 Task: Find connections with filter location Tongchuan with filter topic #Interviewingwith filter profile language French with filter current company Bloomsbury Publishing Plc with filter school Loyola College with filter industry Glass Product Manufacturing with filter service category Family Law with filter keywords title DevOps Engineer
Action: Mouse moved to (153, 215)
Screenshot: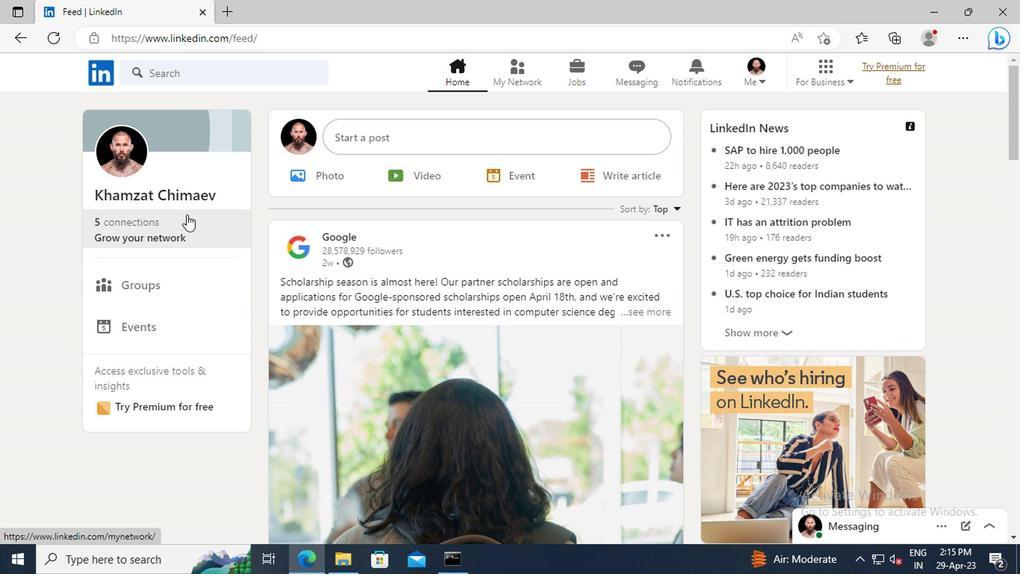 
Action: Mouse pressed left at (153, 215)
Screenshot: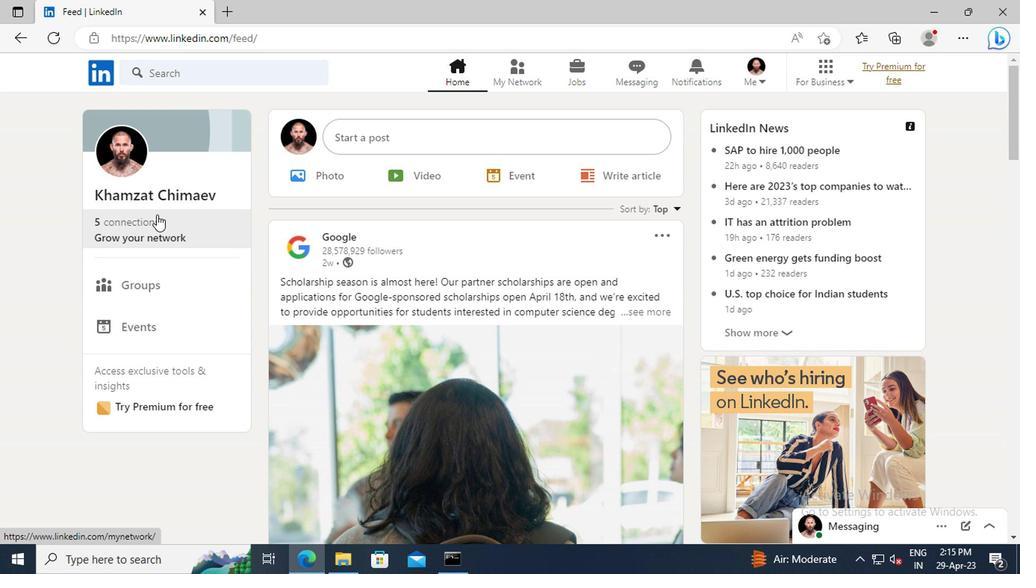 
Action: Mouse moved to (153, 157)
Screenshot: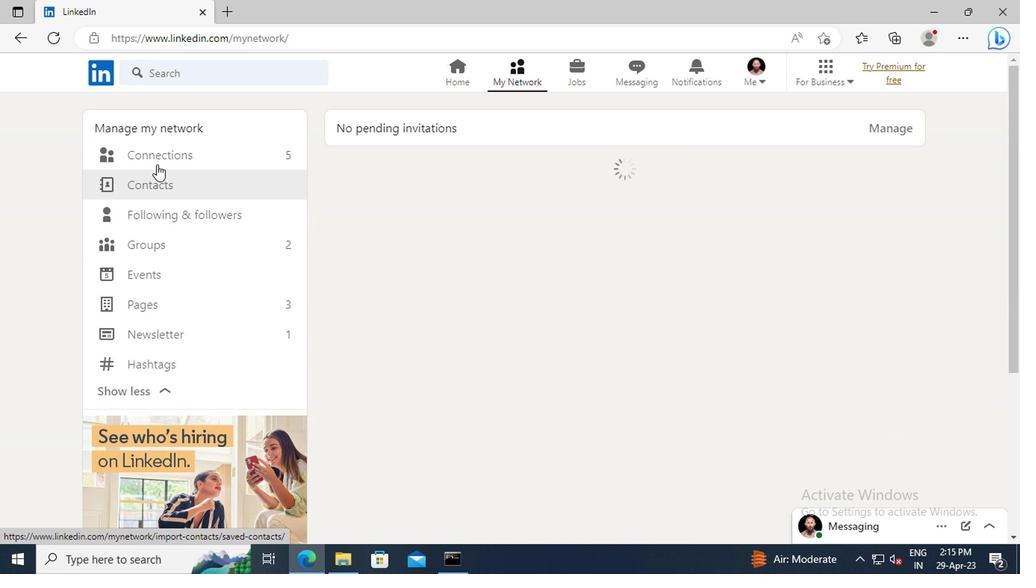 
Action: Mouse pressed left at (153, 157)
Screenshot: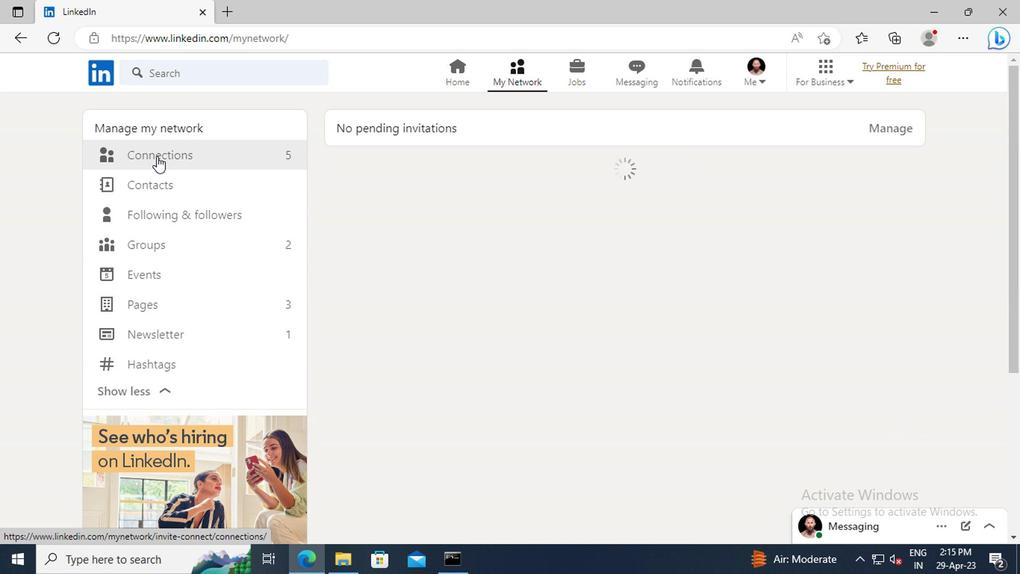 
Action: Mouse moved to (611, 158)
Screenshot: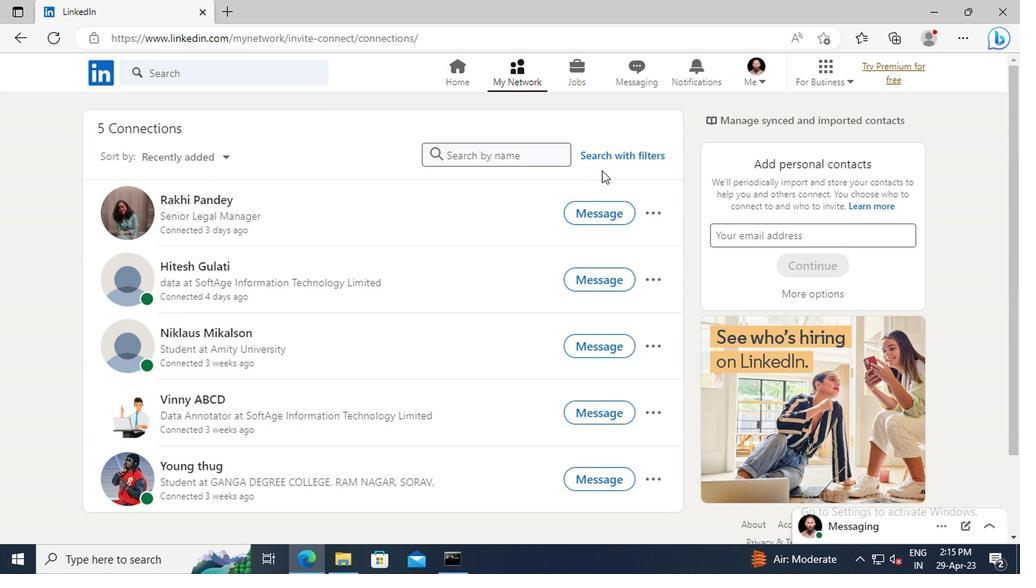 
Action: Mouse pressed left at (611, 158)
Screenshot: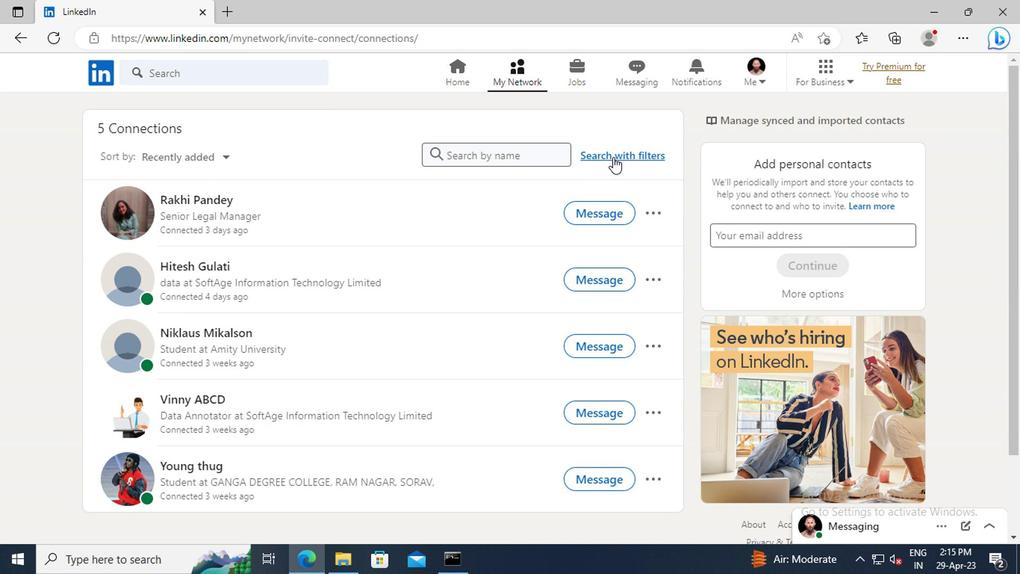 
Action: Mouse moved to (564, 119)
Screenshot: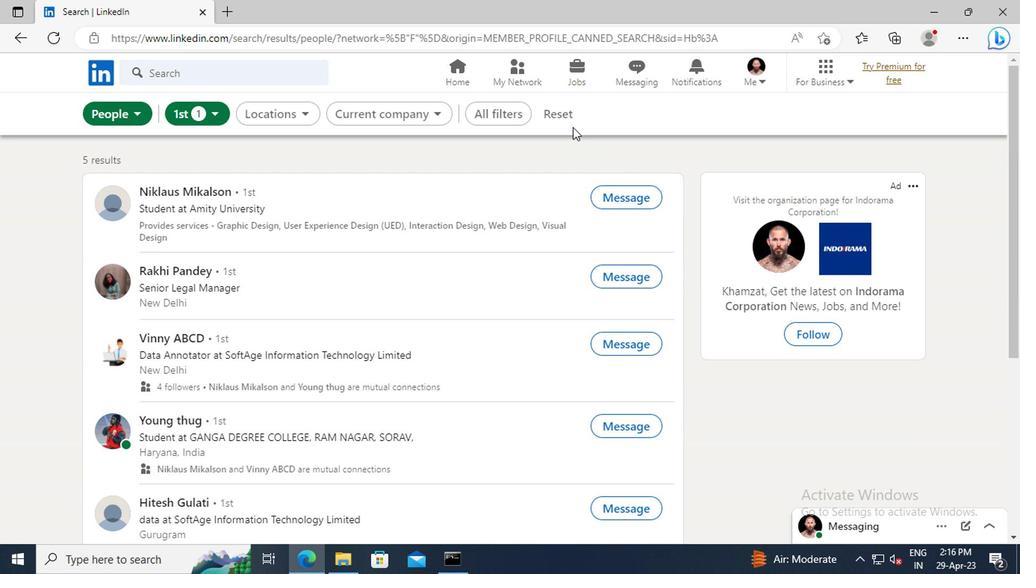 
Action: Mouse pressed left at (564, 119)
Screenshot: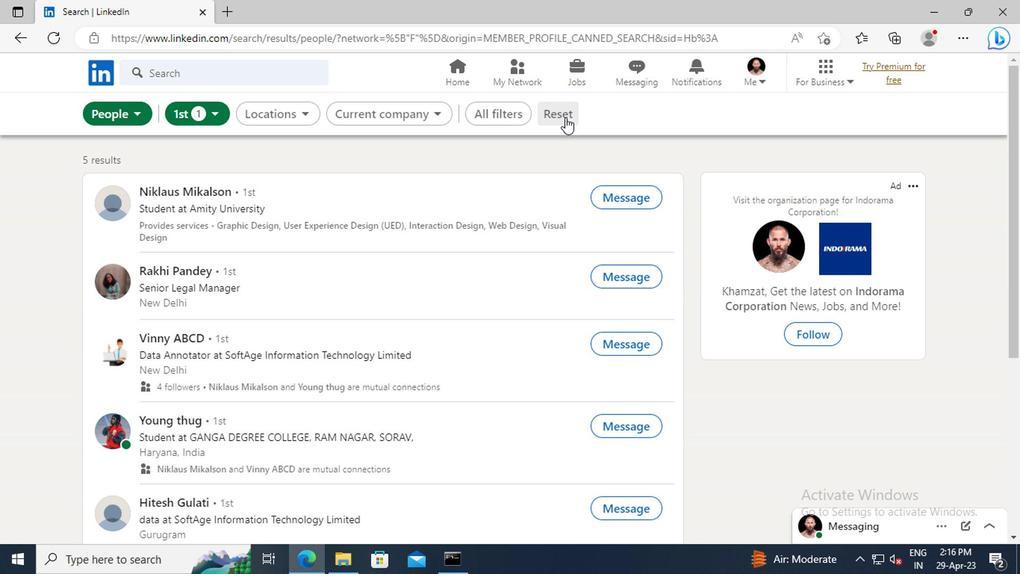 
Action: Mouse moved to (541, 114)
Screenshot: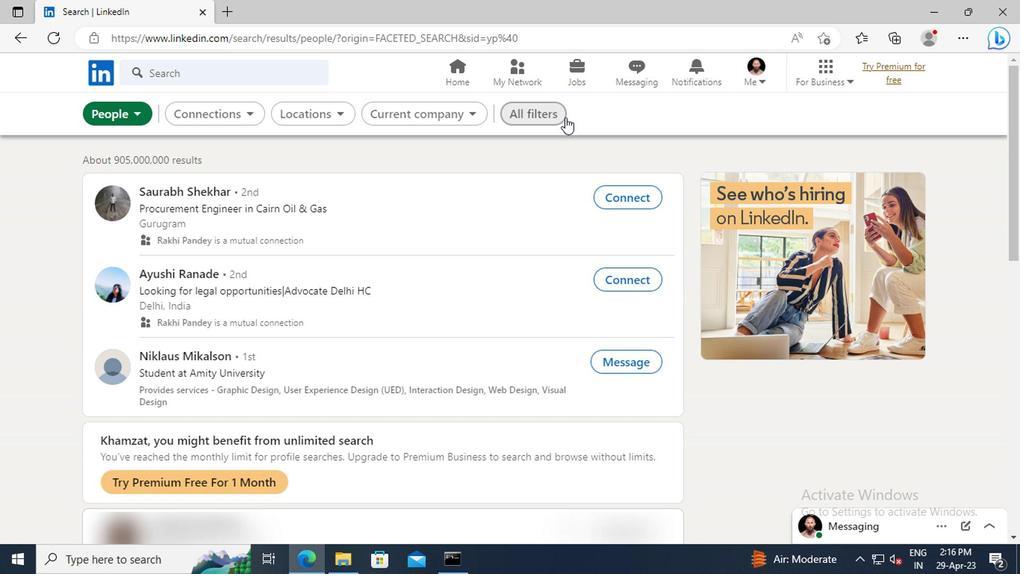 
Action: Mouse pressed left at (541, 114)
Screenshot: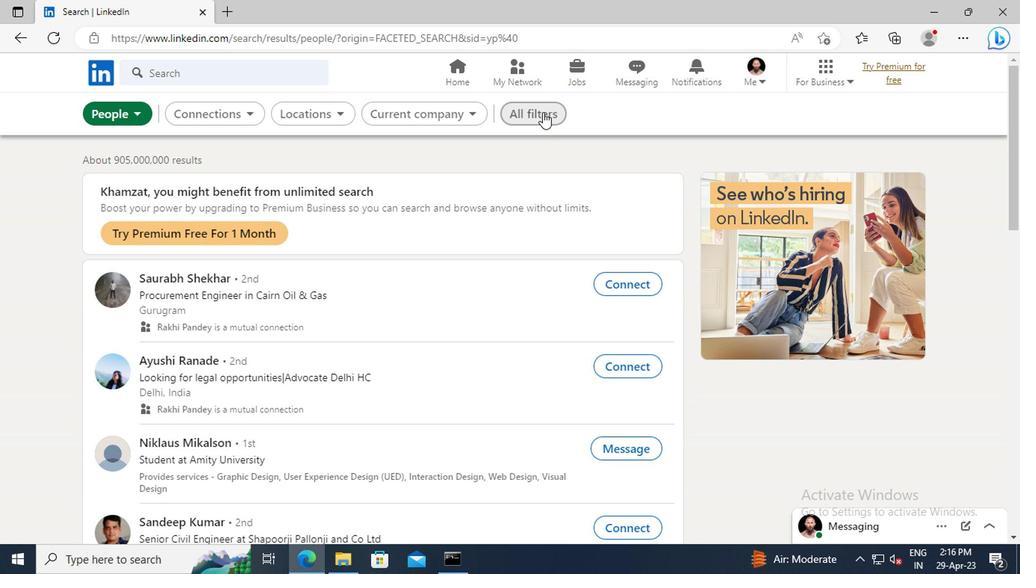 
Action: Mouse moved to (840, 291)
Screenshot: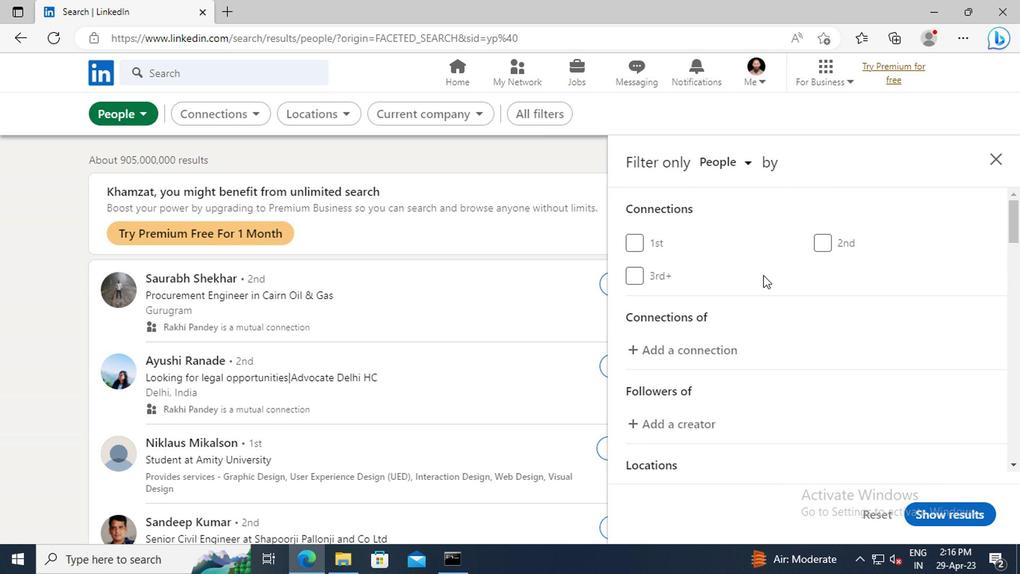 
Action: Mouse scrolled (840, 290) with delta (0, 0)
Screenshot: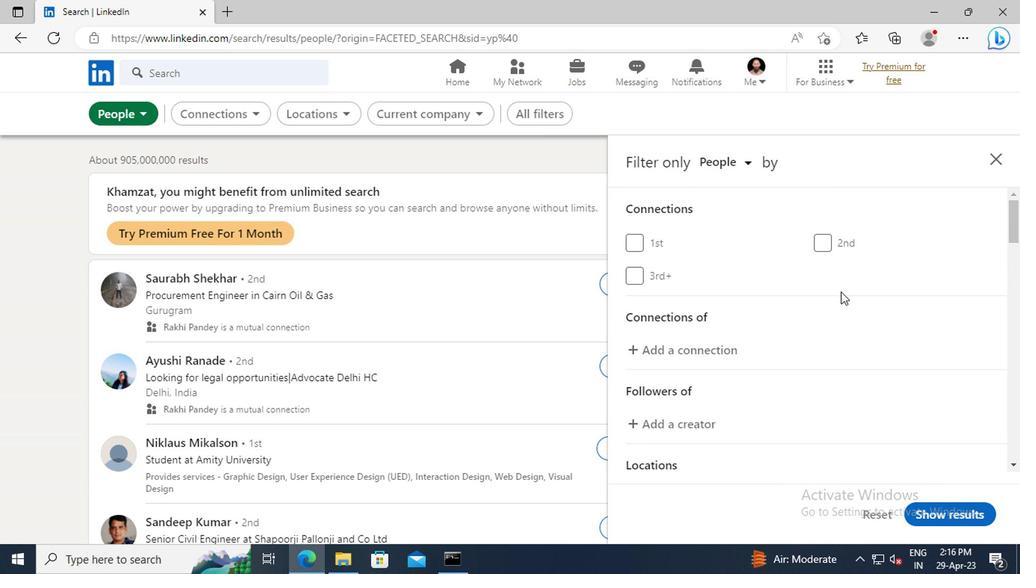 
Action: Mouse scrolled (840, 290) with delta (0, 0)
Screenshot: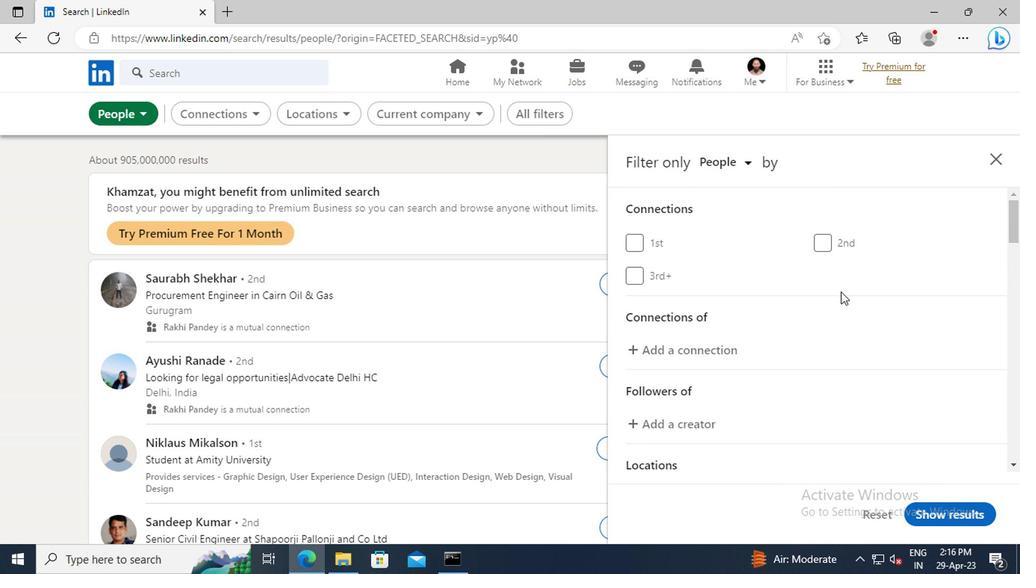 
Action: Mouse scrolled (840, 290) with delta (0, 0)
Screenshot: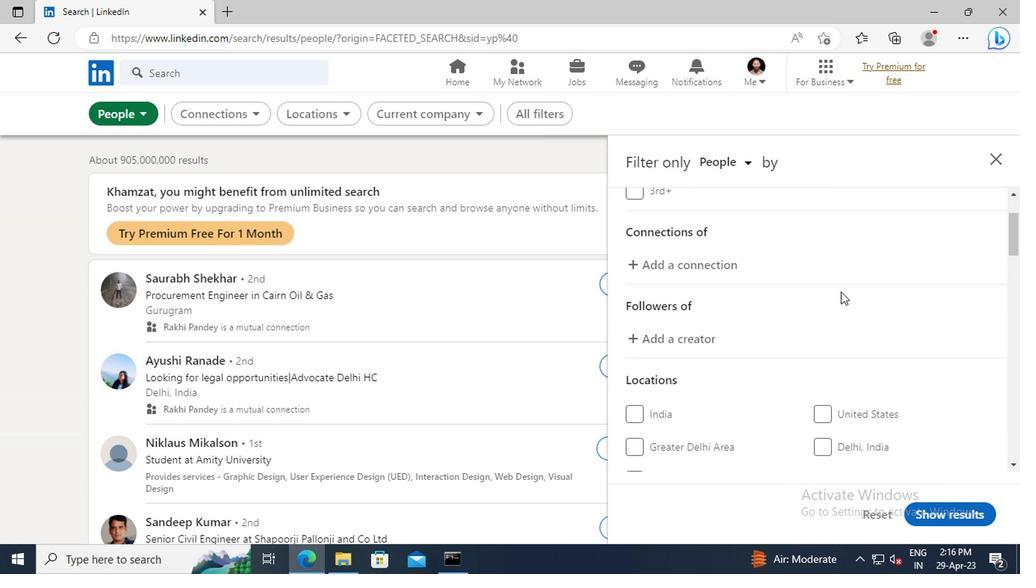 
Action: Mouse scrolled (840, 290) with delta (0, 0)
Screenshot: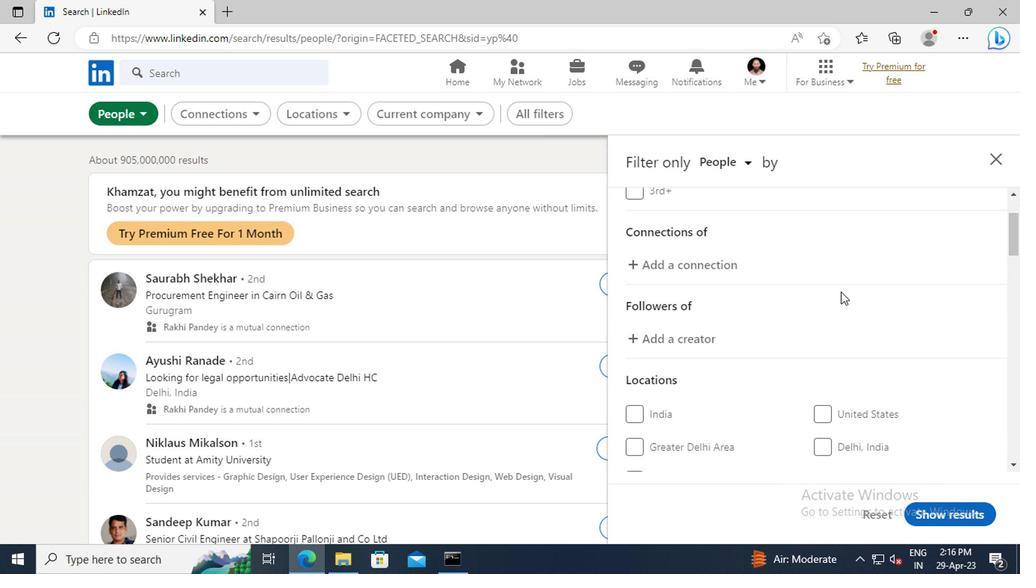 
Action: Mouse scrolled (840, 290) with delta (0, 0)
Screenshot: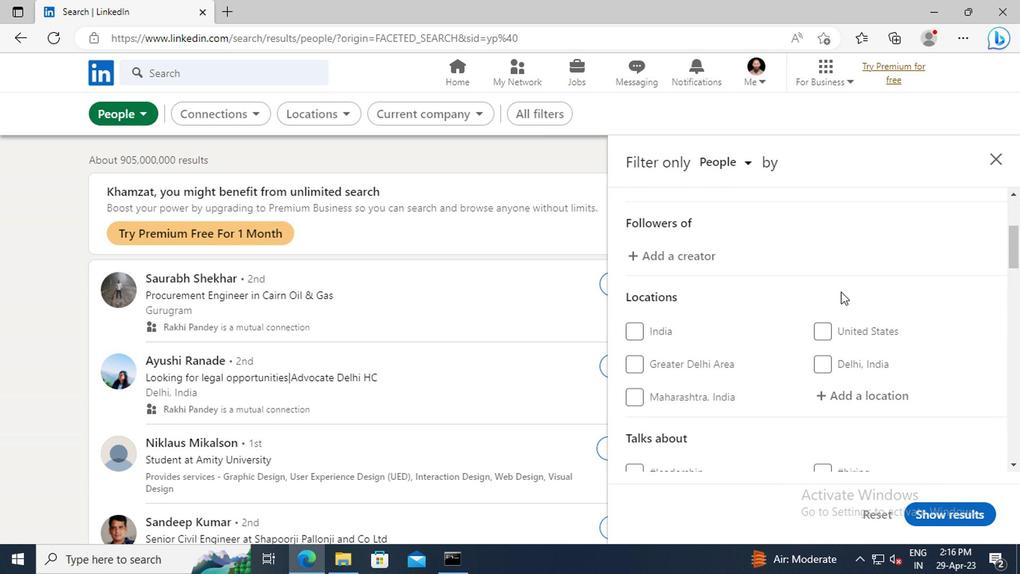
Action: Mouse moved to (842, 348)
Screenshot: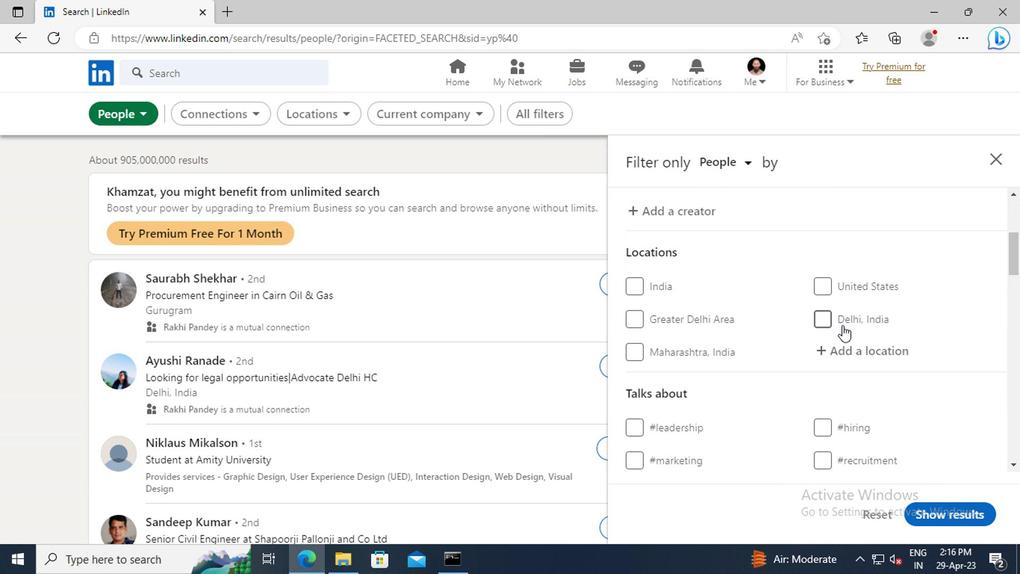 
Action: Mouse pressed left at (842, 348)
Screenshot: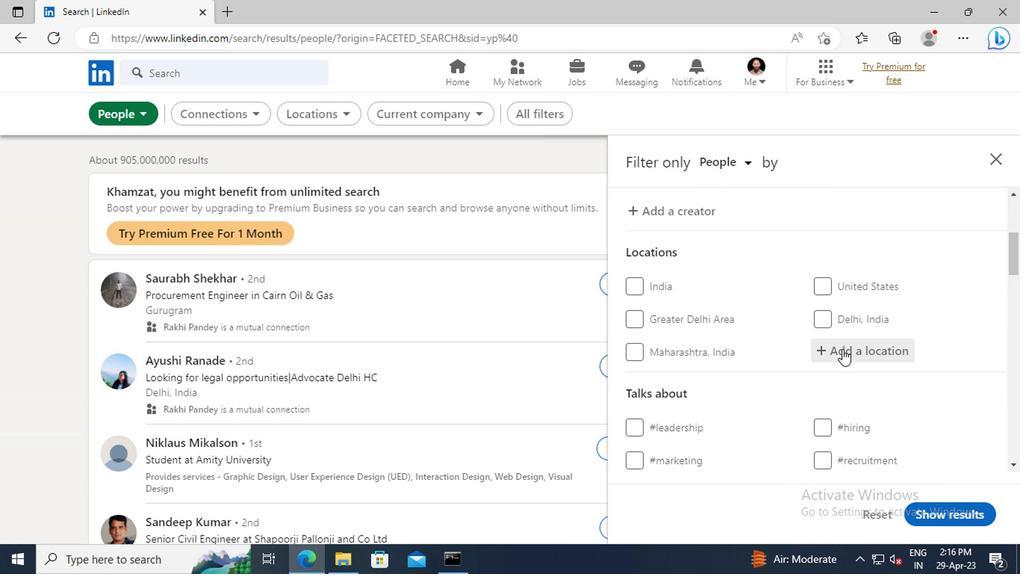 
Action: Key pressed <Key.shift>TONGCHUAN
Screenshot: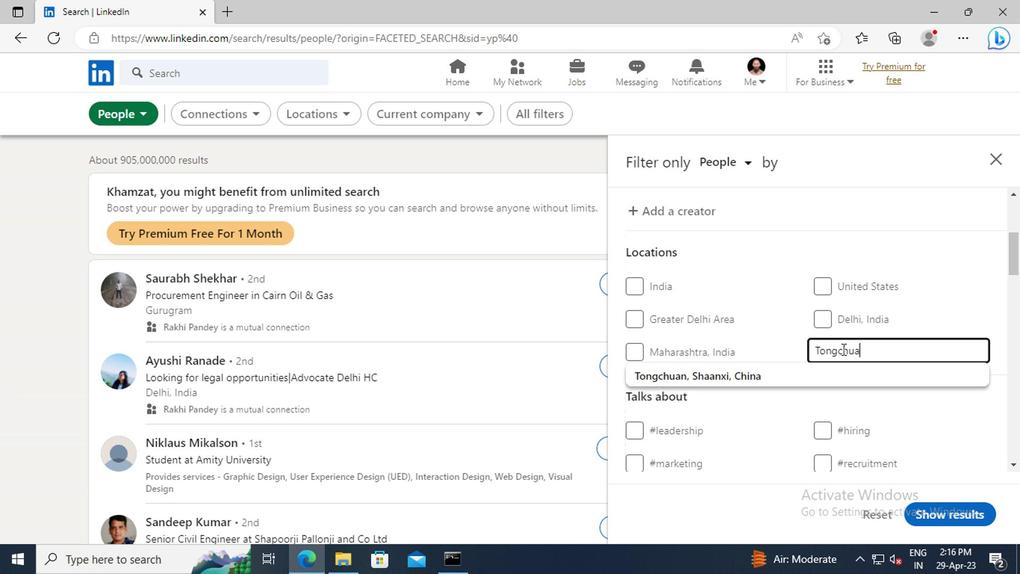 
Action: Mouse moved to (845, 368)
Screenshot: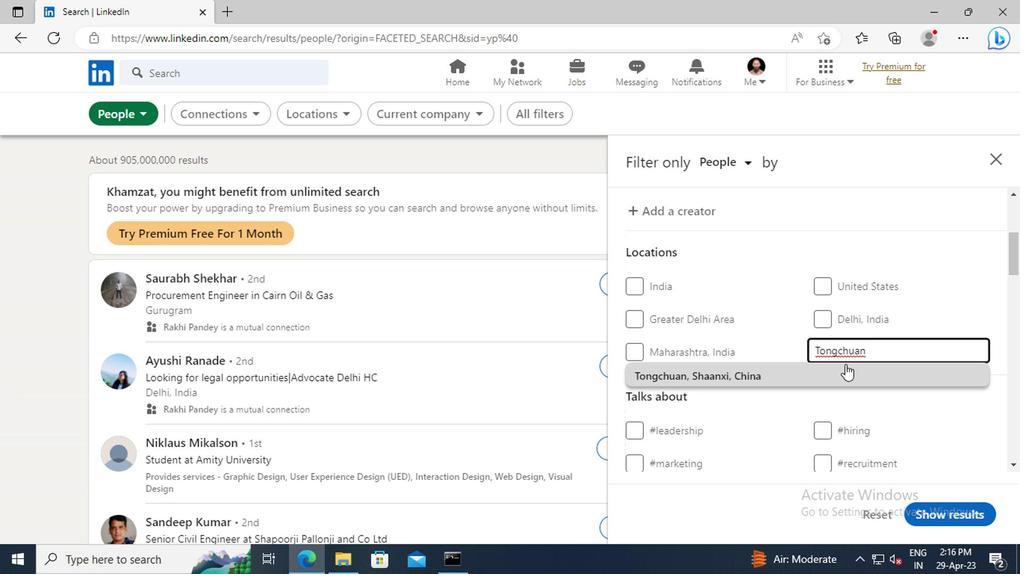 
Action: Mouse pressed left at (845, 368)
Screenshot: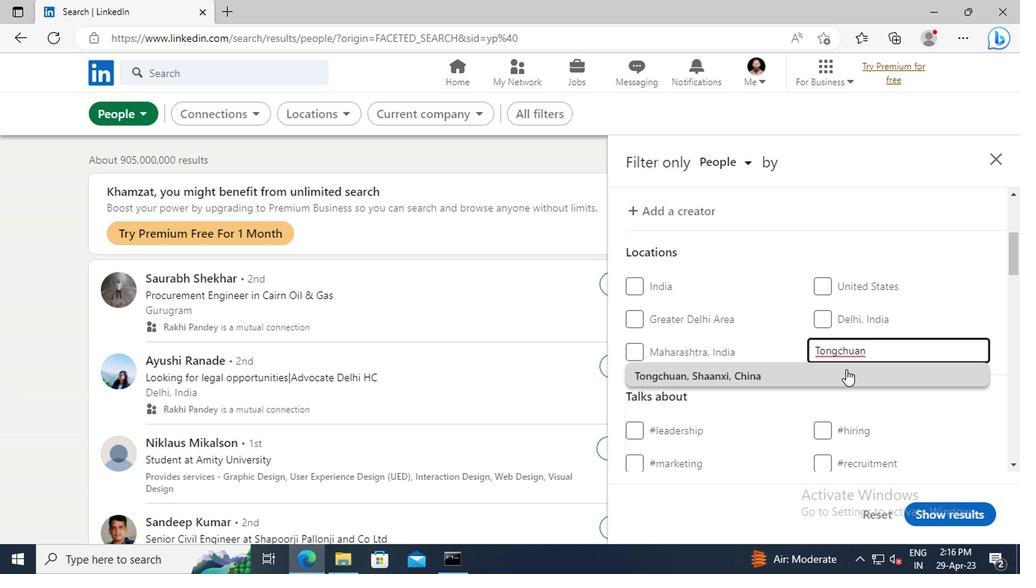 
Action: Mouse scrolled (845, 367) with delta (0, 0)
Screenshot: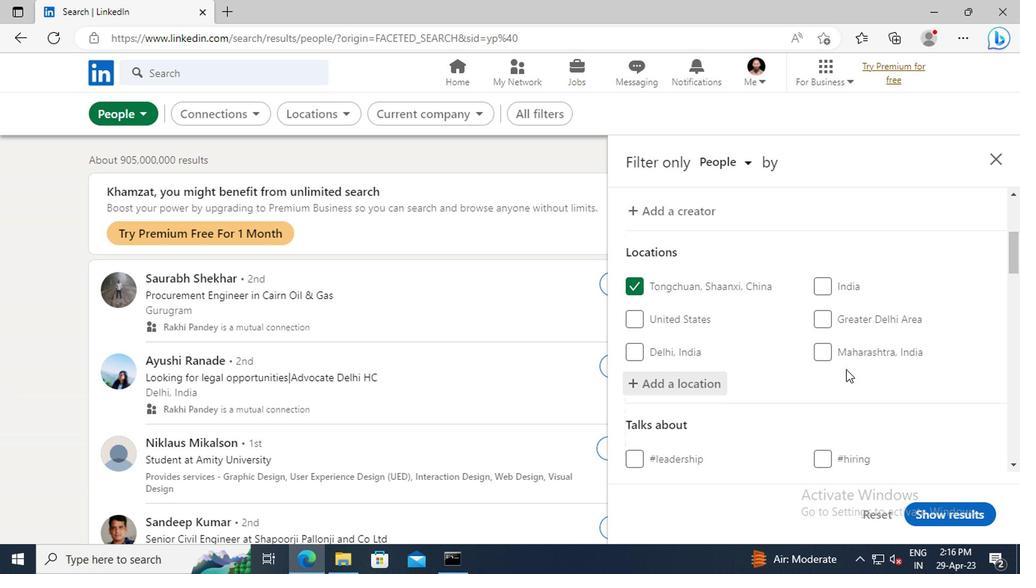 
Action: Mouse scrolled (845, 367) with delta (0, 0)
Screenshot: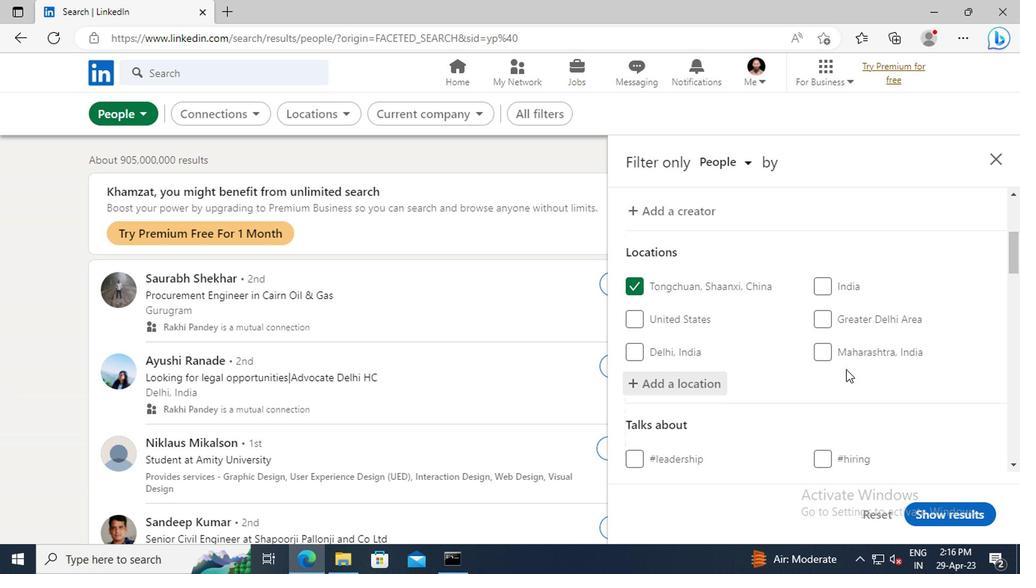 
Action: Mouse scrolled (845, 367) with delta (0, 0)
Screenshot: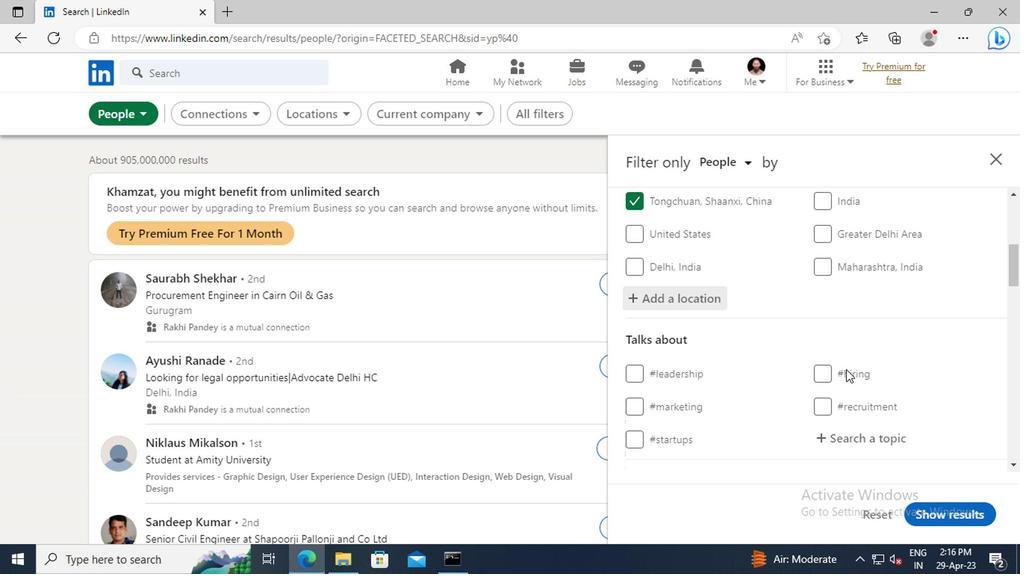 
Action: Mouse scrolled (845, 367) with delta (0, 0)
Screenshot: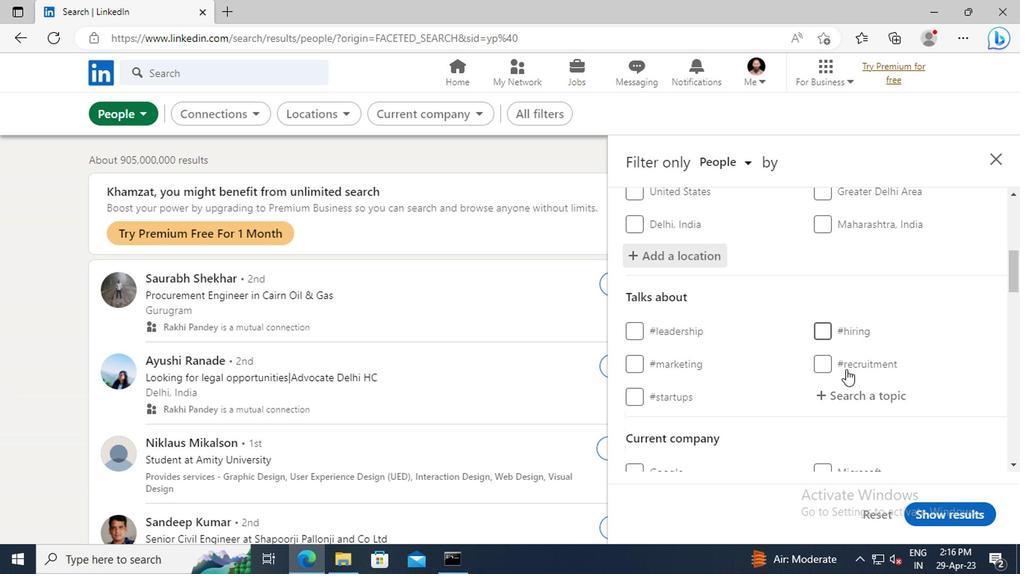 
Action: Mouse moved to (845, 356)
Screenshot: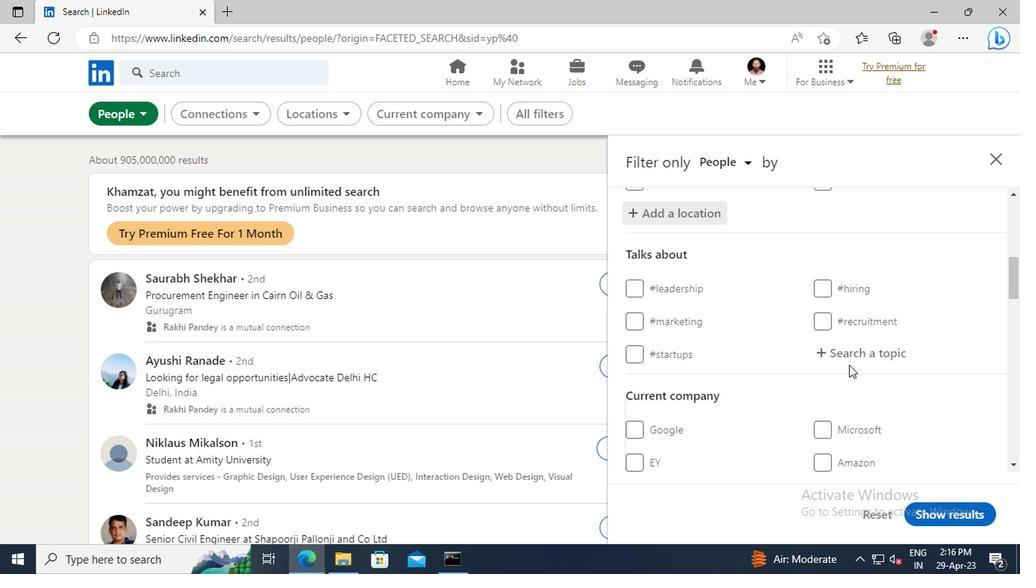 
Action: Mouse pressed left at (845, 356)
Screenshot: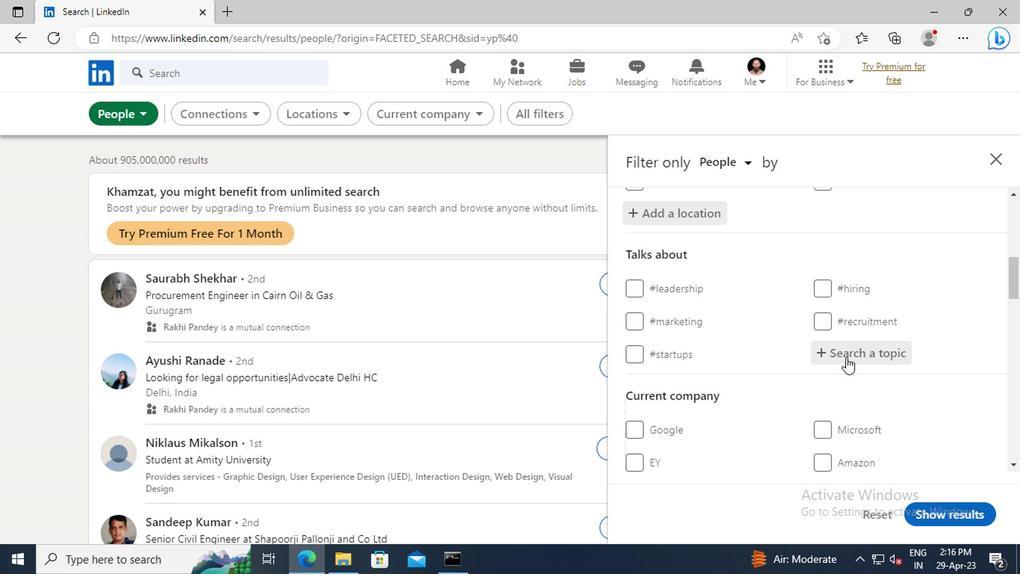 
Action: Key pressed <Key.shift>INTERVIEW
Screenshot: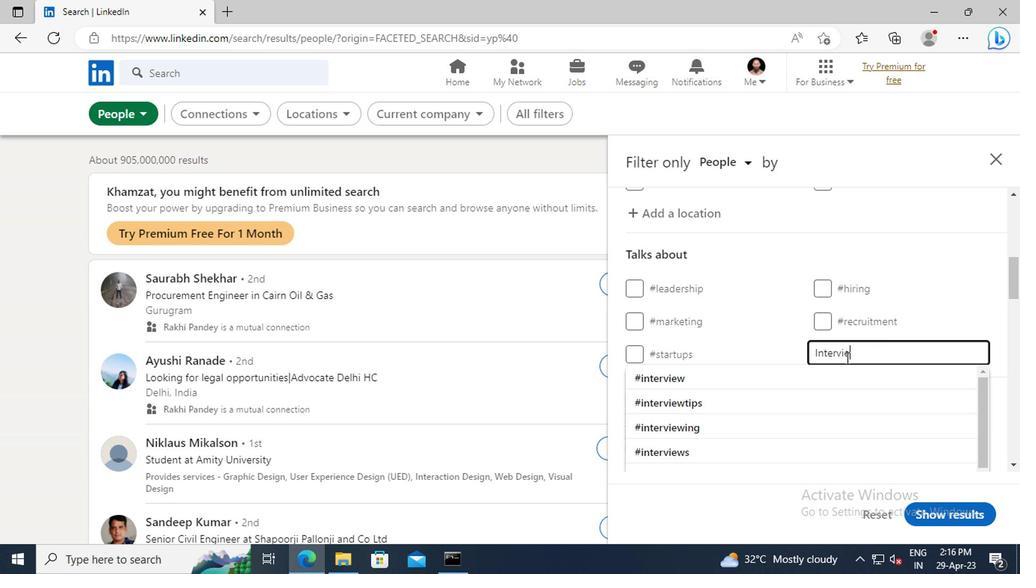 
Action: Mouse moved to (845, 370)
Screenshot: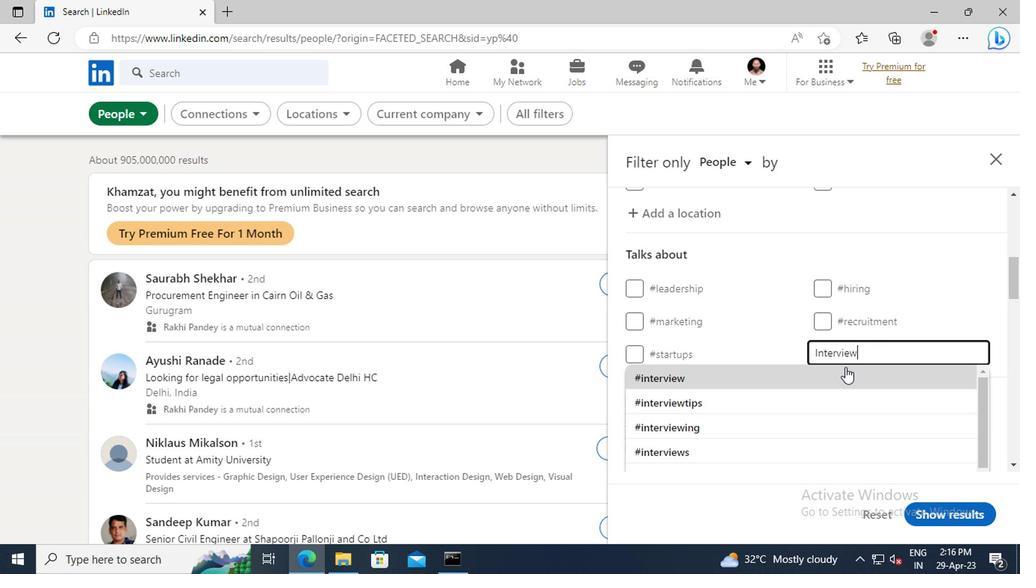 
Action: Mouse pressed left at (845, 370)
Screenshot: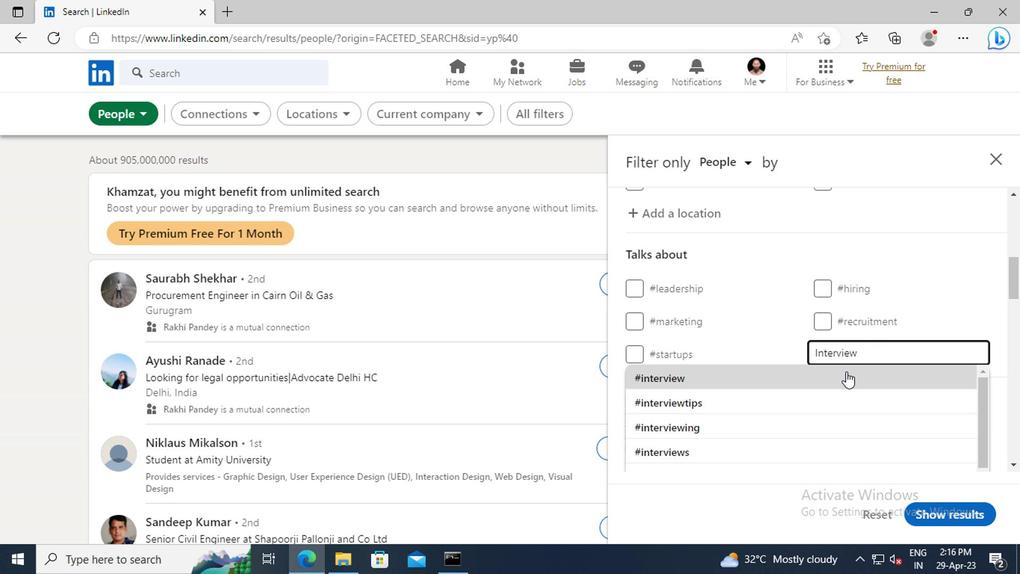 
Action: Mouse scrolled (845, 370) with delta (0, 0)
Screenshot: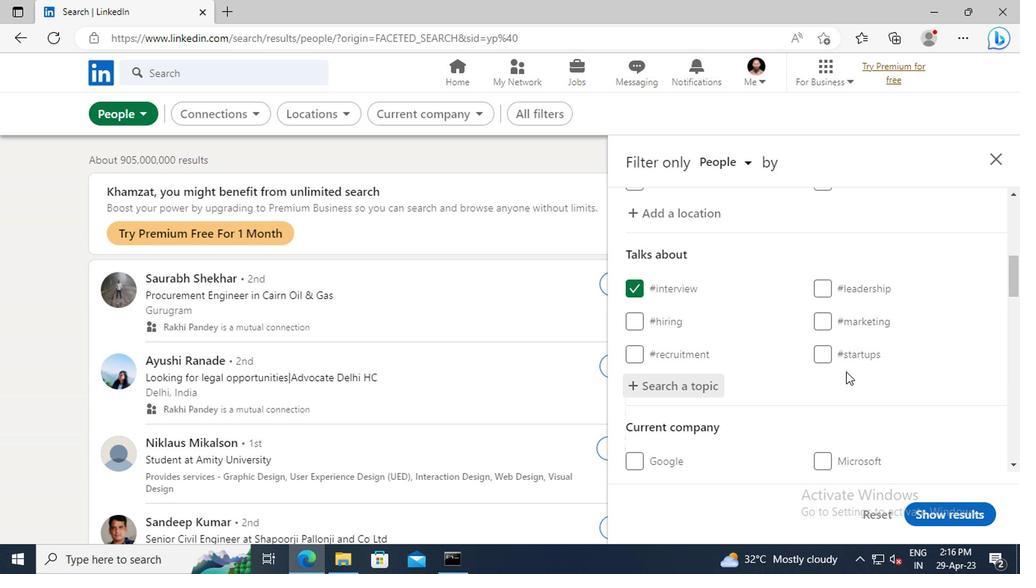 
Action: Mouse moved to (841, 357)
Screenshot: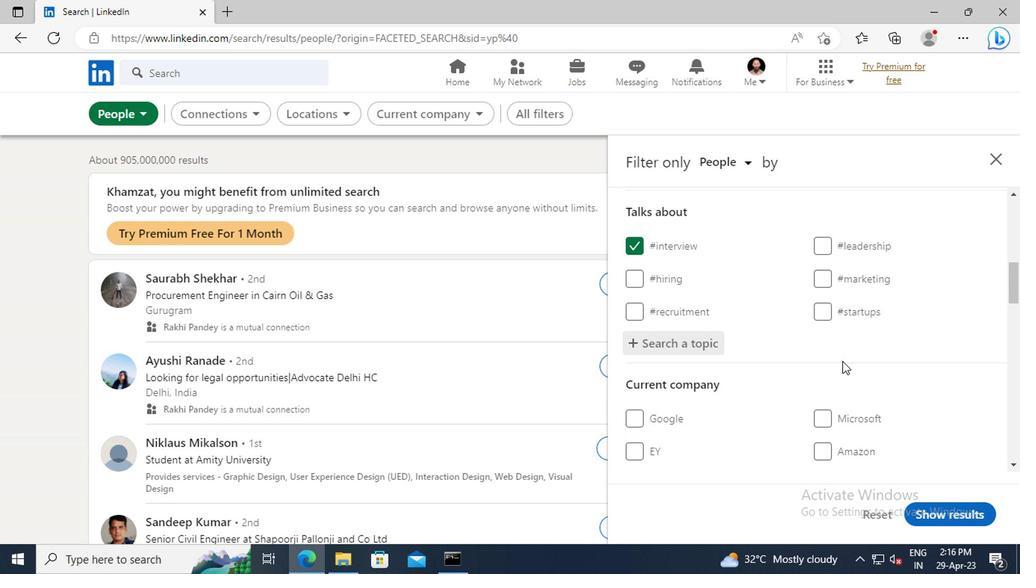 
Action: Mouse scrolled (841, 356) with delta (0, 0)
Screenshot: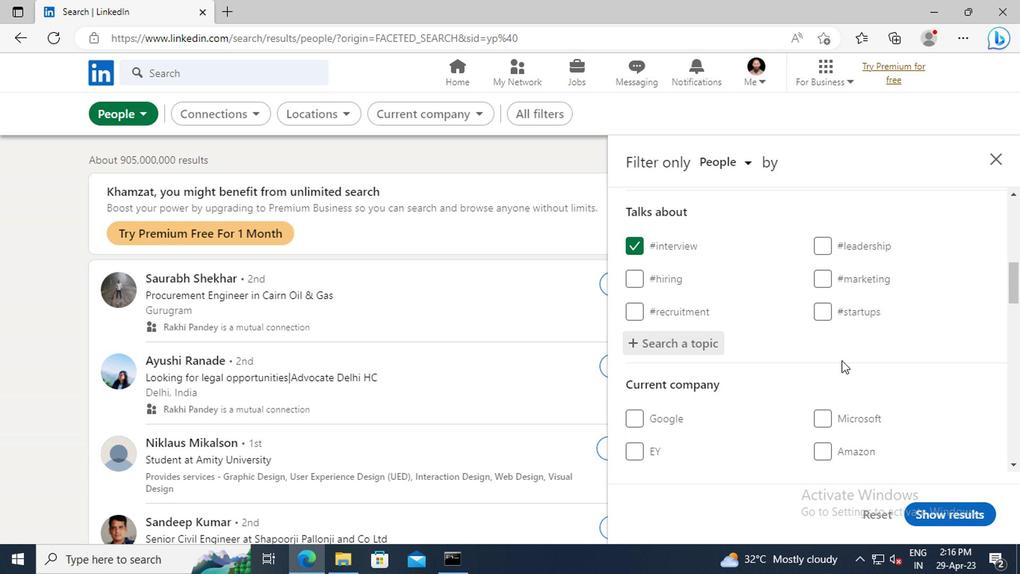 
Action: Mouse scrolled (841, 356) with delta (0, 0)
Screenshot: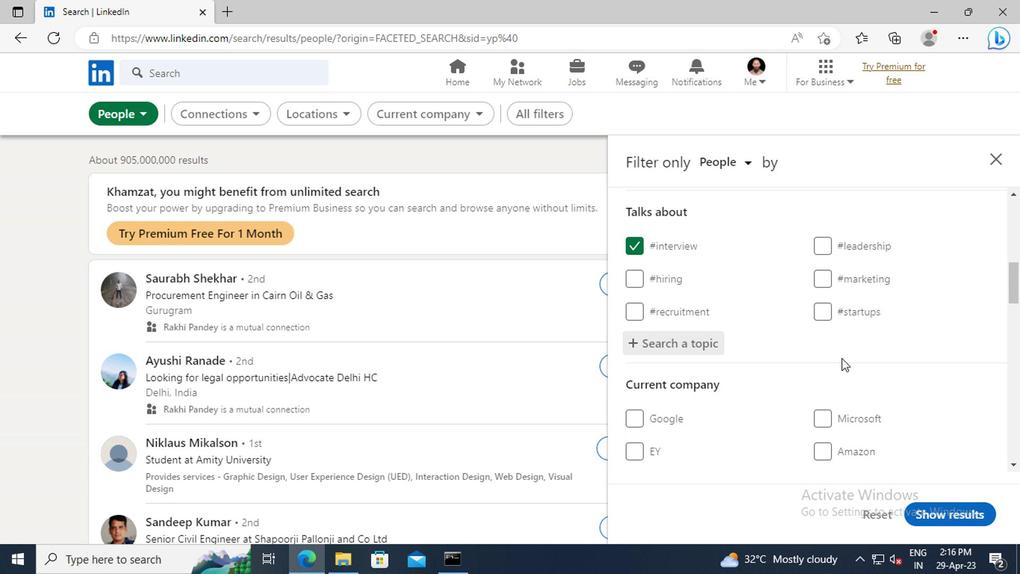 
Action: Mouse moved to (840, 345)
Screenshot: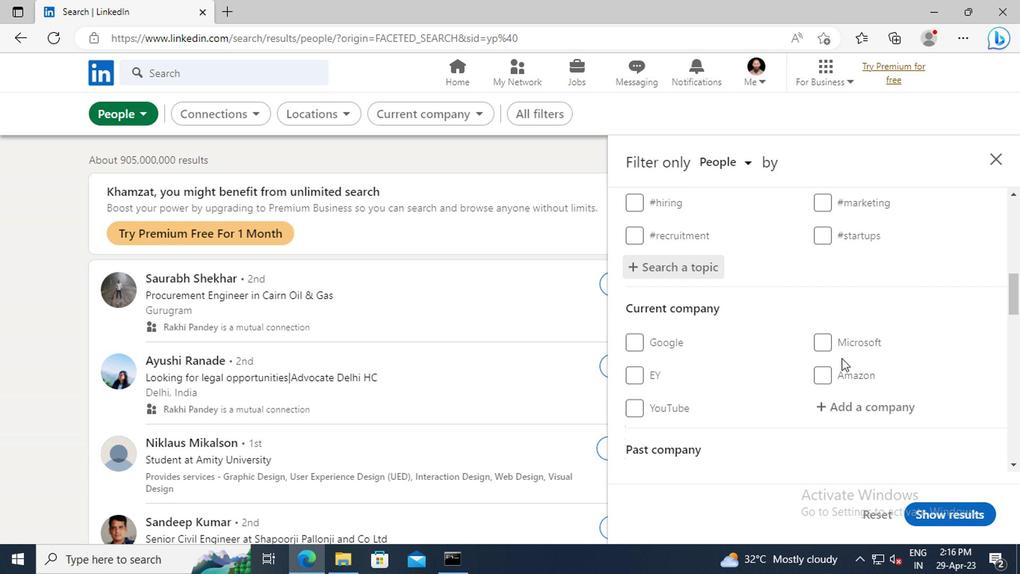 
Action: Mouse scrolled (840, 344) with delta (0, -1)
Screenshot: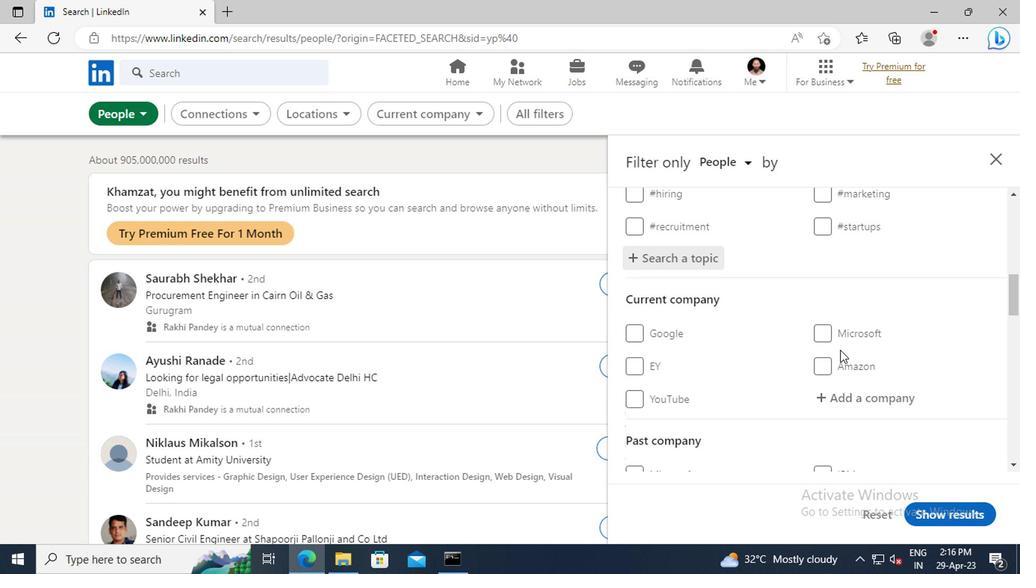 
Action: Mouse scrolled (840, 344) with delta (0, -1)
Screenshot: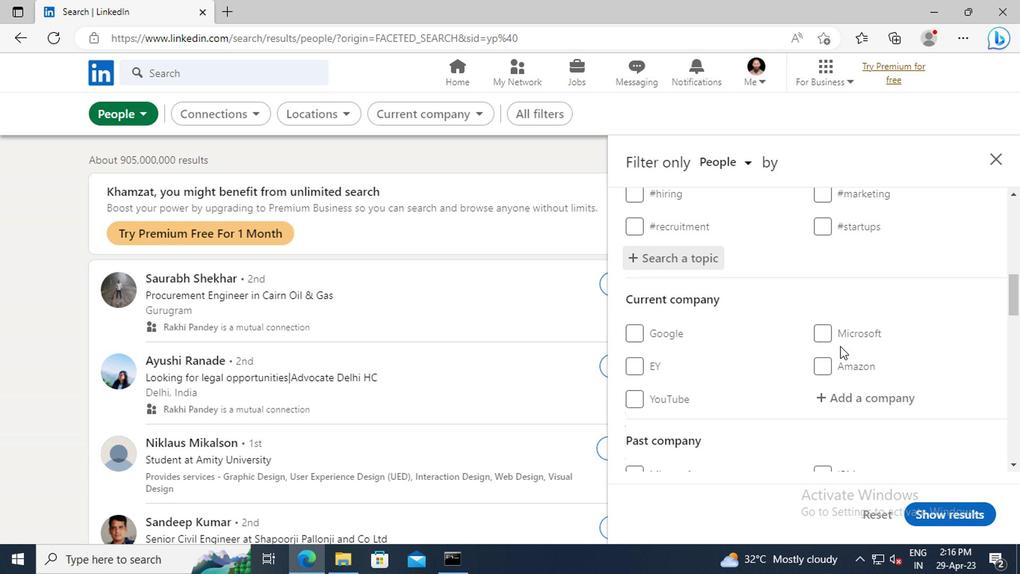 
Action: Mouse scrolled (840, 344) with delta (0, -1)
Screenshot: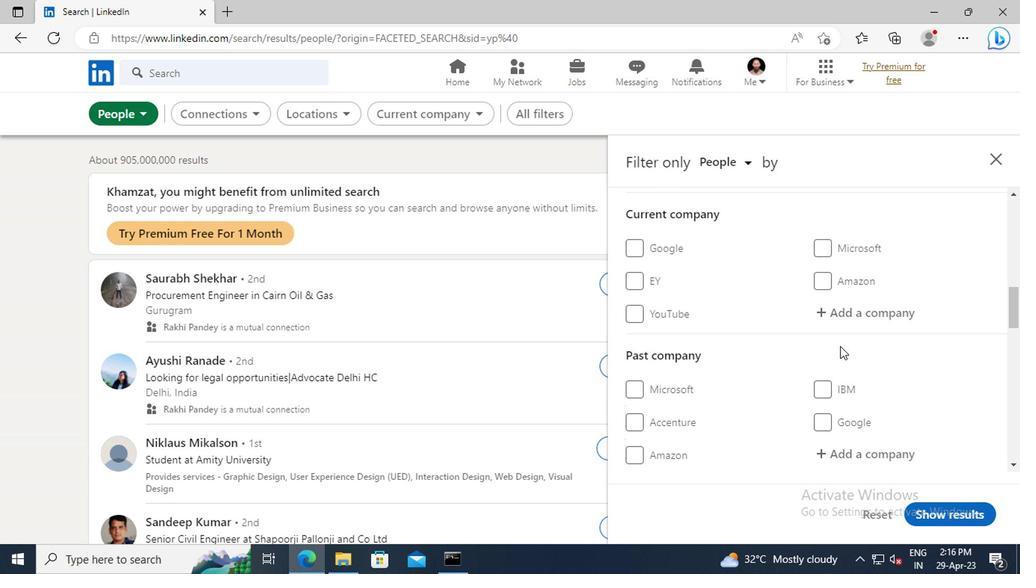
Action: Mouse scrolled (840, 344) with delta (0, -1)
Screenshot: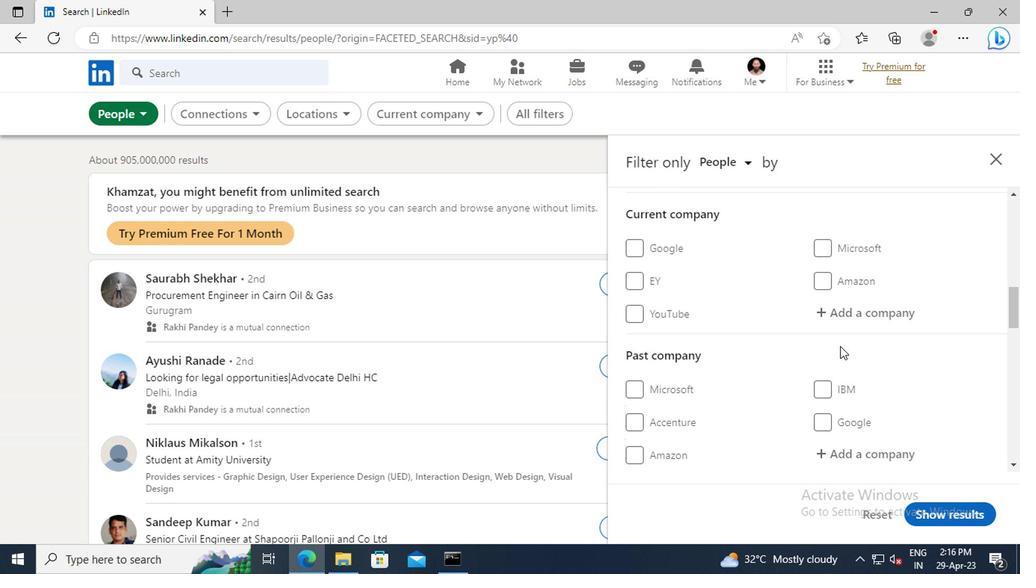 
Action: Mouse scrolled (840, 344) with delta (0, -1)
Screenshot: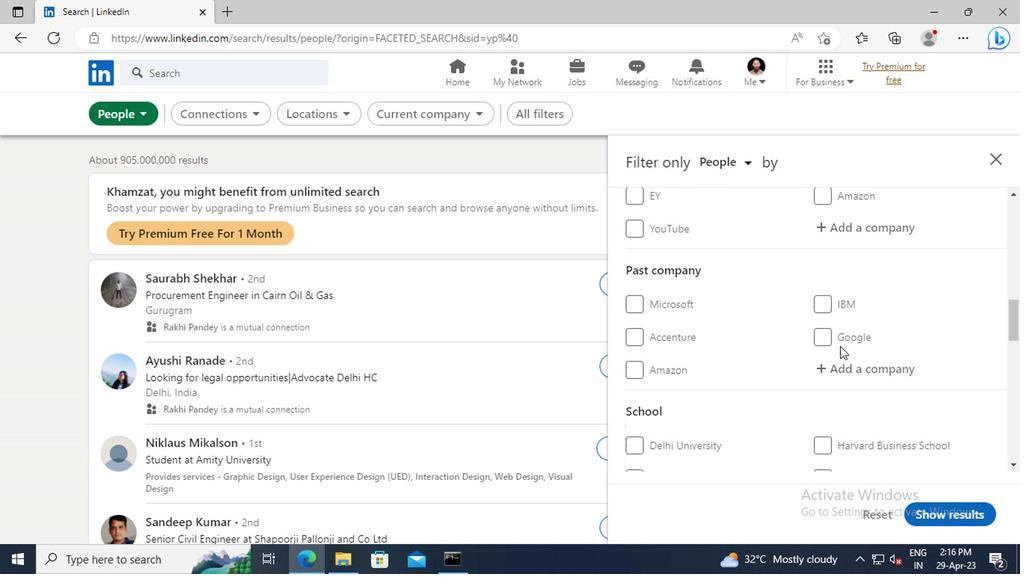 
Action: Mouse scrolled (840, 344) with delta (0, -1)
Screenshot: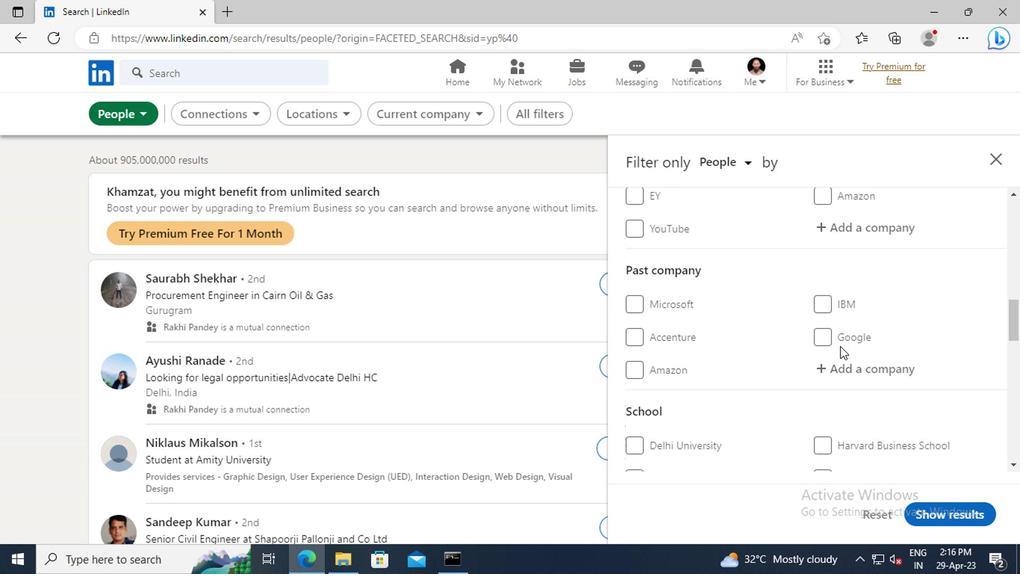 
Action: Mouse scrolled (840, 344) with delta (0, -1)
Screenshot: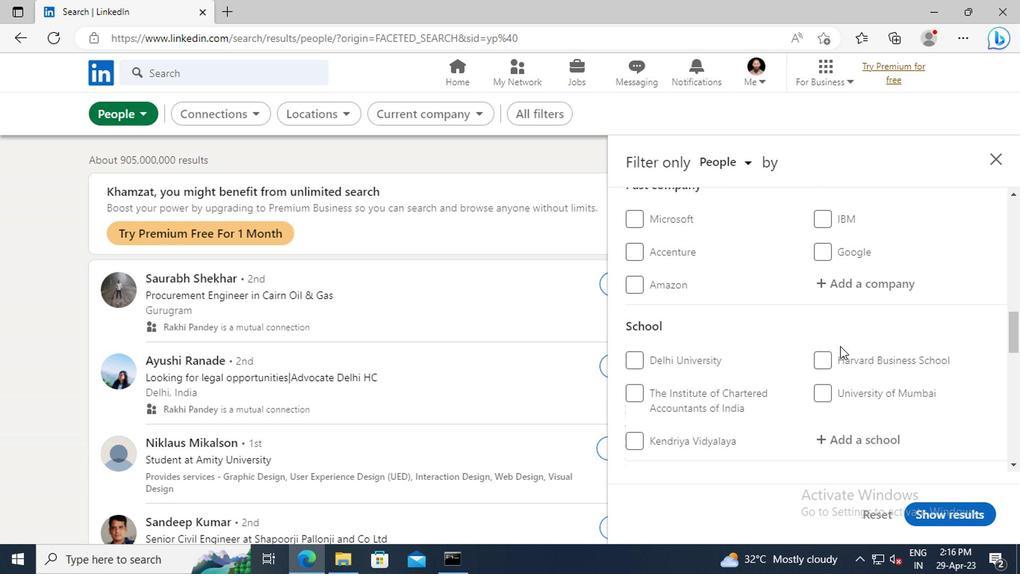 
Action: Mouse scrolled (840, 344) with delta (0, -1)
Screenshot: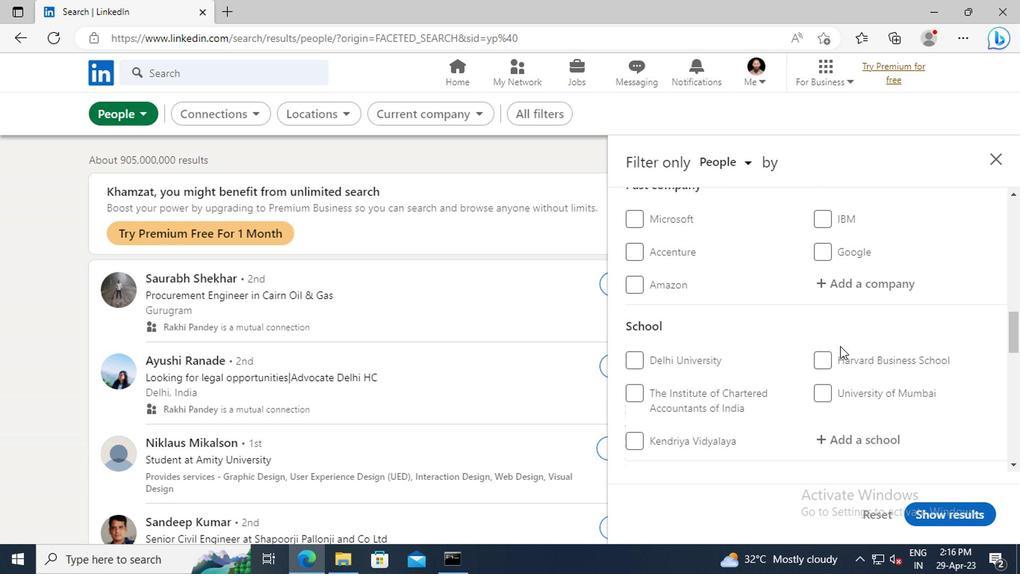
Action: Mouse scrolled (840, 344) with delta (0, -1)
Screenshot: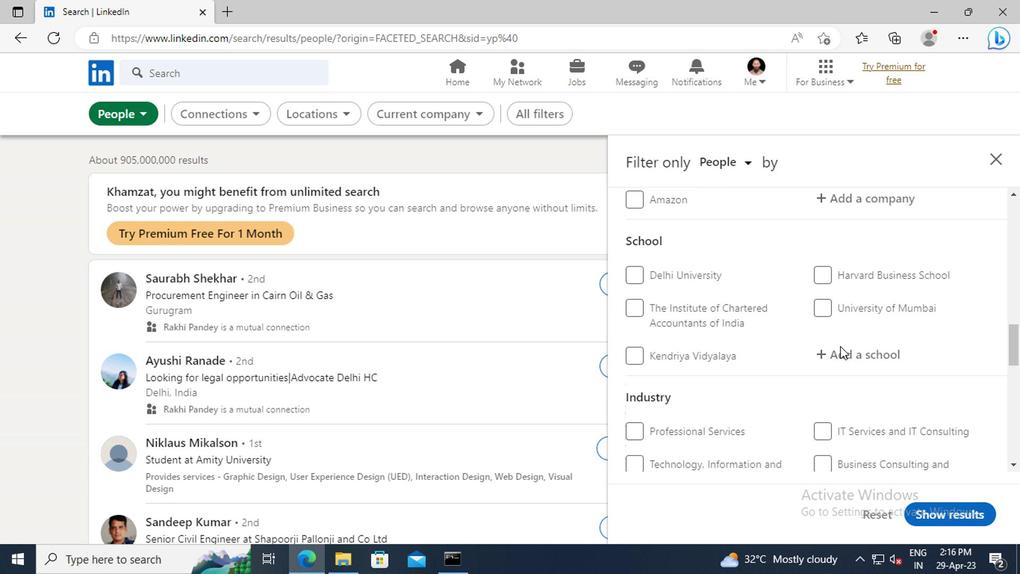 
Action: Mouse scrolled (840, 344) with delta (0, -1)
Screenshot: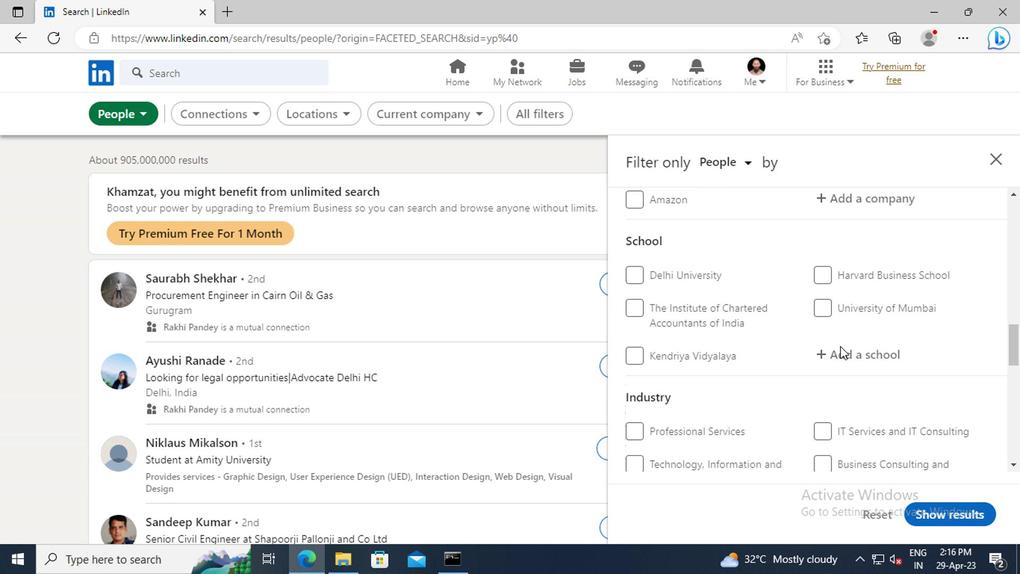 
Action: Mouse scrolled (840, 344) with delta (0, -1)
Screenshot: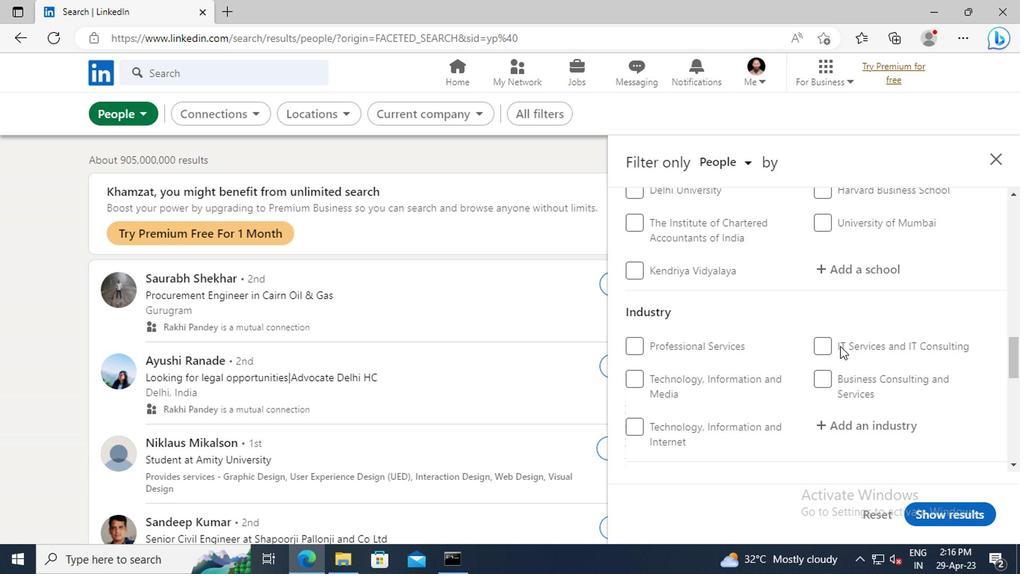 
Action: Mouse scrolled (840, 344) with delta (0, -1)
Screenshot: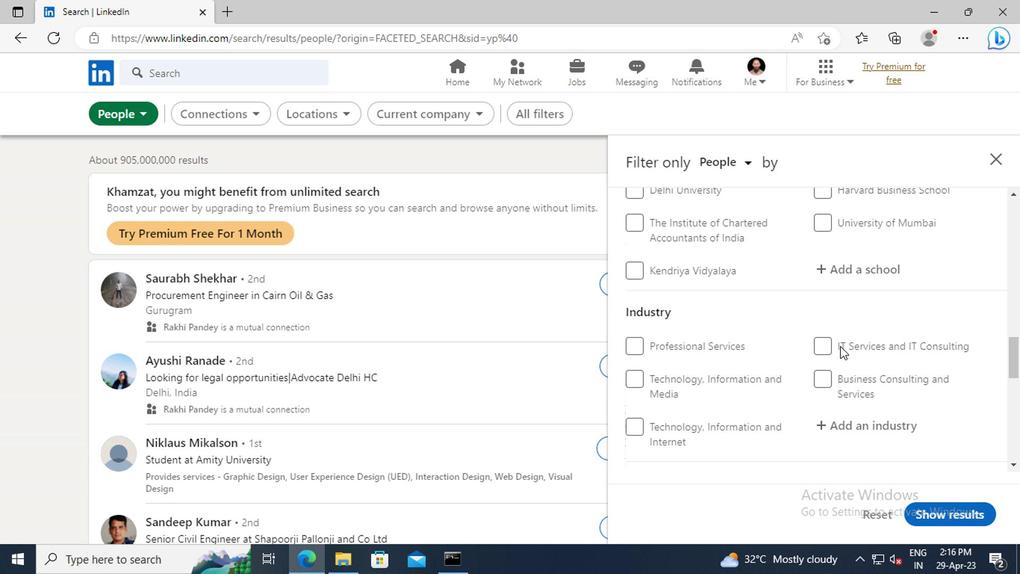 
Action: Mouse scrolled (840, 344) with delta (0, -1)
Screenshot: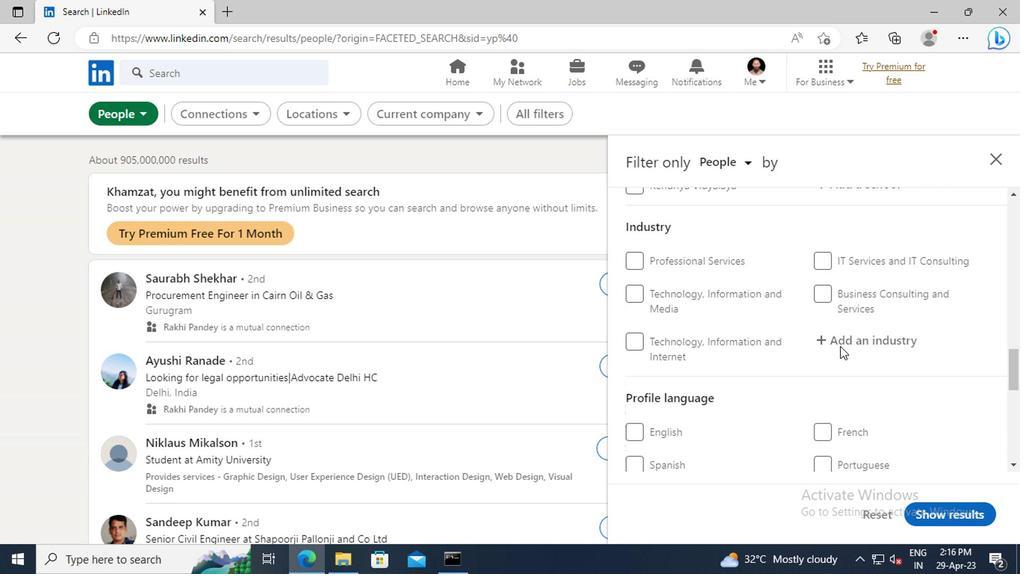 
Action: Mouse moved to (826, 387)
Screenshot: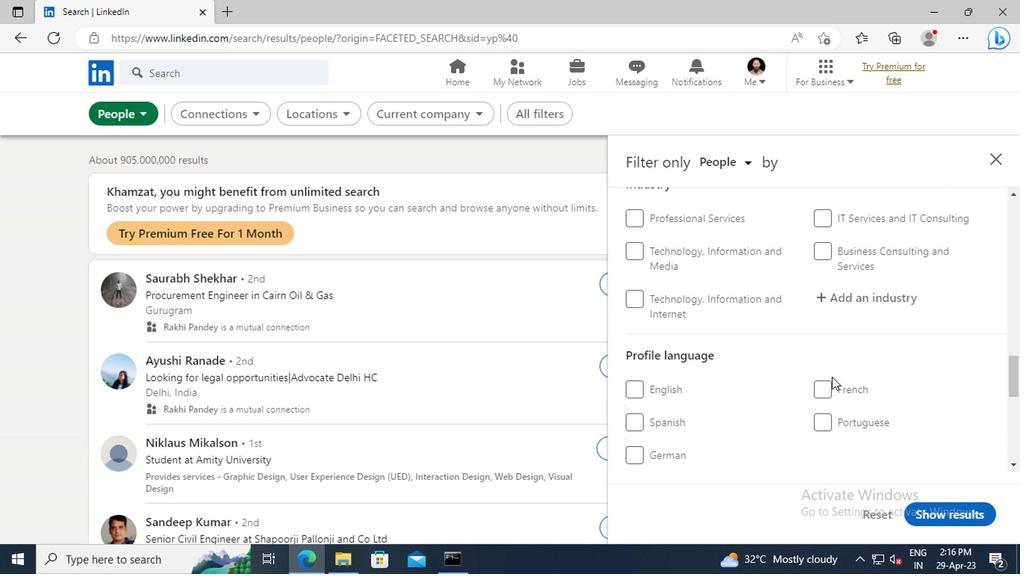 
Action: Mouse pressed left at (826, 387)
Screenshot: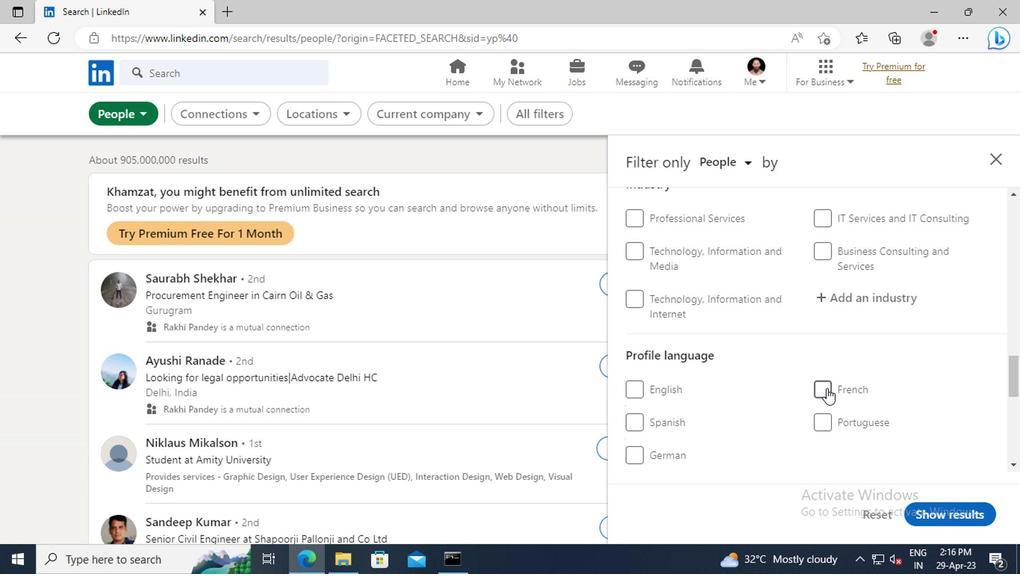 
Action: Mouse moved to (849, 353)
Screenshot: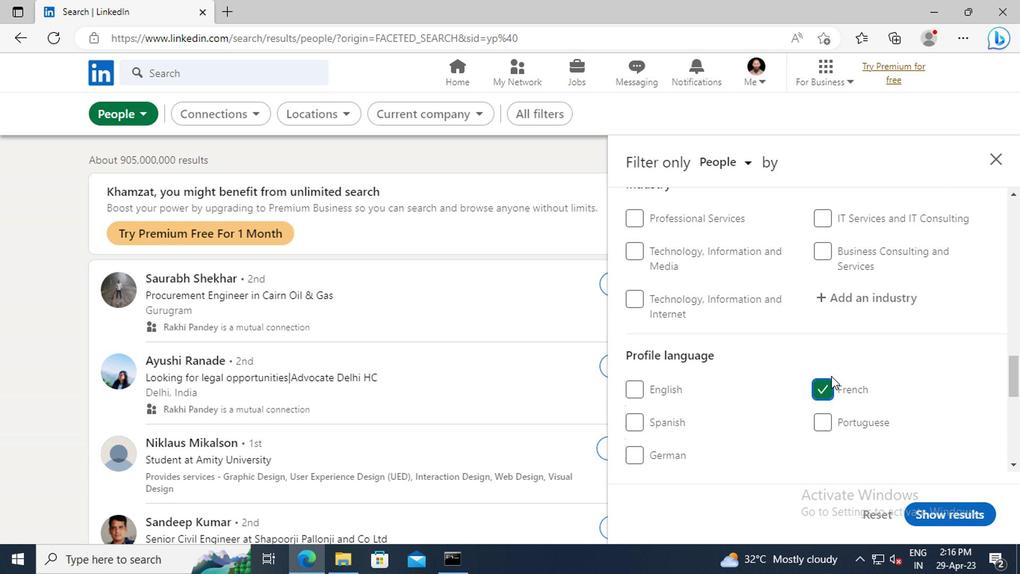 
Action: Mouse scrolled (849, 353) with delta (0, 0)
Screenshot: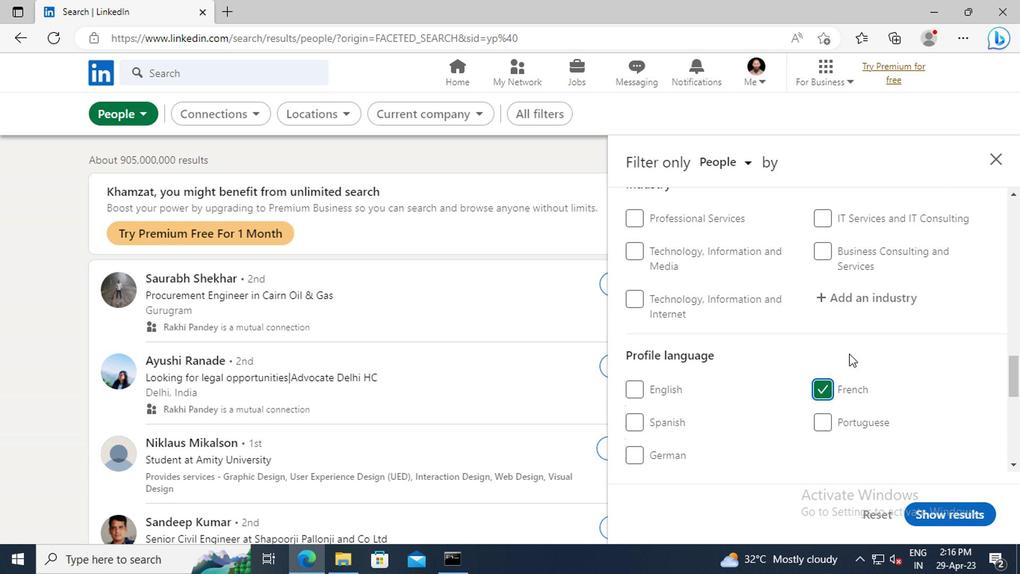 
Action: Mouse scrolled (849, 353) with delta (0, 0)
Screenshot: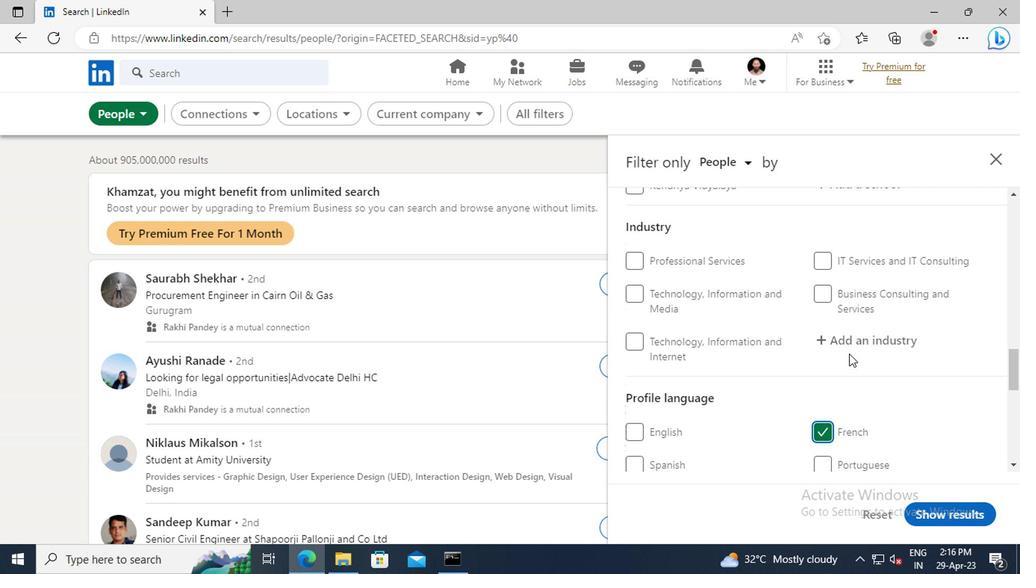 
Action: Mouse scrolled (849, 353) with delta (0, 0)
Screenshot: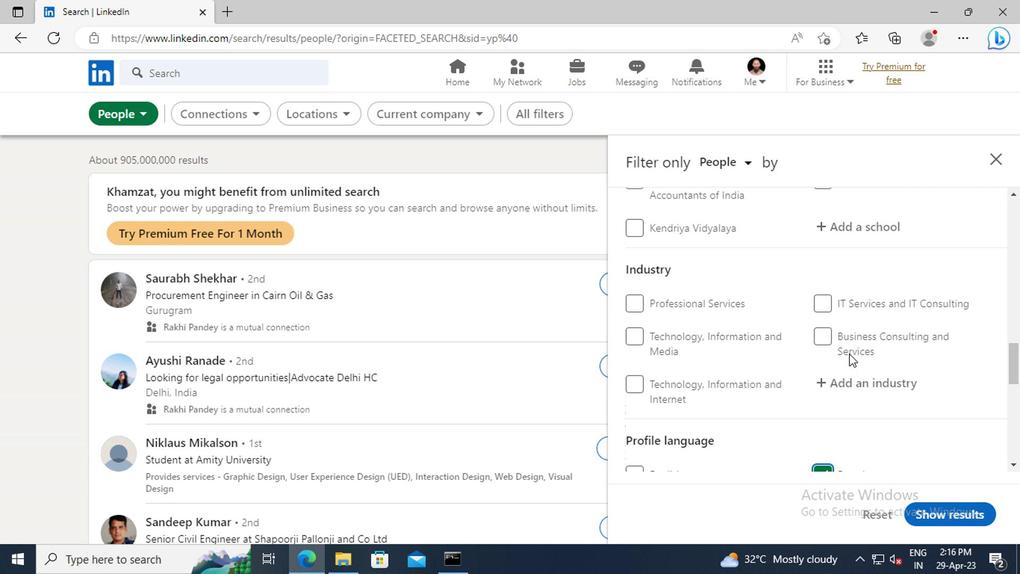 
Action: Mouse scrolled (849, 353) with delta (0, 0)
Screenshot: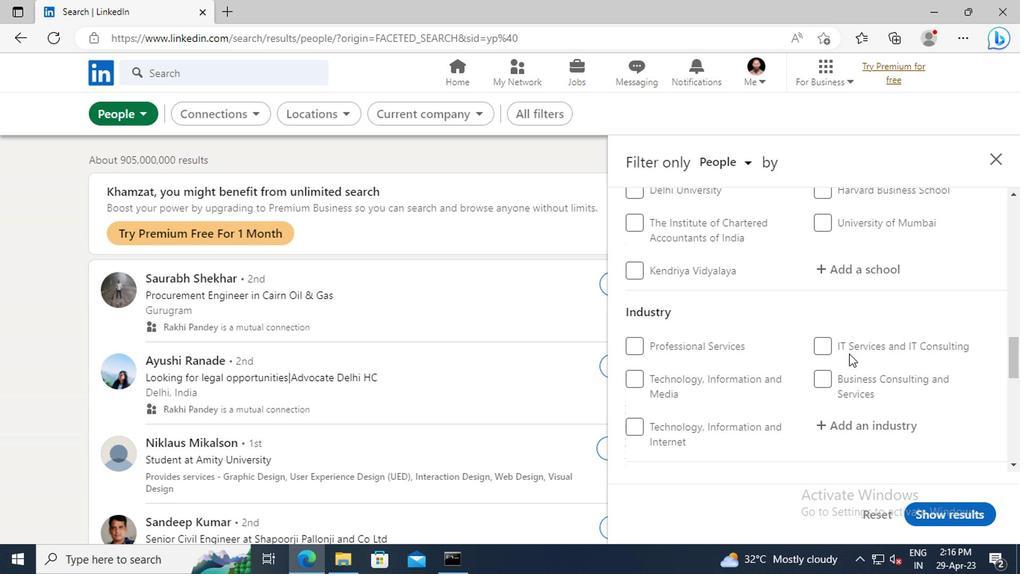 
Action: Mouse scrolled (849, 353) with delta (0, 0)
Screenshot: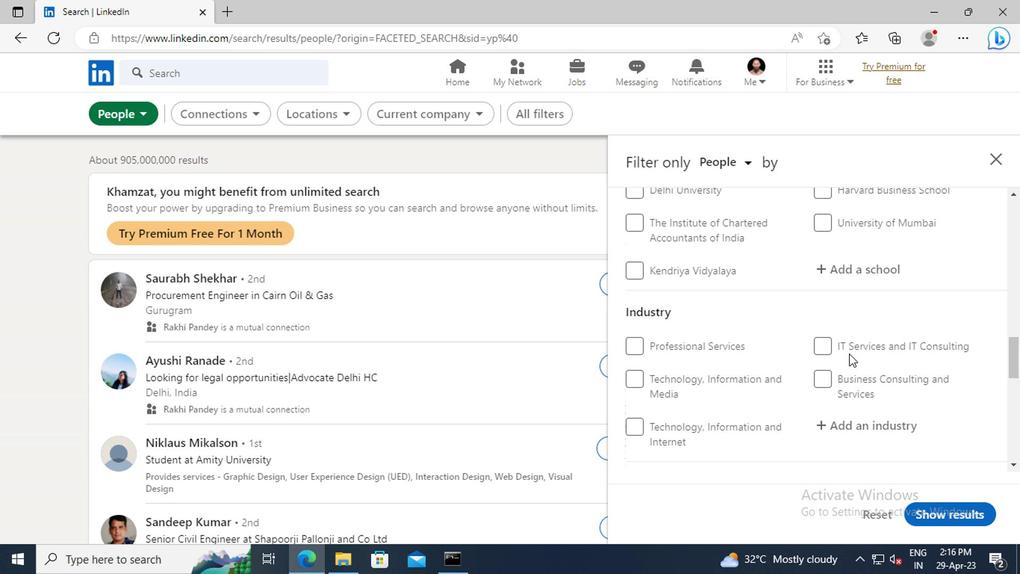 
Action: Mouse scrolled (849, 353) with delta (0, 0)
Screenshot: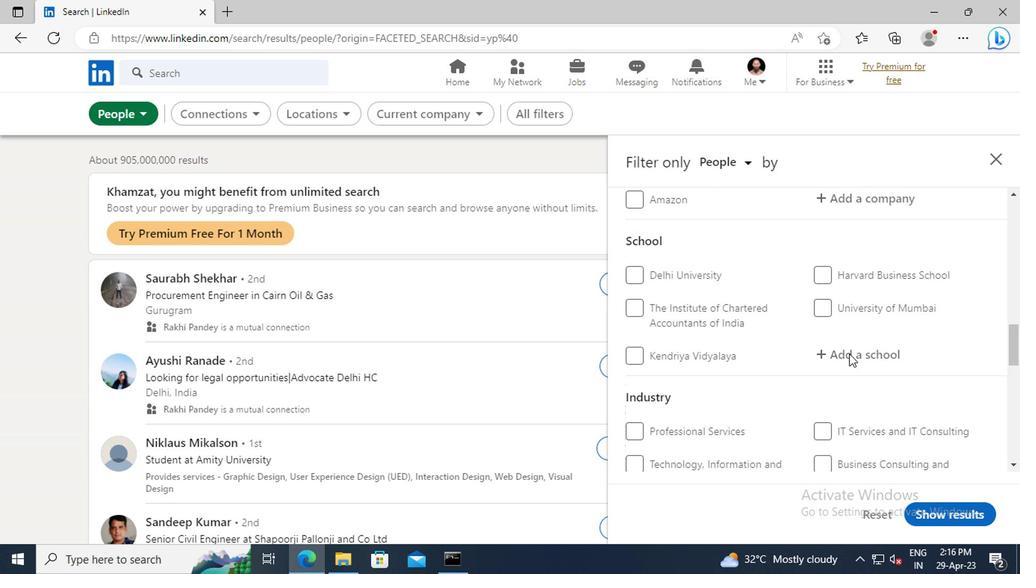 
Action: Mouse scrolled (849, 353) with delta (0, 0)
Screenshot: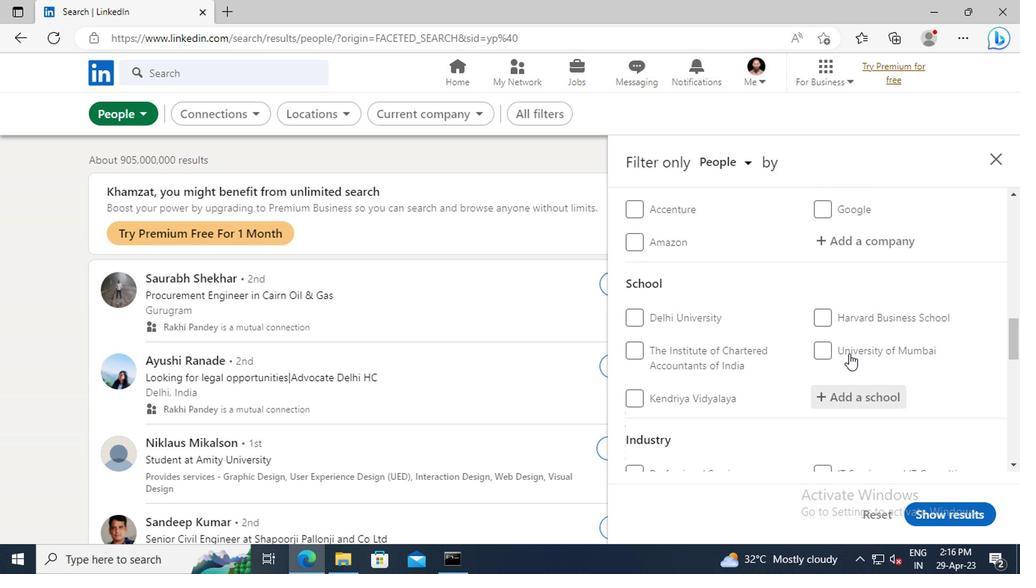 
Action: Mouse scrolled (849, 353) with delta (0, 0)
Screenshot: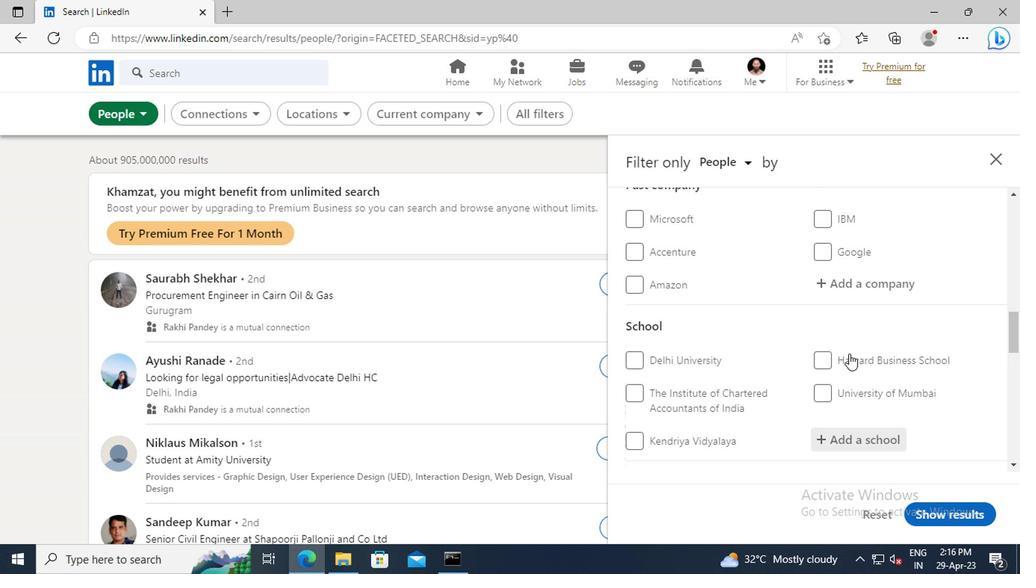 
Action: Mouse scrolled (849, 353) with delta (0, 0)
Screenshot: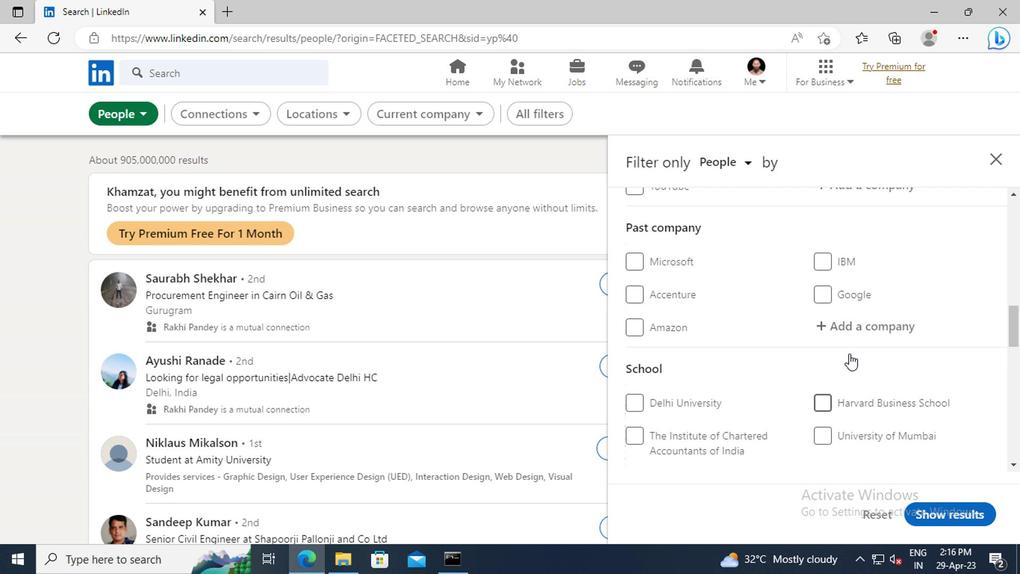 
Action: Mouse scrolled (849, 353) with delta (0, 0)
Screenshot: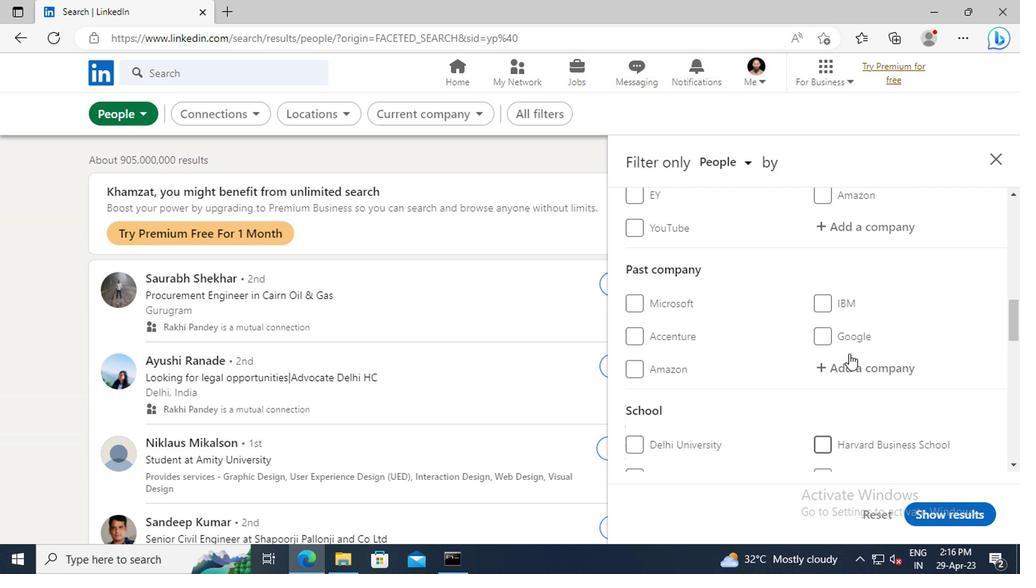 
Action: Mouse scrolled (849, 353) with delta (0, 0)
Screenshot: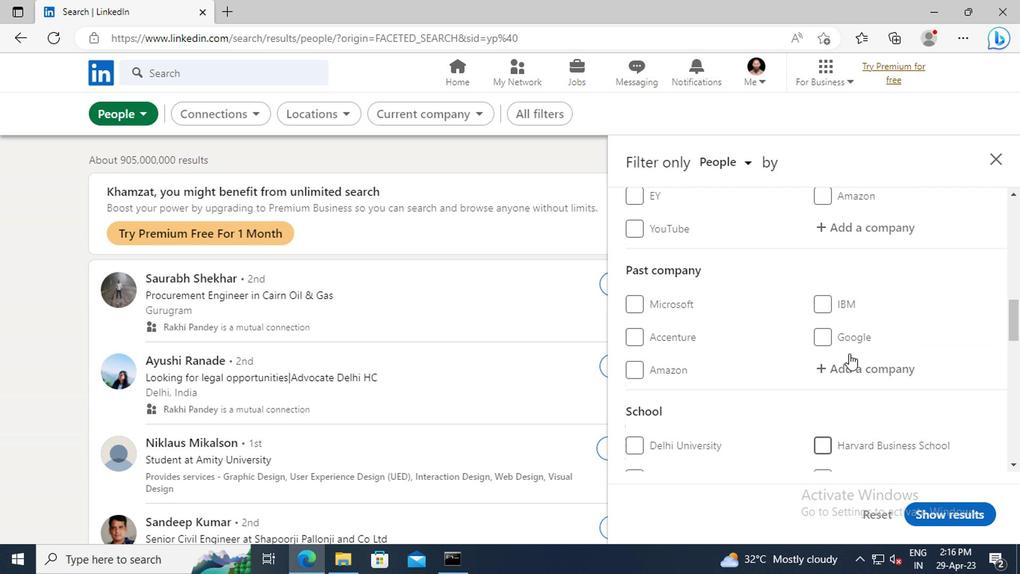
Action: Mouse moved to (845, 315)
Screenshot: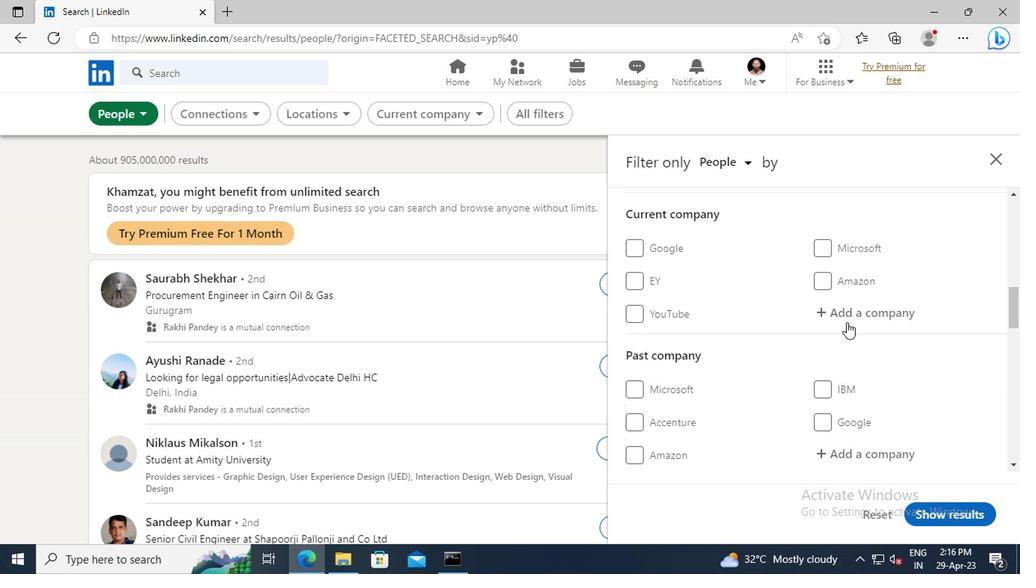 
Action: Mouse pressed left at (845, 315)
Screenshot: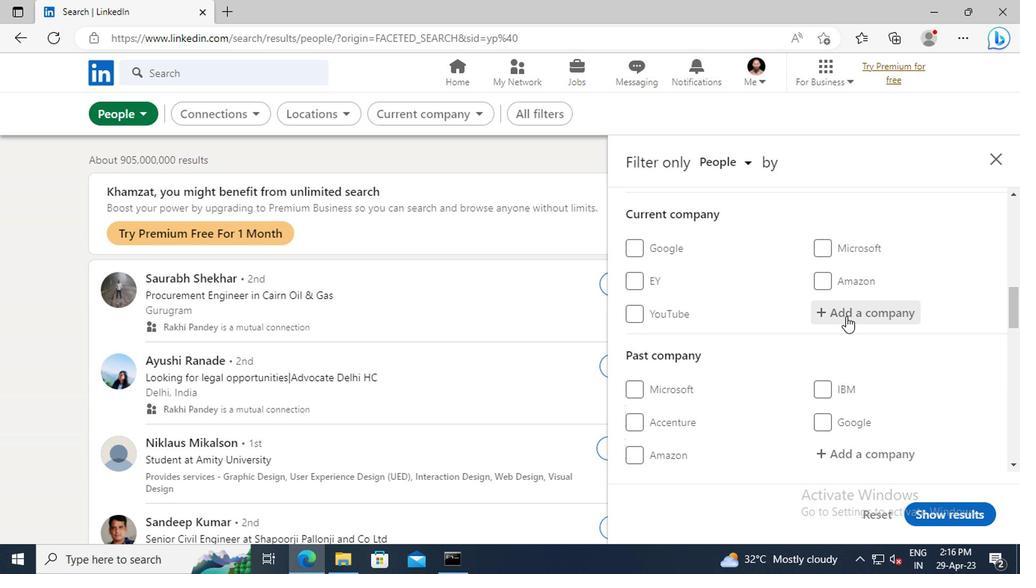 
Action: Key pressed <Key.shift>BLOOMSBURY<Key.space>
Screenshot: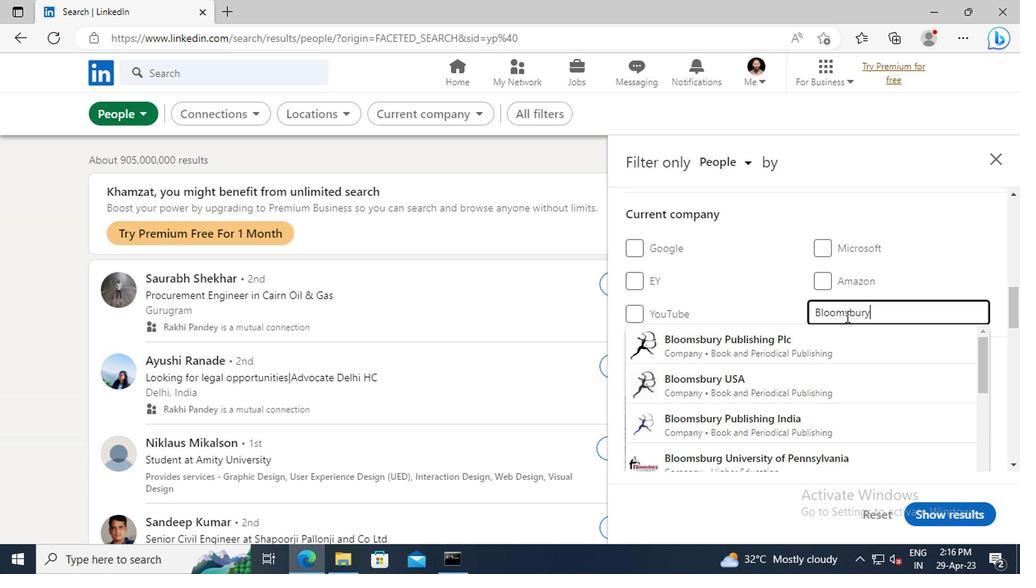 
Action: Mouse moved to (831, 334)
Screenshot: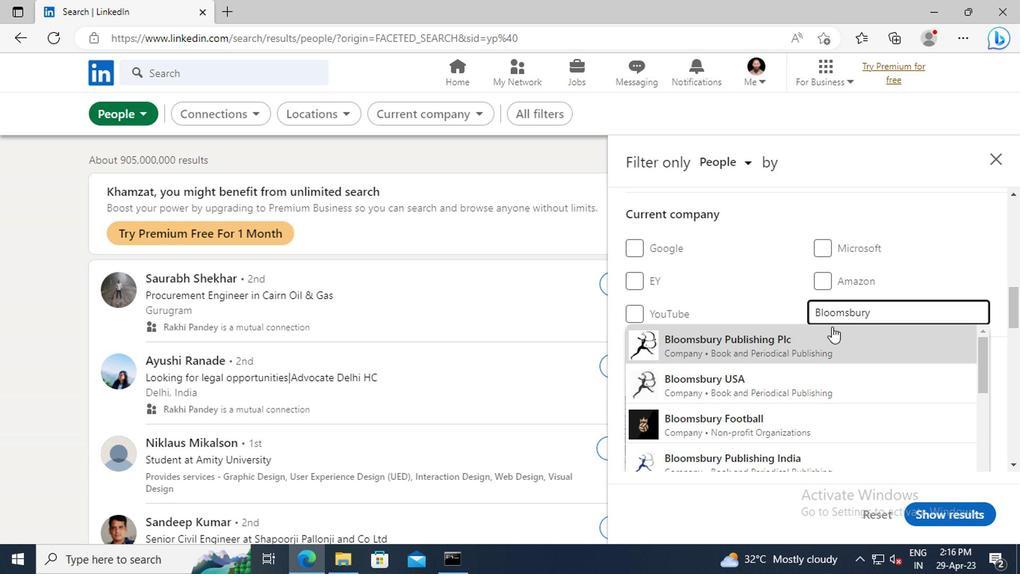
Action: Mouse pressed left at (831, 334)
Screenshot: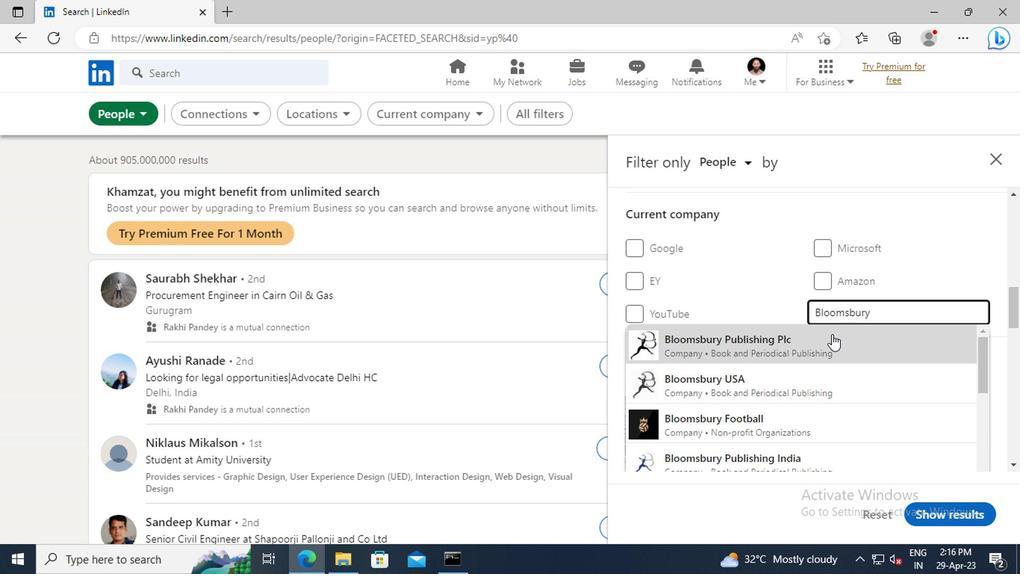 
Action: Mouse scrolled (831, 334) with delta (0, 0)
Screenshot: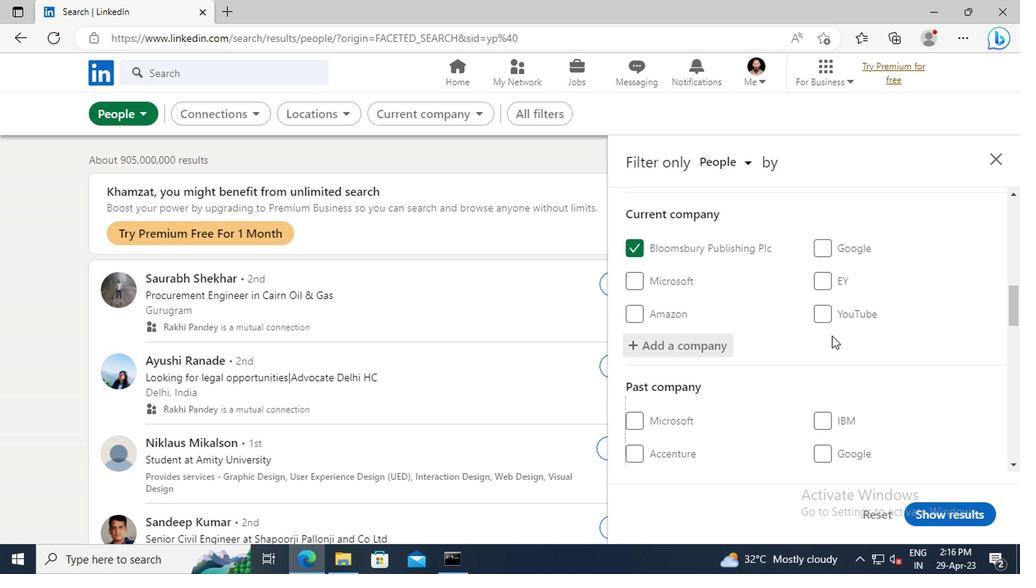 
Action: Mouse moved to (834, 323)
Screenshot: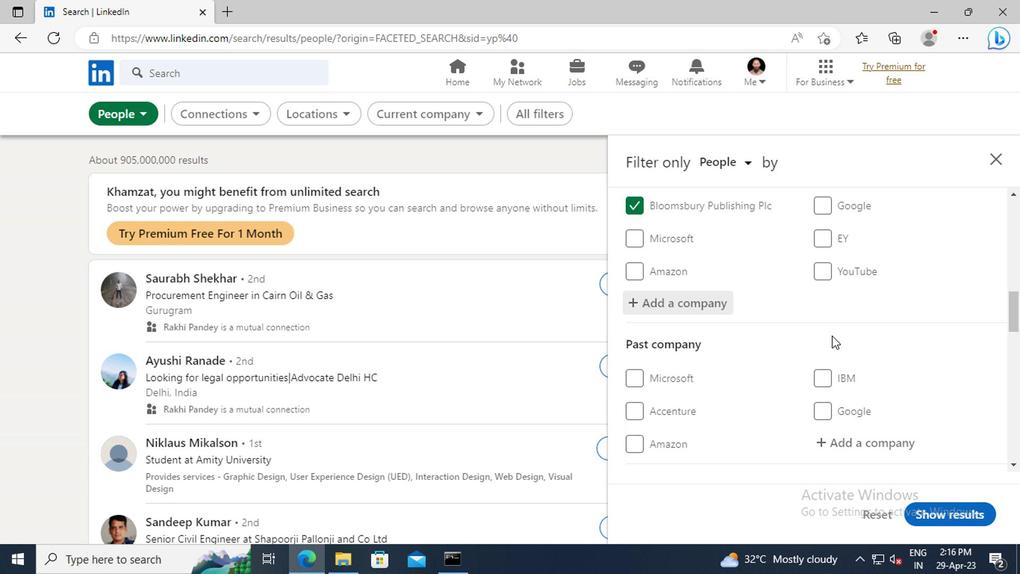 
Action: Mouse scrolled (834, 322) with delta (0, 0)
Screenshot: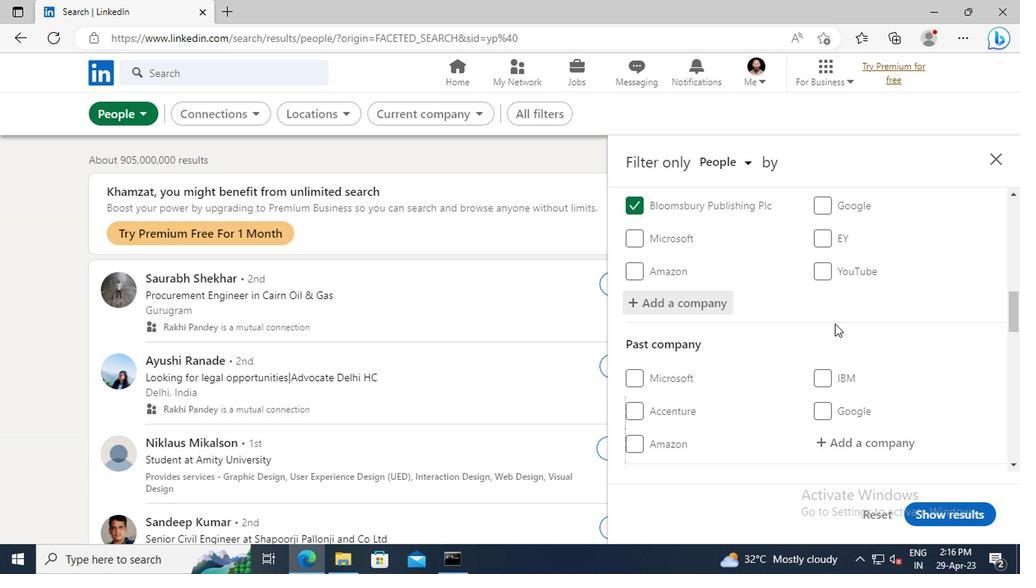 
Action: Mouse scrolled (834, 322) with delta (0, 0)
Screenshot: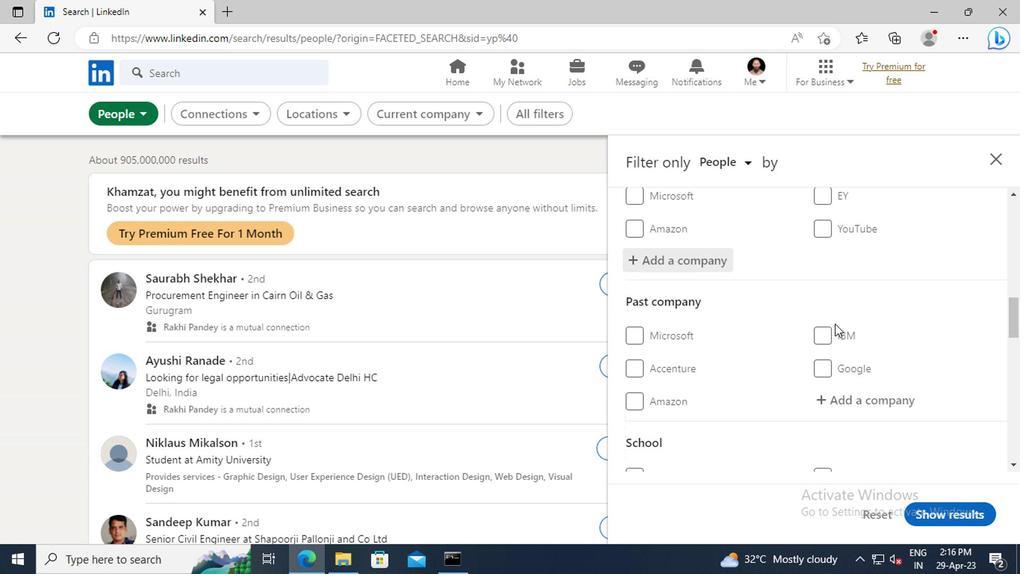 
Action: Mouse scrolled (834, 322) with delta (0, 0)
Screenshot: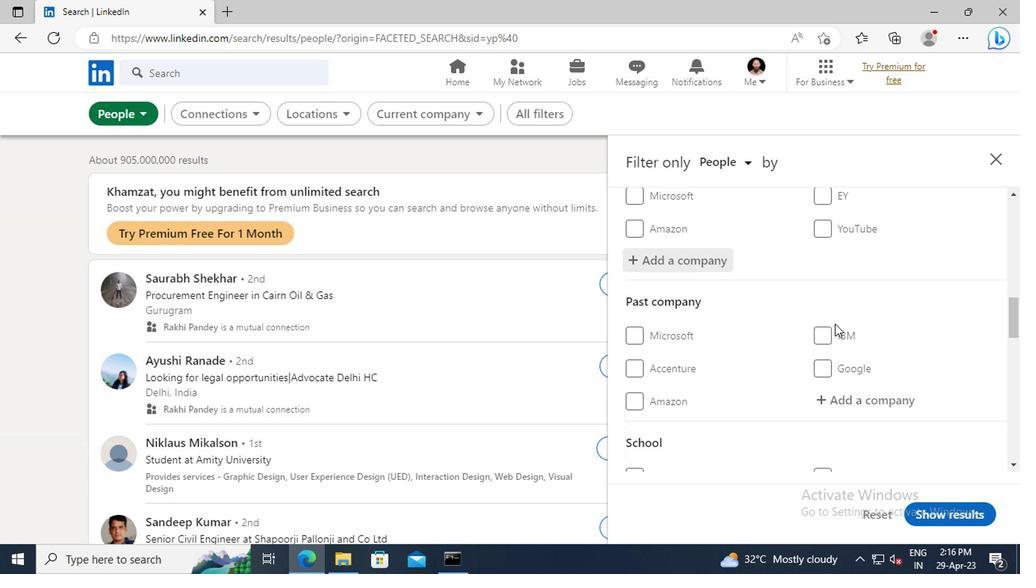 
Action: Mouse scrolled (834, 322) with delta (0, 0)
Screenshot: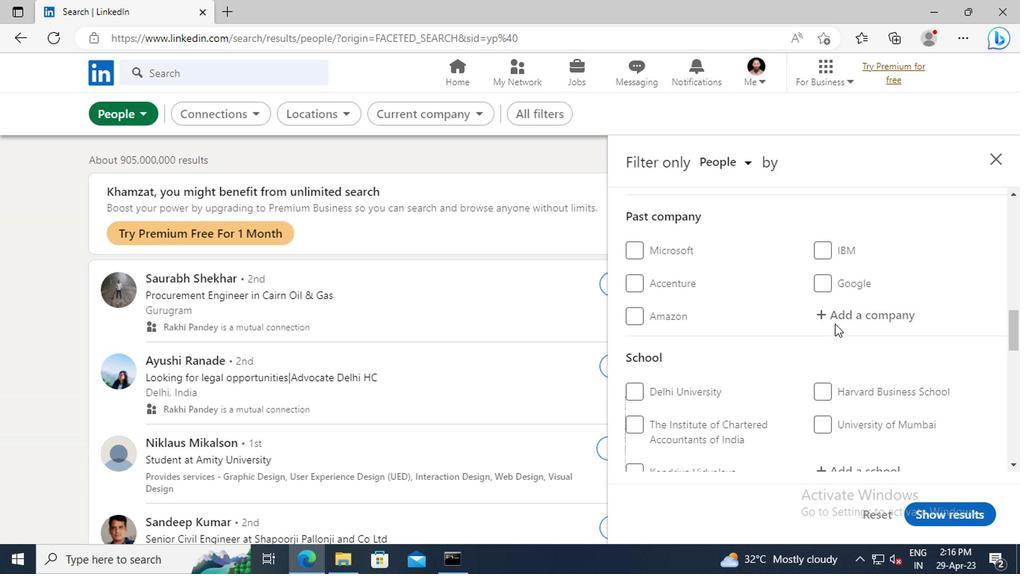 
Action: Mouse scrolled (834, 322) with delta (0, 0)
Screenshot: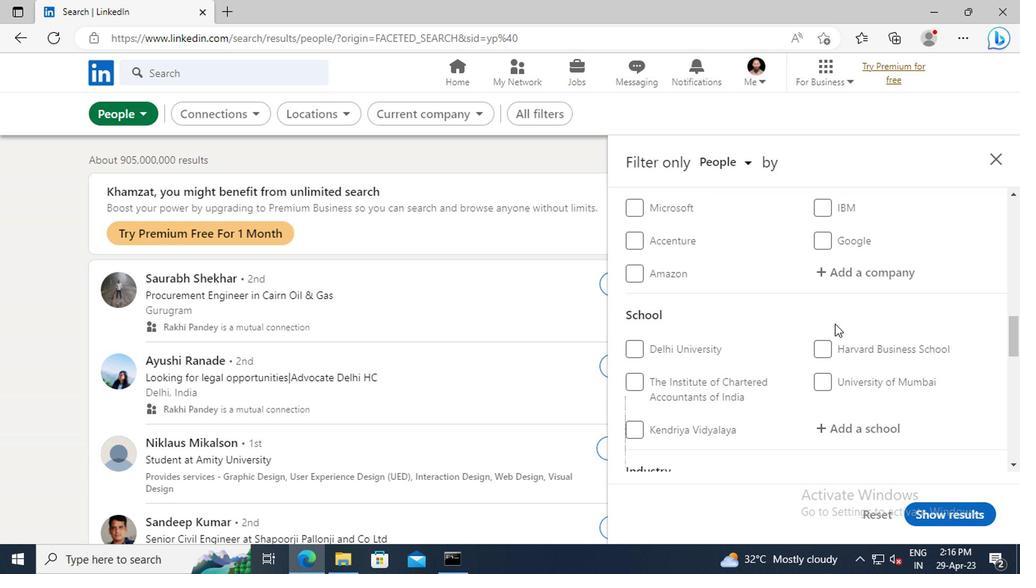 
Action: Mouse scrolled (834, 322) with delta (0, 0)
Screenshot: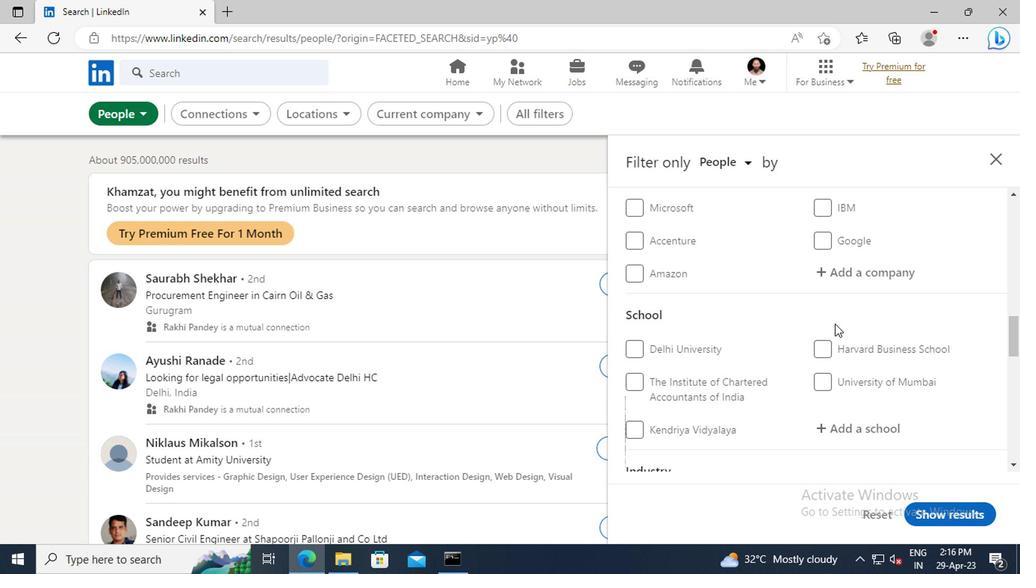
Action: Mouse moved to (833, 339)
Screenshot: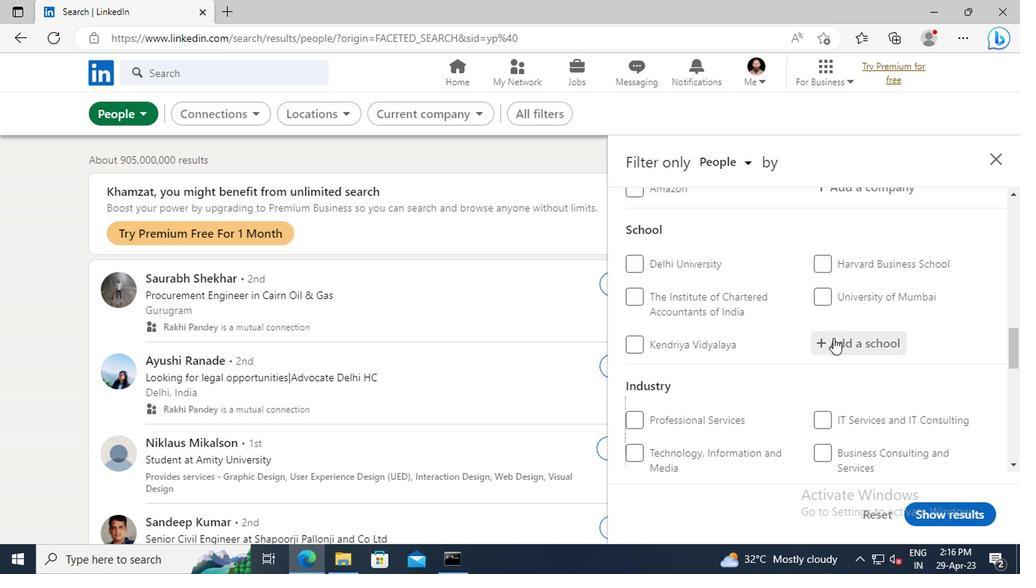 
Action: Mouse pressed left at (833, 339)
Screenshot: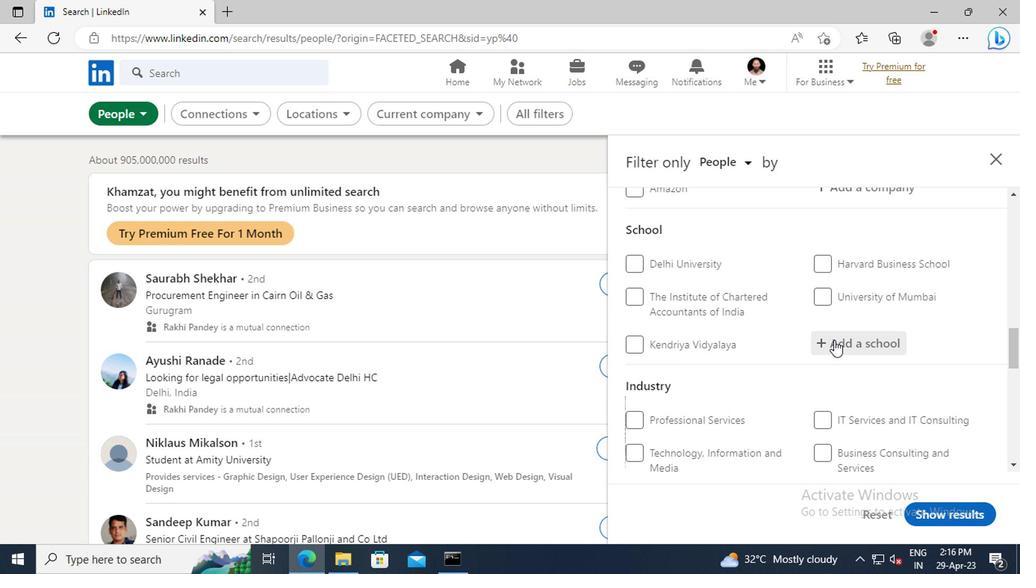 
Action: Key pressed <Key.shift>LOYOLA<Key.space><Key.shift>COLLEGE
Screenshot: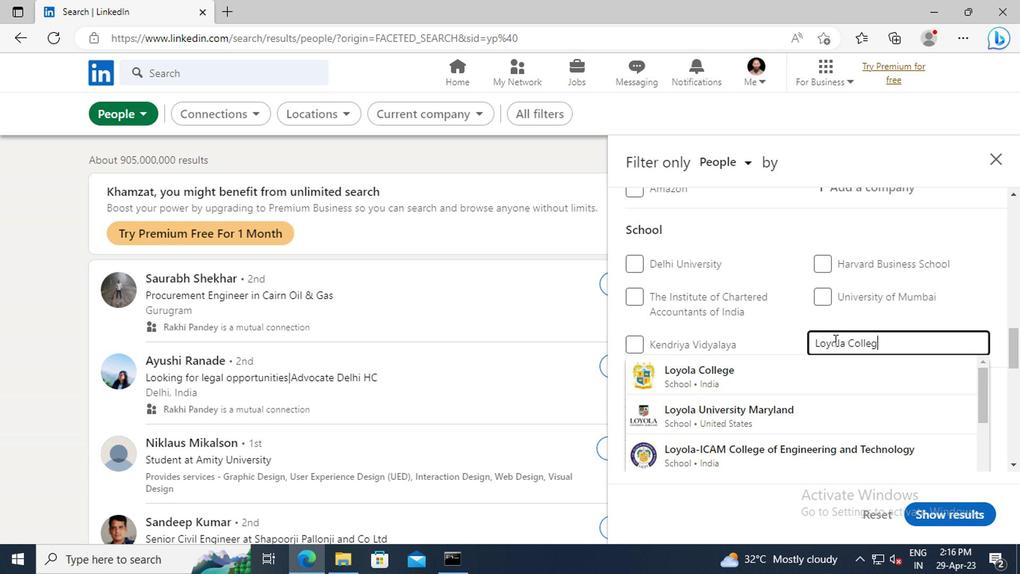 
Action: Mouse moved to (833, 370)
Screenshot: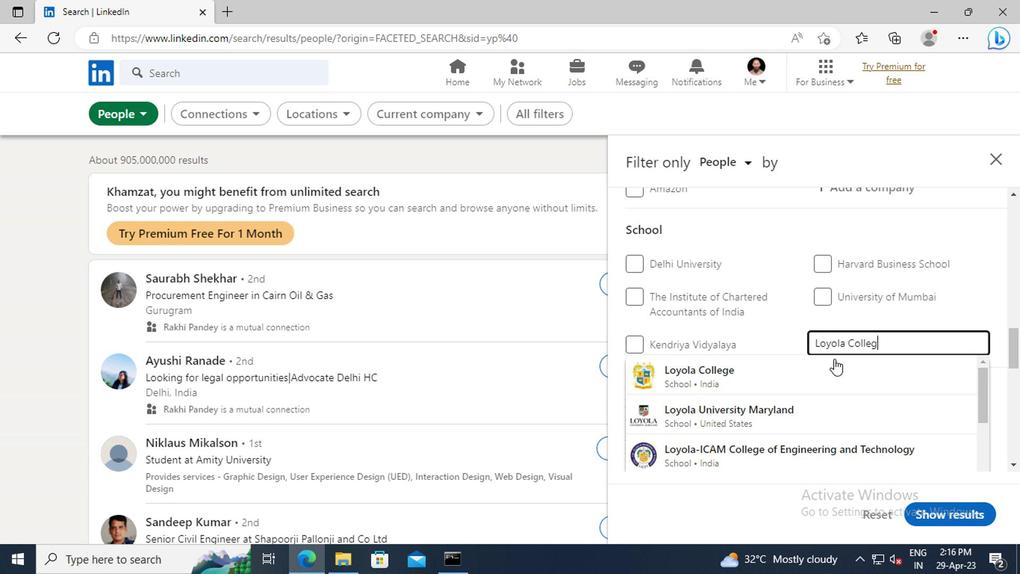 
Action: Mouse pressed left at (833, 370)
Screenshot: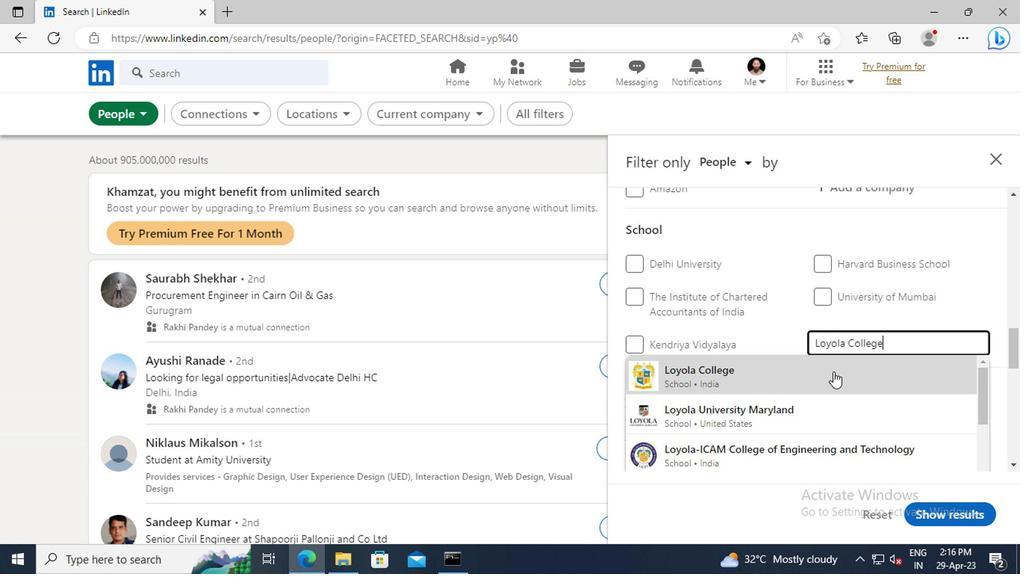 
Action: Mouse scrolled (833, 370) with delta (0, 0)
Screenshot: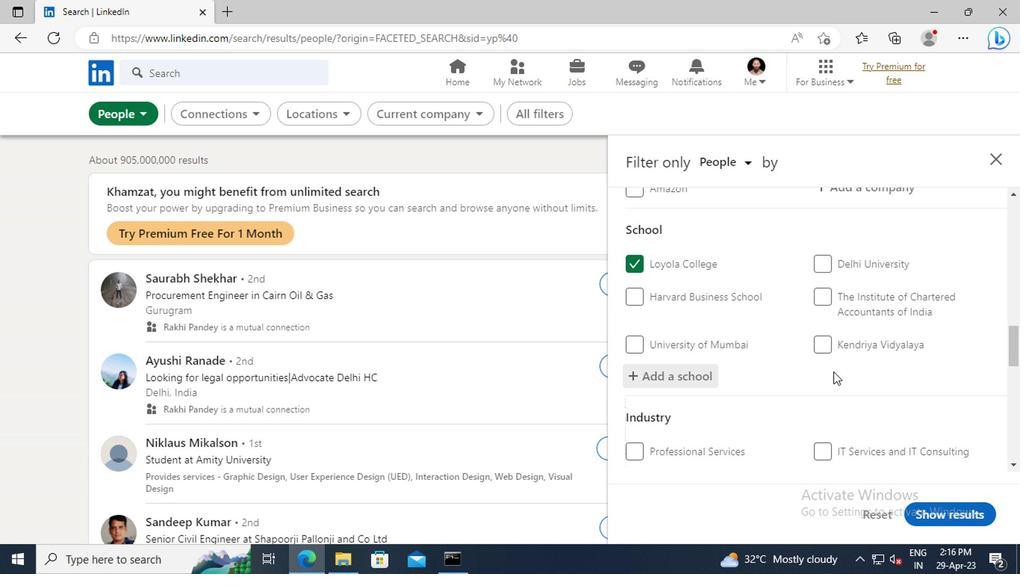
Action: Mouse moved to (831, 358)
Screenshot: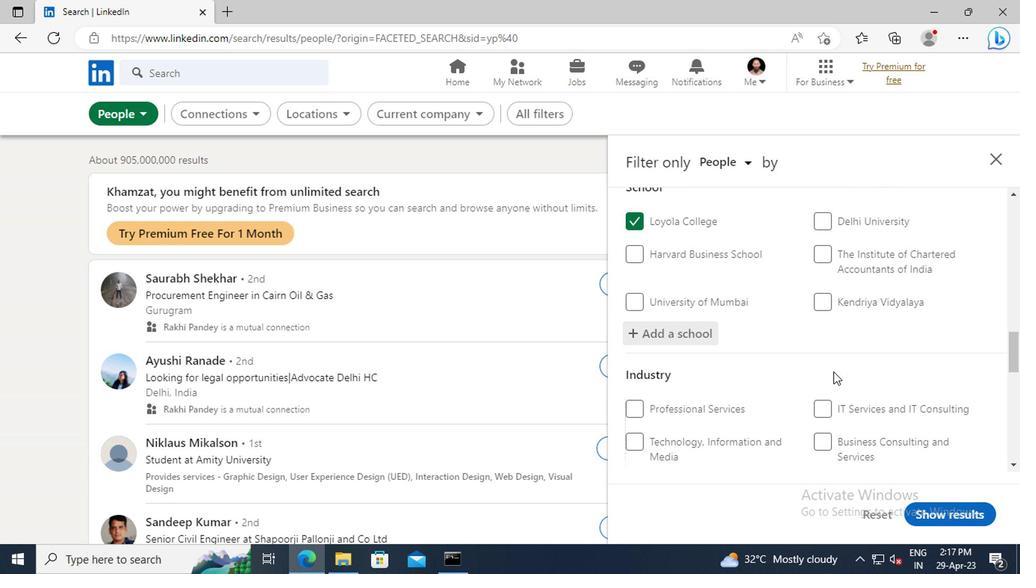 
Action: Mouse scrolled (831, 357) with delta (0, -1)
Screenshot: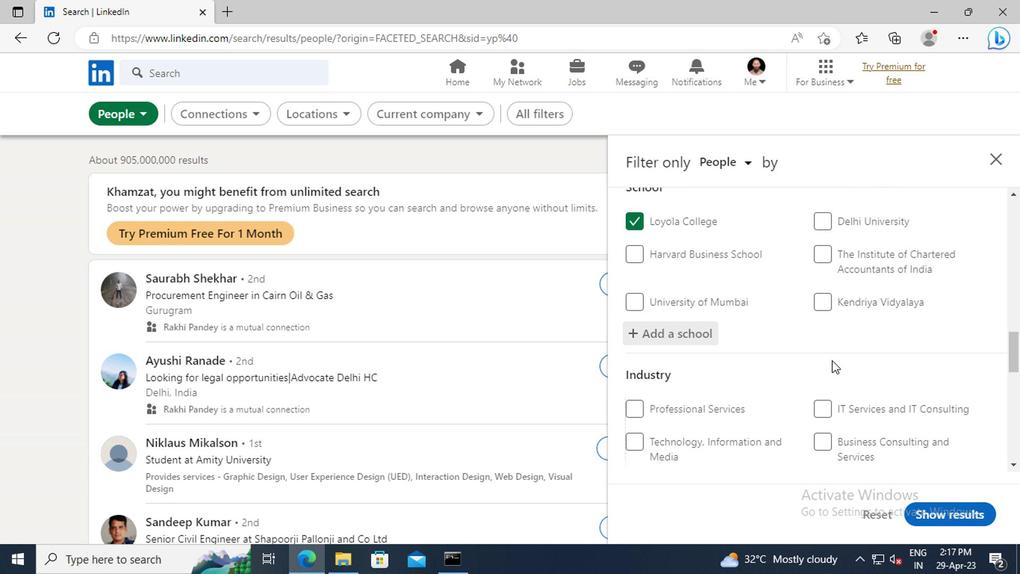 
Action: Mouse scrolled (831, 357) with delta (0, -1)
Screenshot: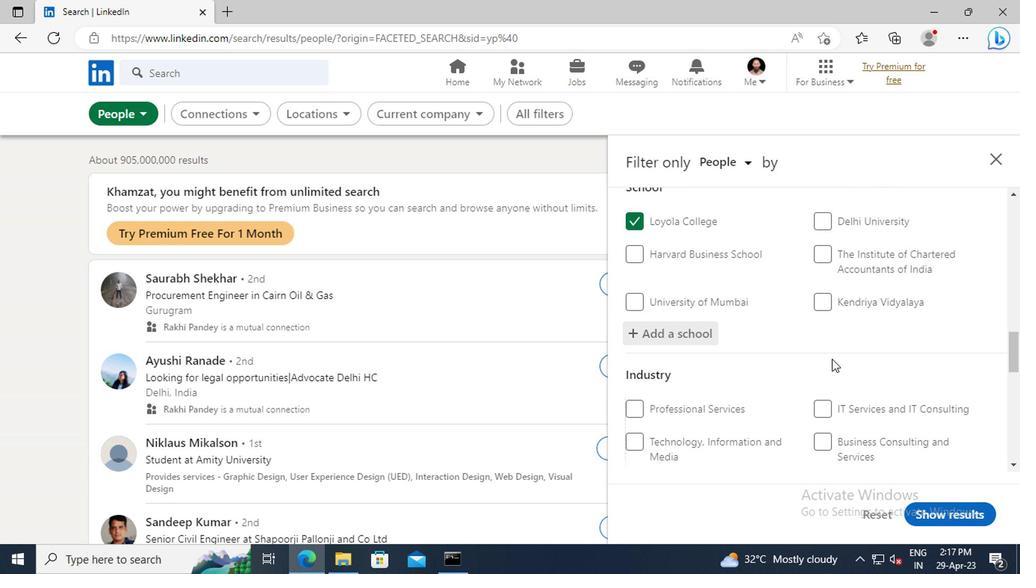 
Action: Mouse moved to (831, 355)
Screenshot: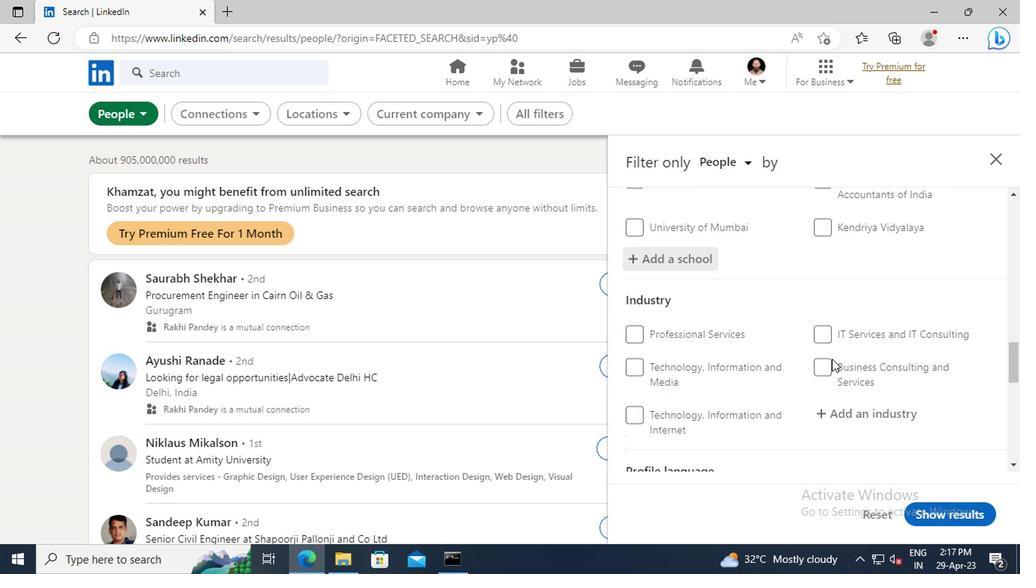 
Action: Mouse scrolled (831, 354) with delta (0, 0)
Screenshot: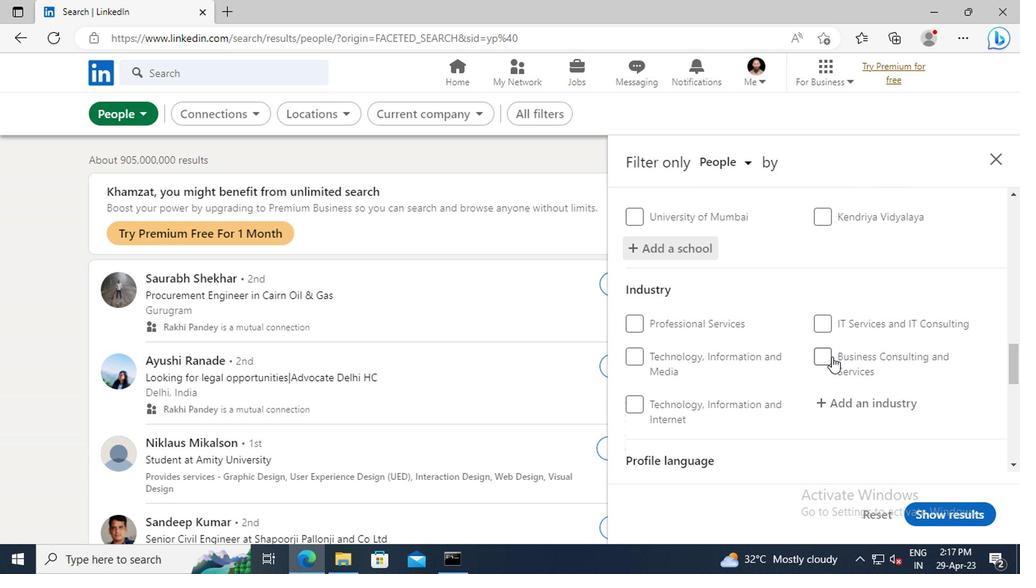 
Action: Mouse moved to (836, 358)
Screenshot: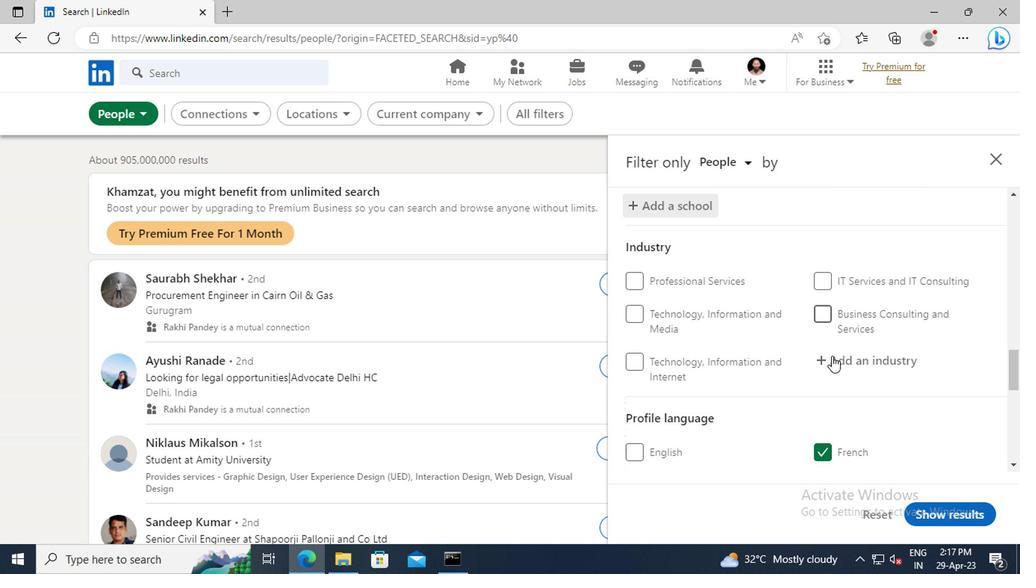 
Action: Mouse pressed left at (836, 358)
Screenshot: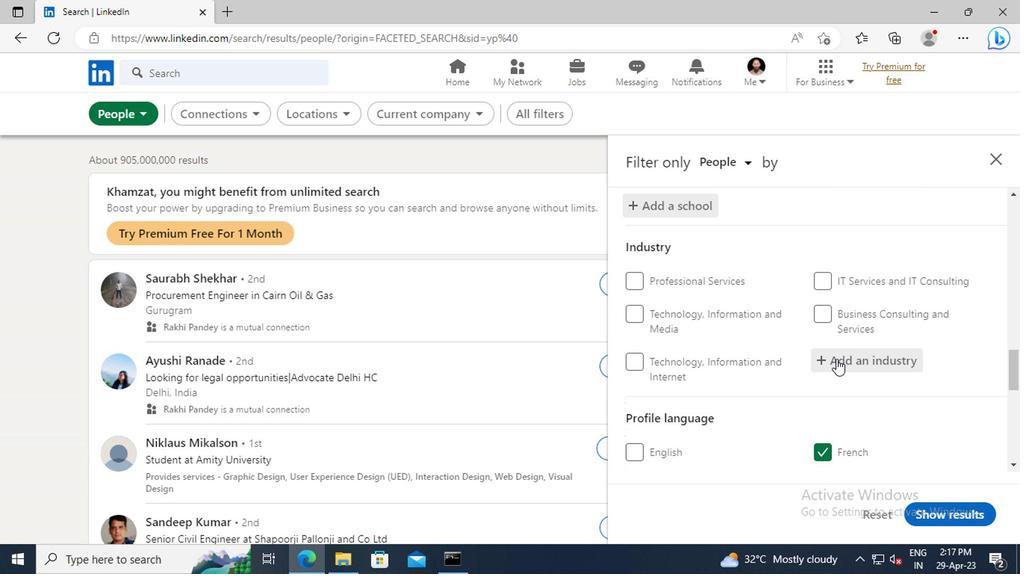 
Action: Key pressed <Key.shift>GLASS<Key.space><Key.shift>PRO
Screenshot: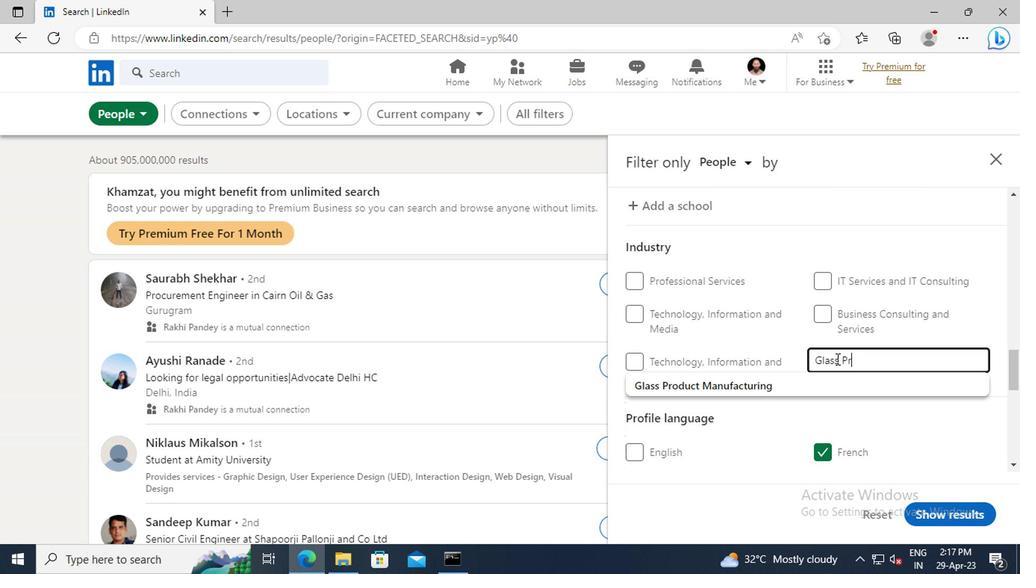 
Action: Mouse moved to (836, 381)
Screenshot: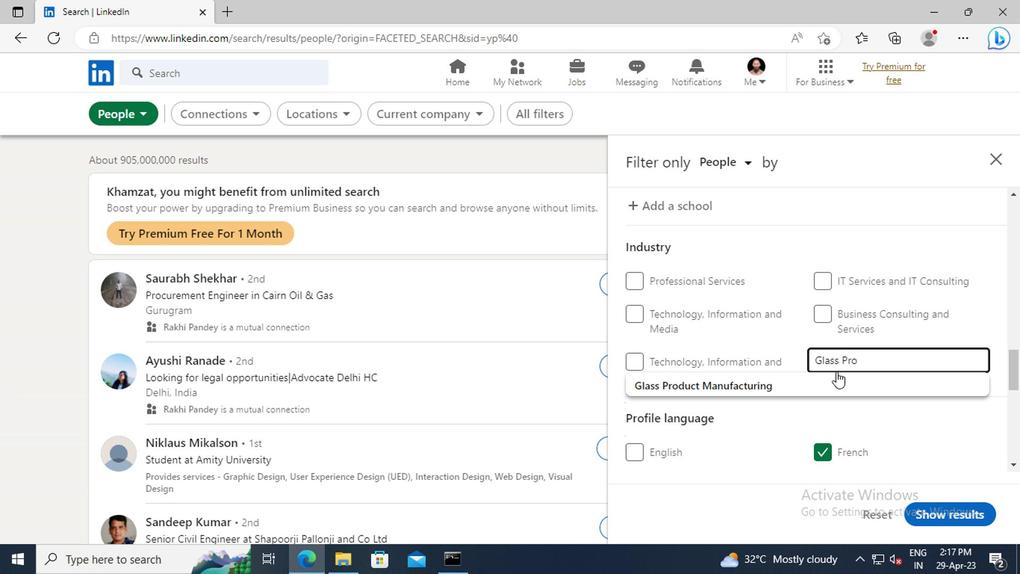 
Action: Mouse pressed left at (836, 381)
Screenshot: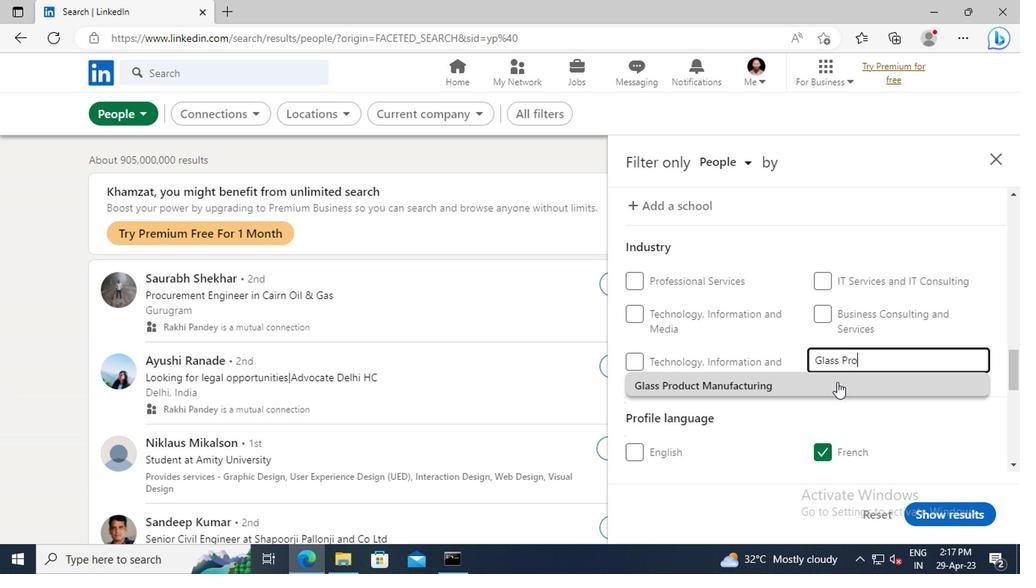 
Action: Mouse scrolled (836, 380) with delta (0, -1)
Screenshot: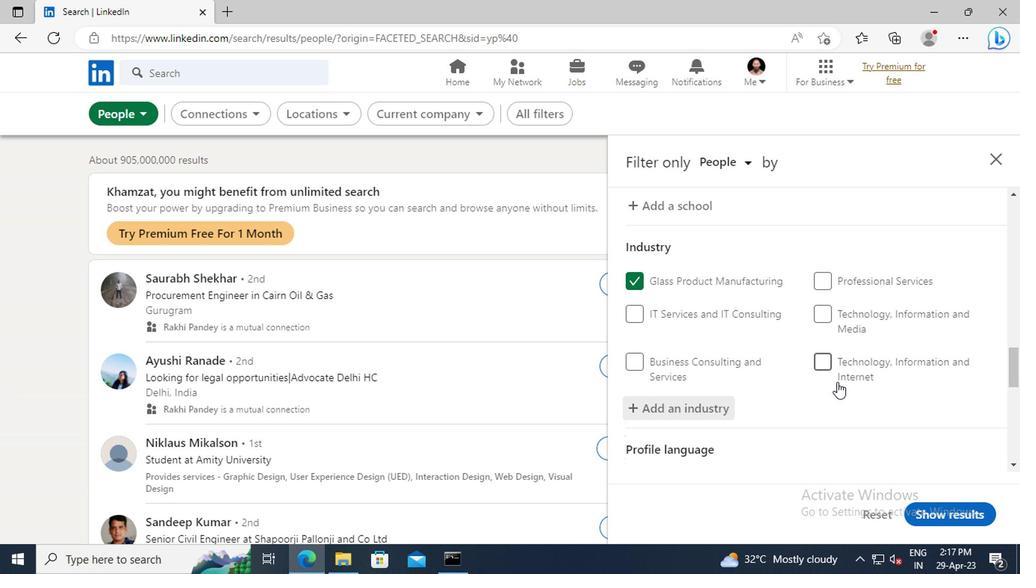 
Action: Mouse scrolled (836, 380) with delta (0, -1)
Screenshot: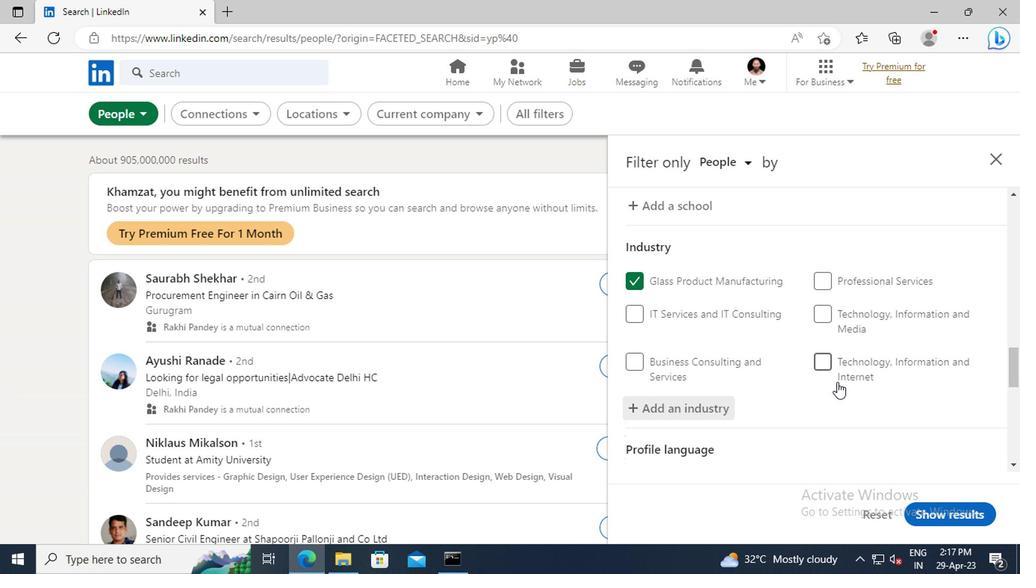 
Action: Mouse moved to (840, 368)
Screenshot: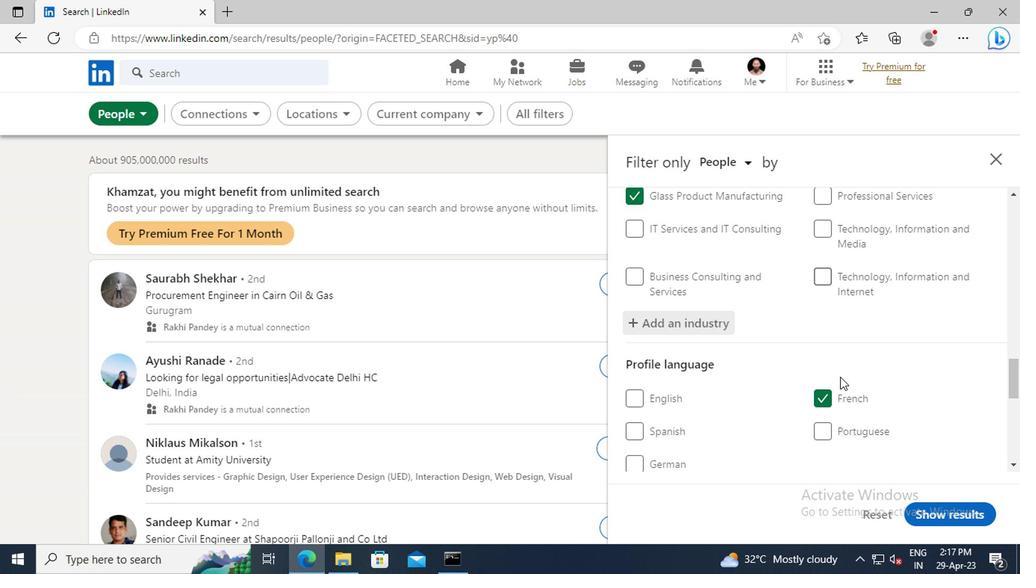 
Action: Mouse scrolled (840, 368) with delta (0, 0)
Screenshot: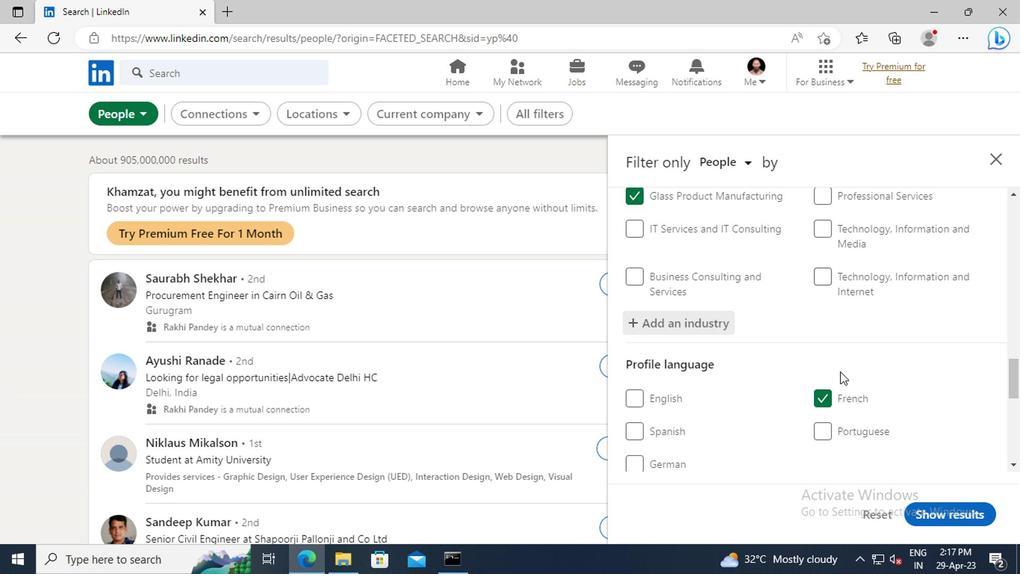 
Action: Mouse scrolled (840, 368) with delta (0, 0)
Screenshot: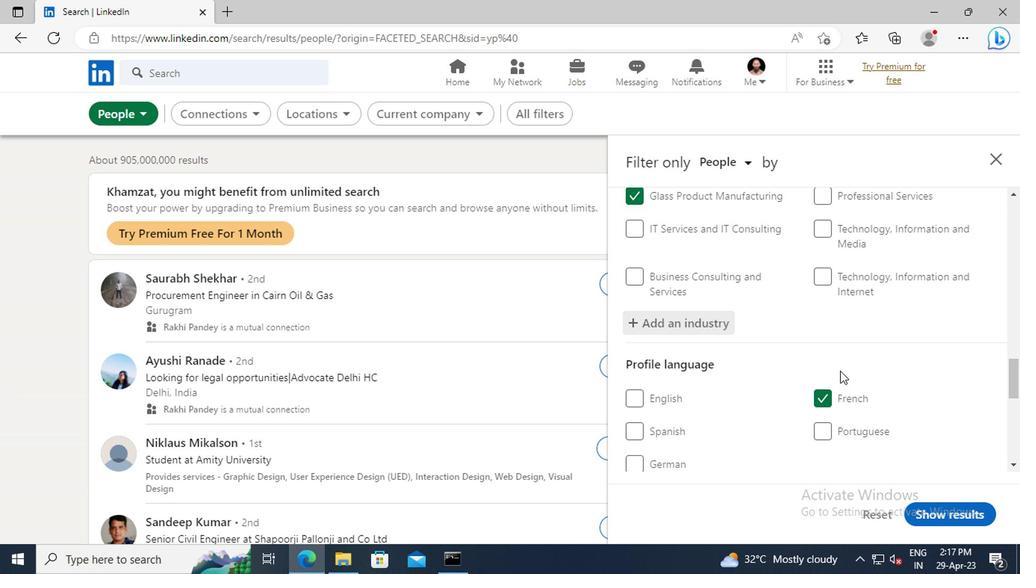 
Action: Mouse moved to (837, 349)
Screenshot: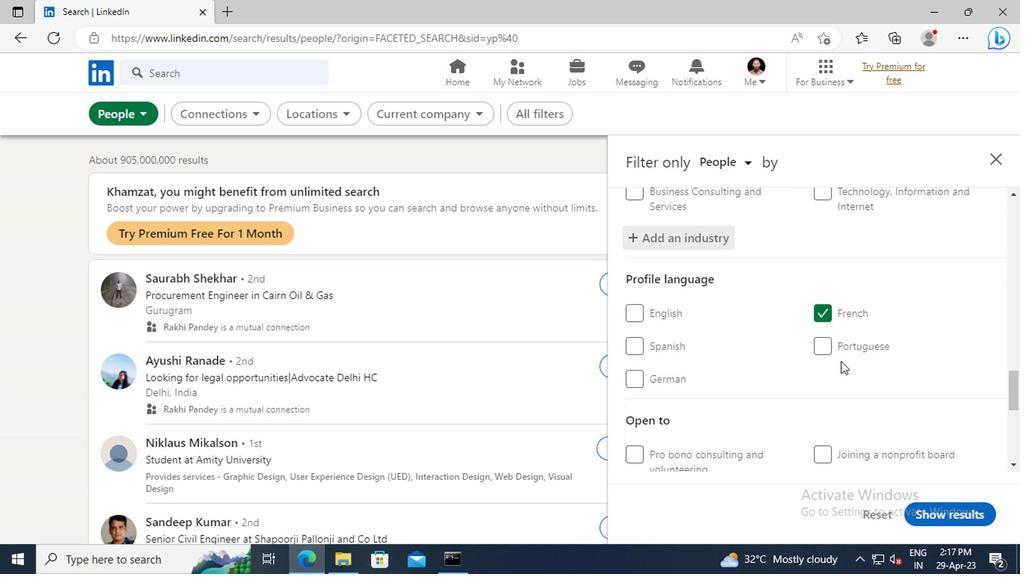 
Action: Mouse scrolled (837, 349) with delta (0, 0)
Screenshot: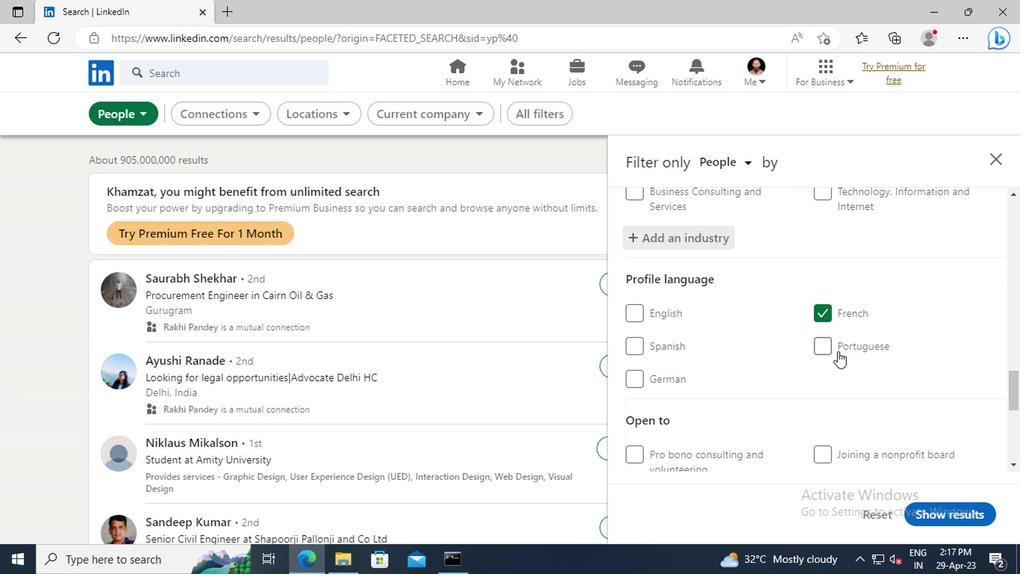 
Action: Mouse scrolled (837, 349) with delta (0, 0)
Screenshot: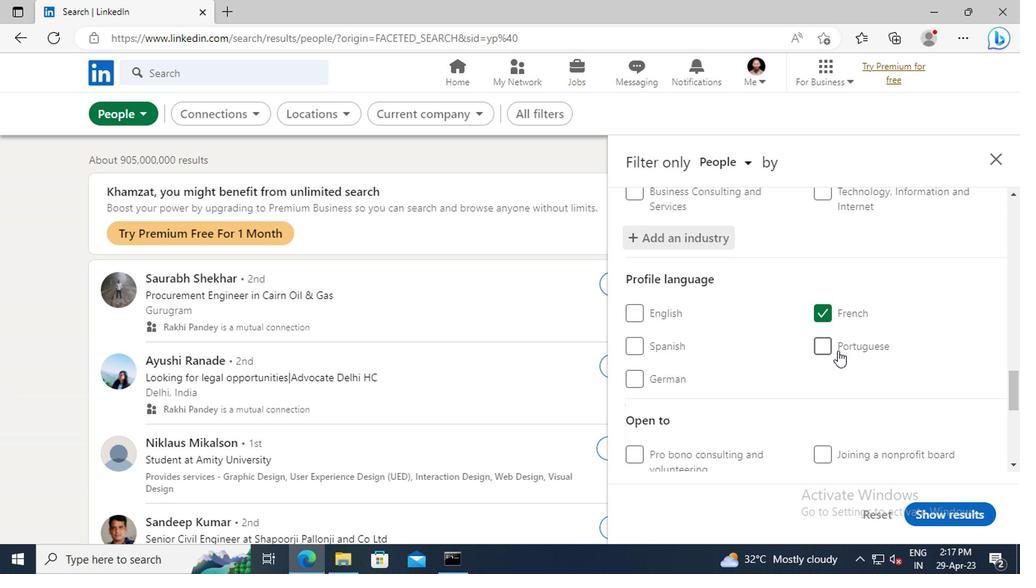 
Action: Mouse moved to (836, 345)
Screenshot: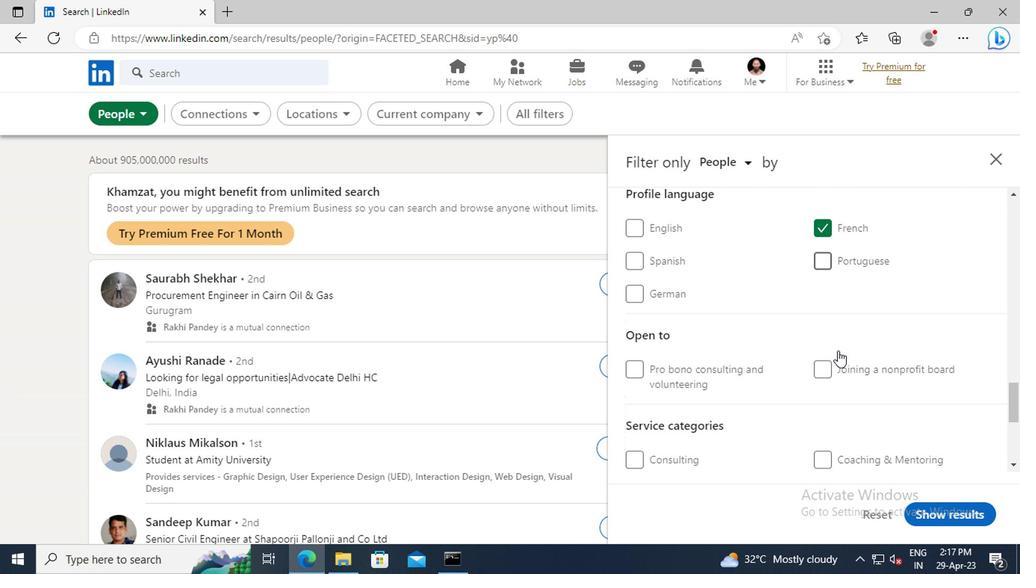 
Action: Mouse scrolled (836, 344) with delta (0, -1)
Screenshot: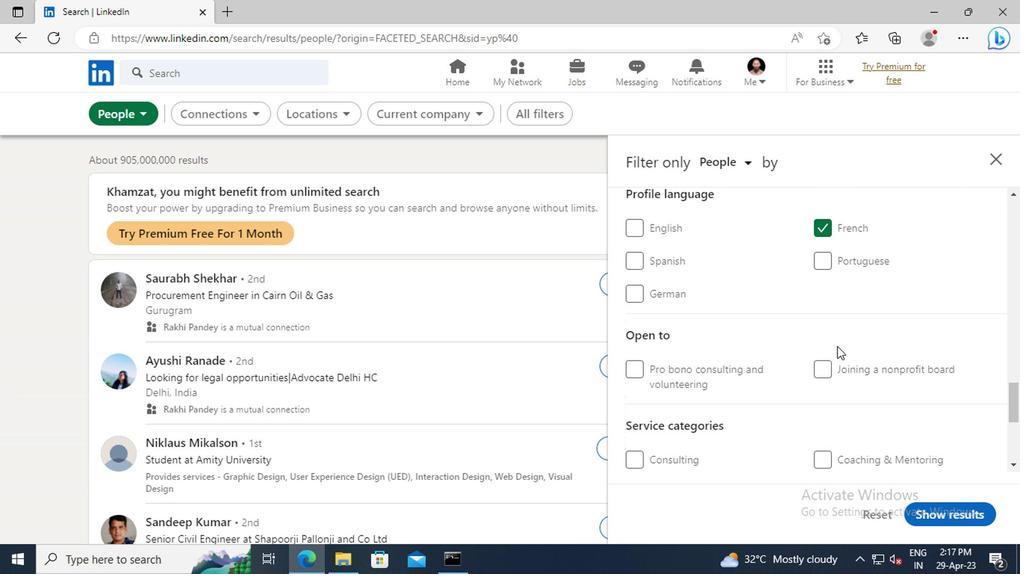 
Action: Mouse scrolled (836, 344) with delta (0, -1)
Screenshot: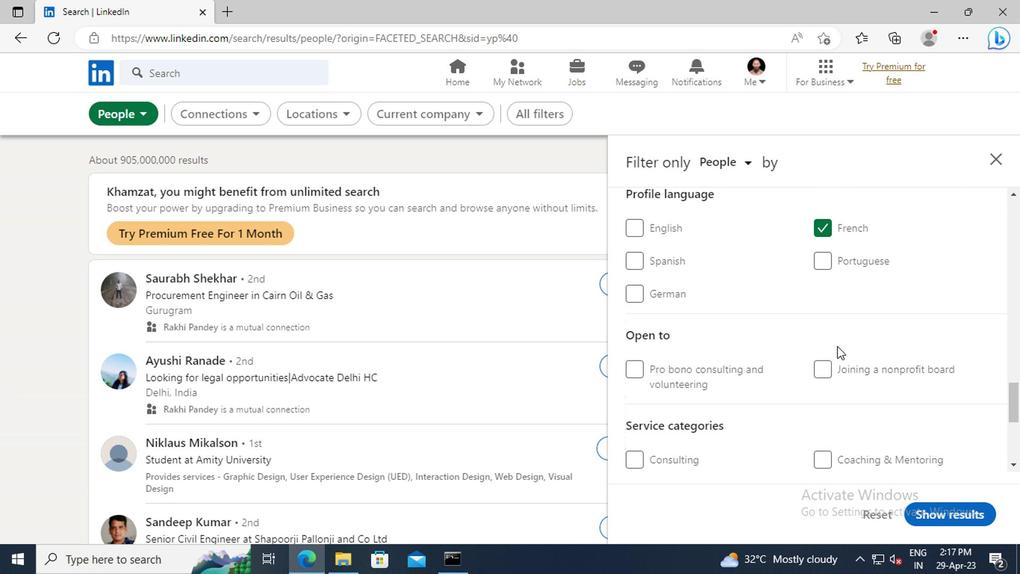 
Action: Mouse scrolled (836, 344) with delta (0, -1)
Screenshot: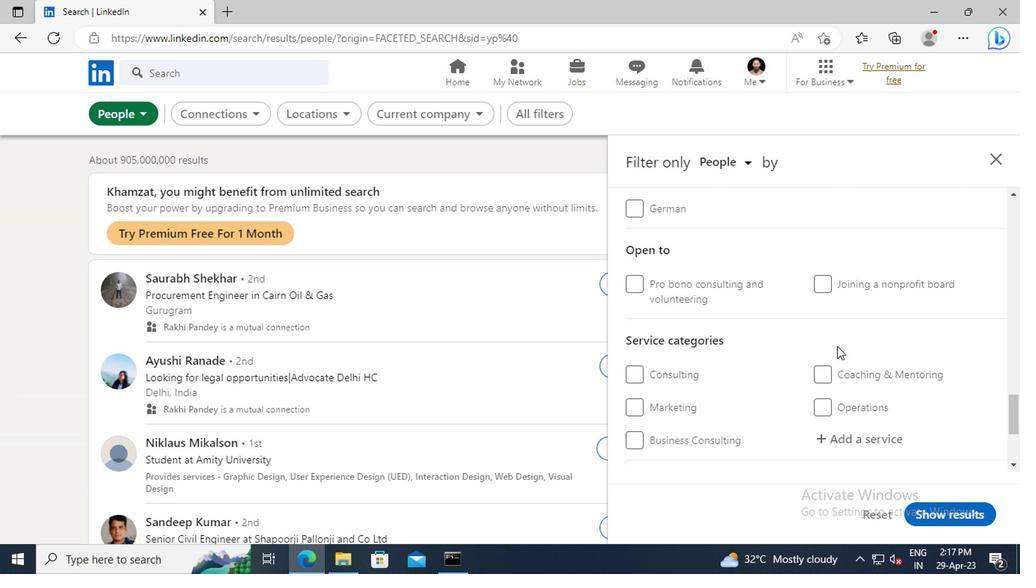 
Action: Mouse scrolled (836, 344) with delta (0, -1)
Screenshot: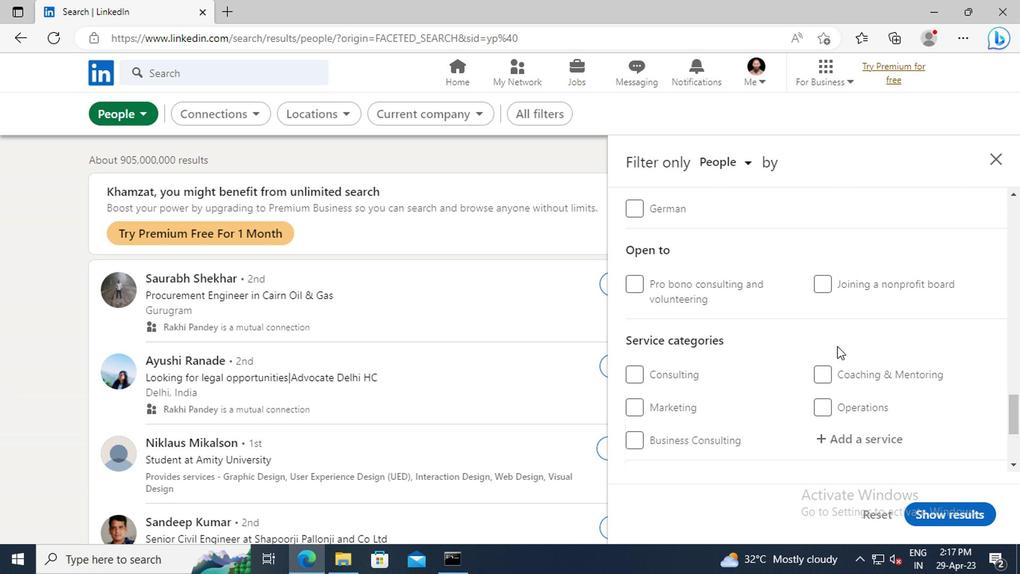 
Action: Mouse moved to (828, 350)
Screenshot: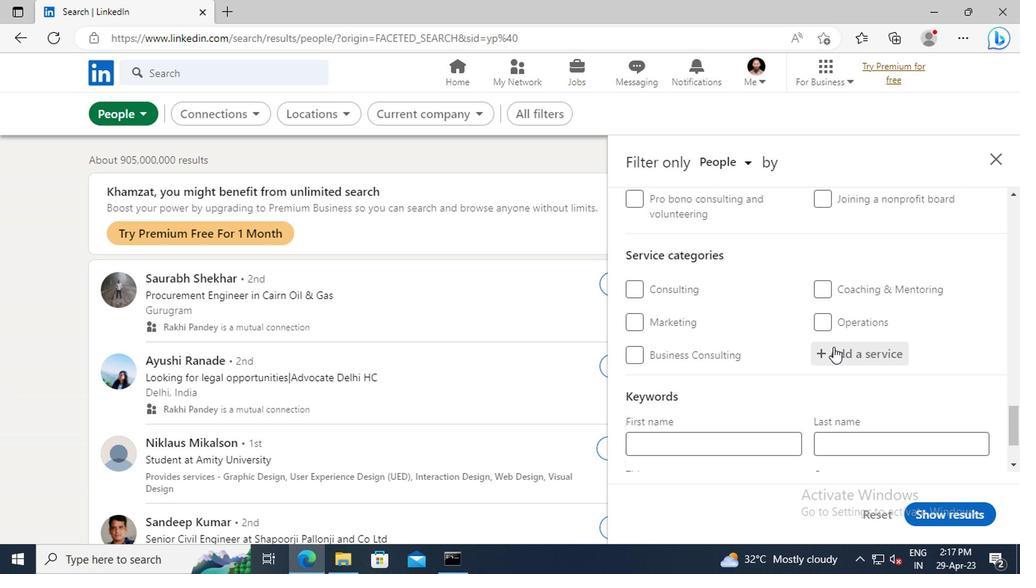 
Action: Mouse pressed left at (828, 350)
Screenshot: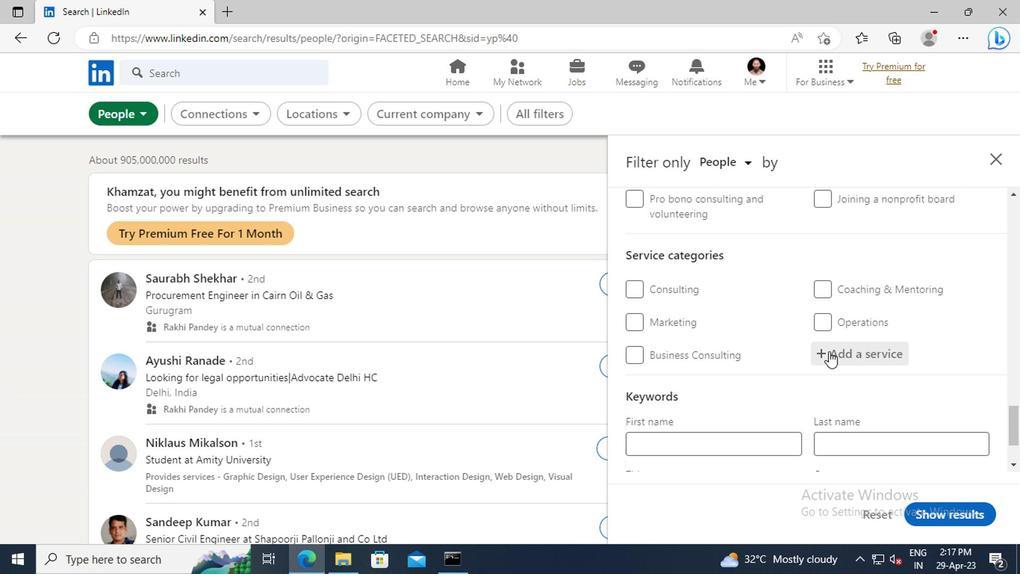 
Action: Key pressed <Key.shift>FAMILY<Key.space><Key.shift>LAW
Screenshot: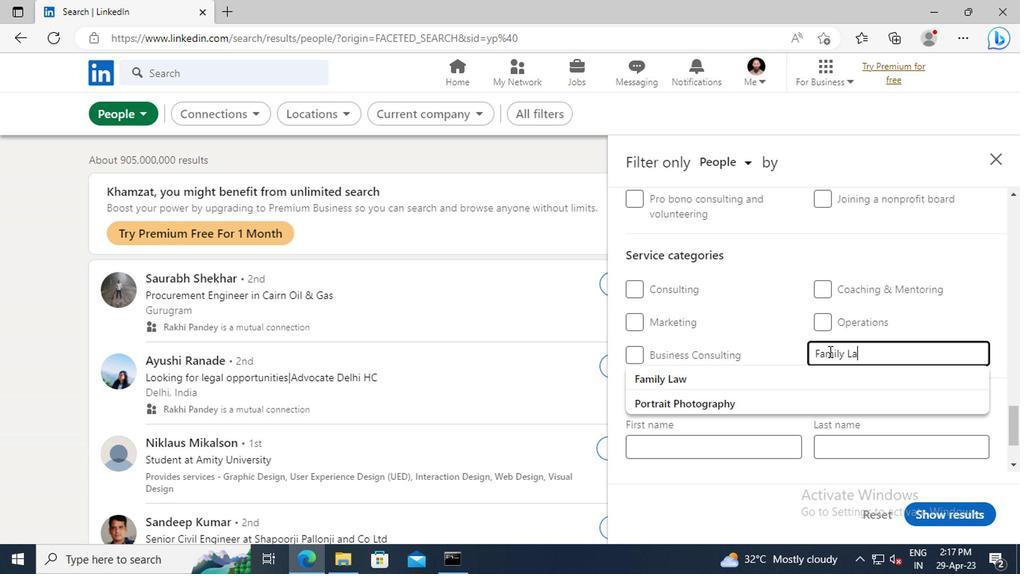 
Action: Mouse moved to (833, 370)
Screenshot: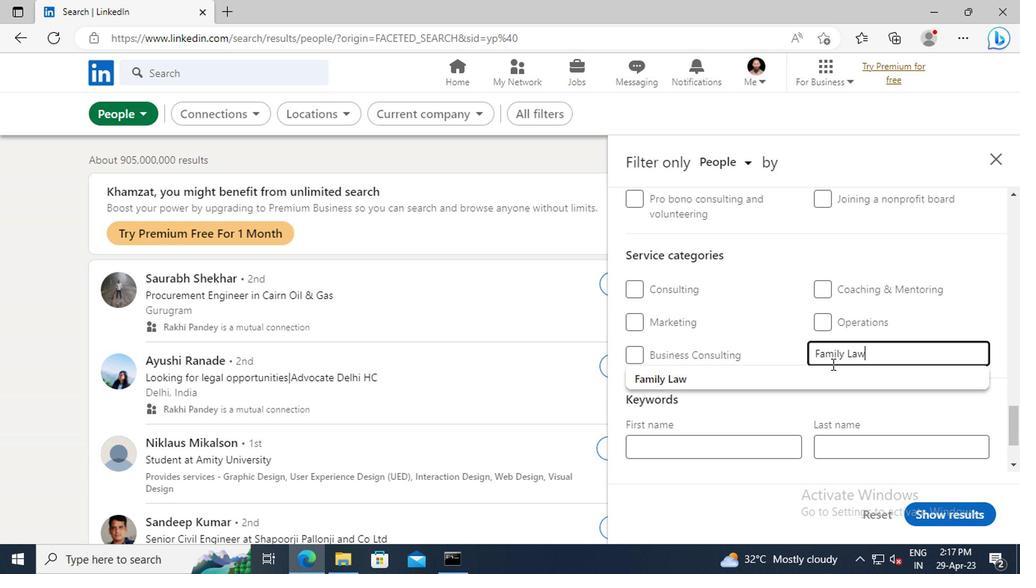 
Action: Mouse pressed left at (833, 370)
Screenshot: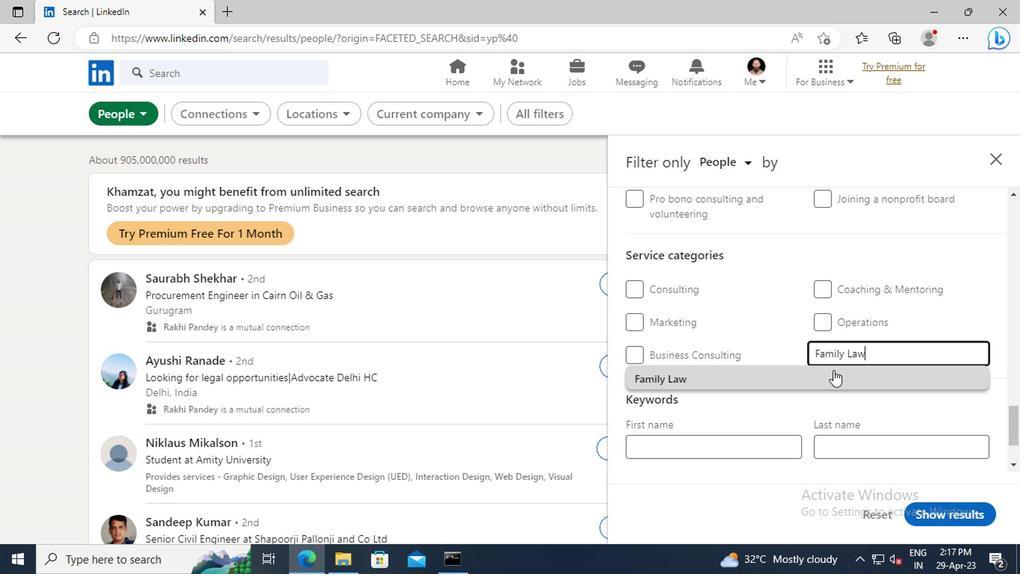 
Action: Mouse scrolled (833, 368) with delta (0, -1)
Screenshot: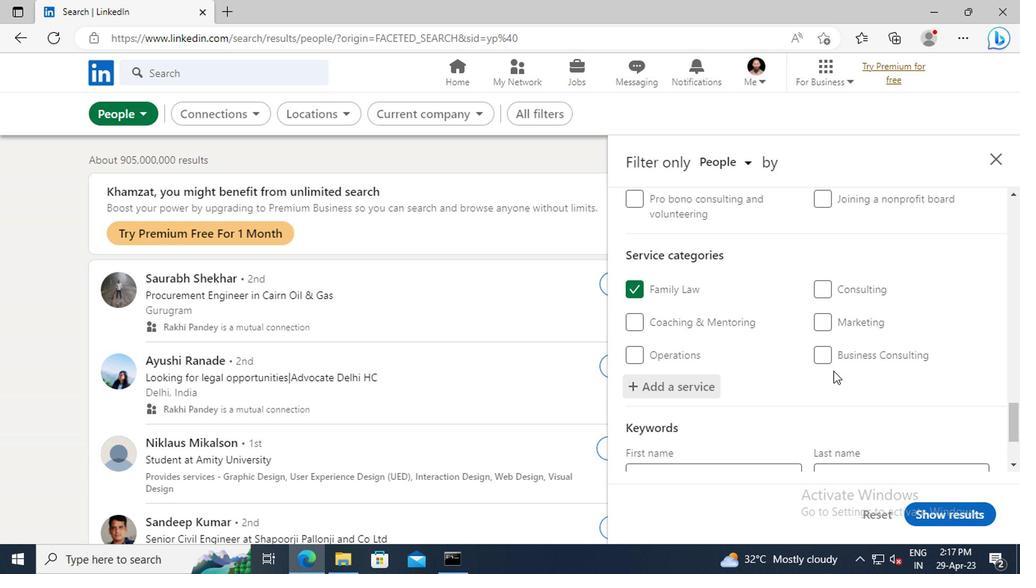 
Action: Mouse scrolled (833, 368) with delta (0, -1)
Screenshot: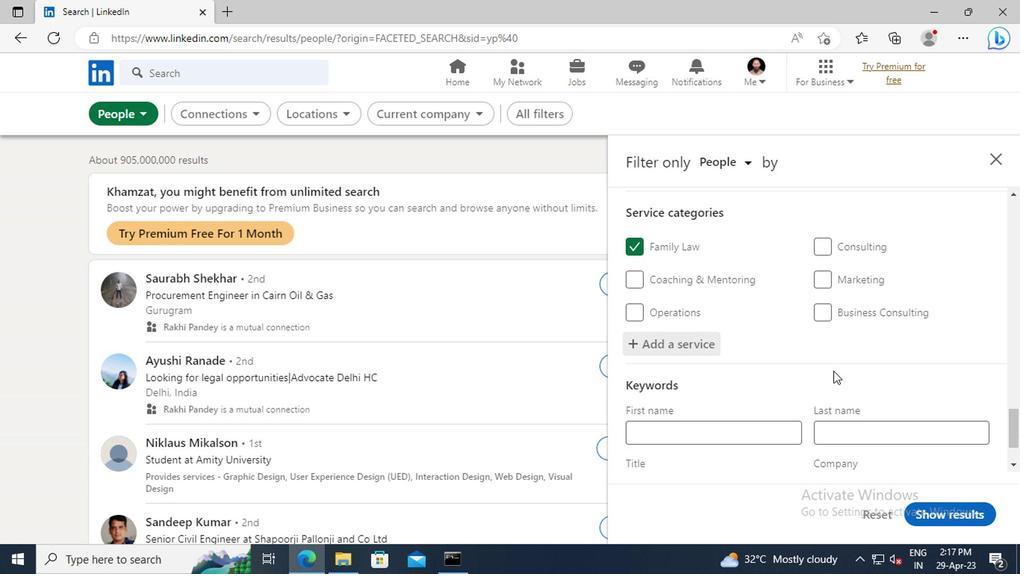 
Action: Mouse scrolled (833, 368) with delta (0, -1)
Screenshot: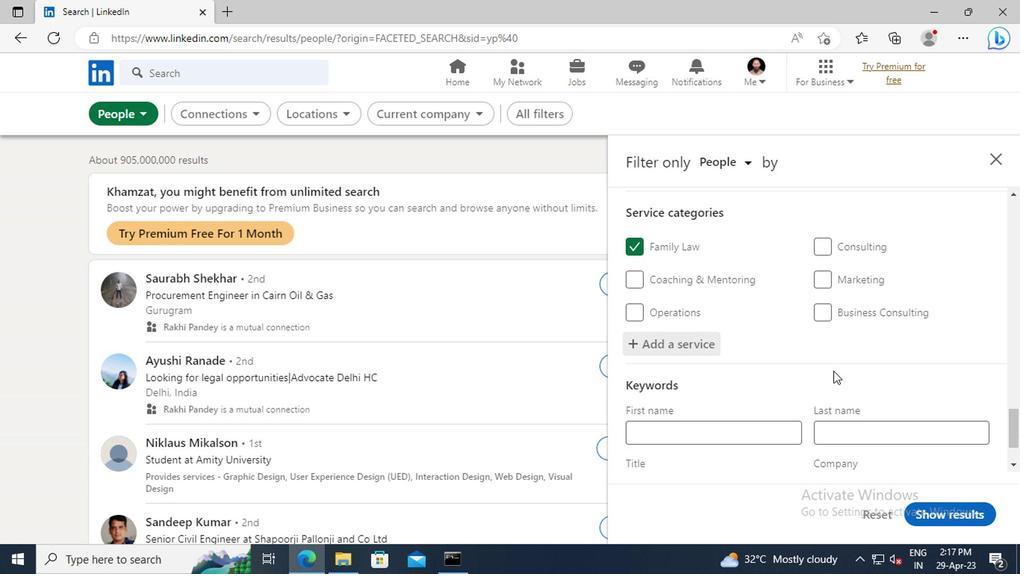 
Action: Mouse scrolled (833, 368) with delta (0, -1)
Screenshot: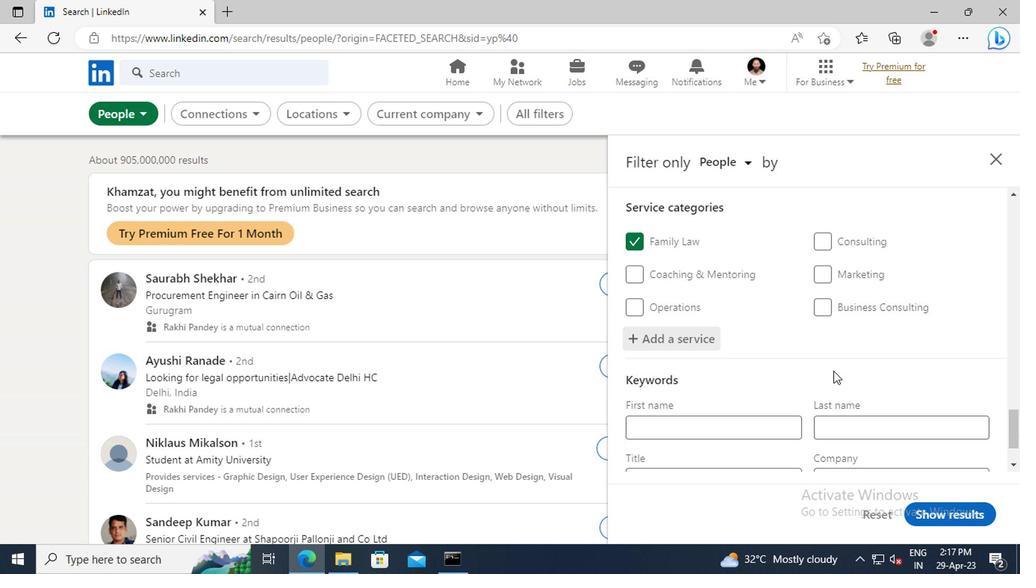 
Action: Mouse moved to (690, 401)
Screenshot: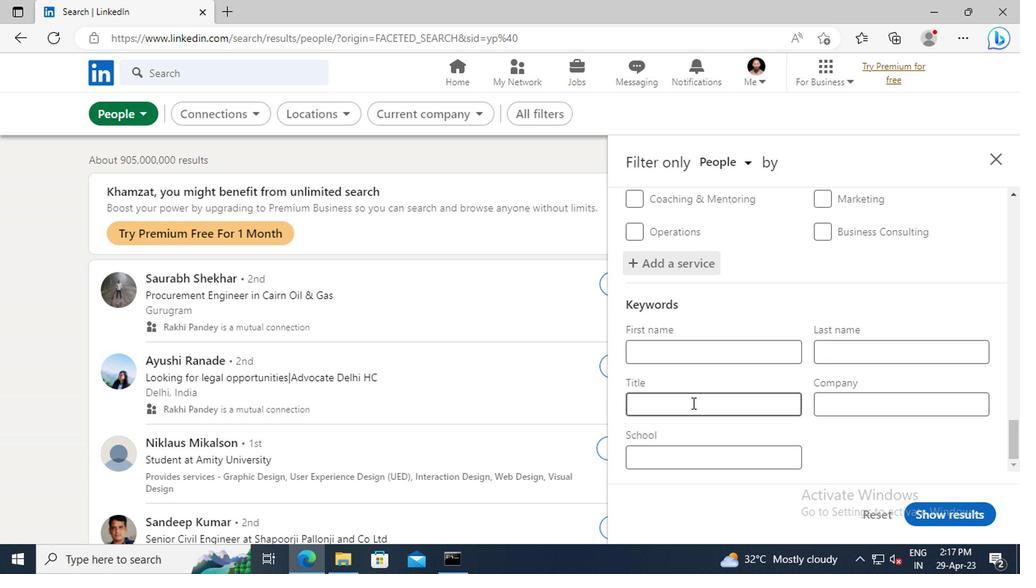 
Action: Mouse pressed left at (690, 401)
Screenshot: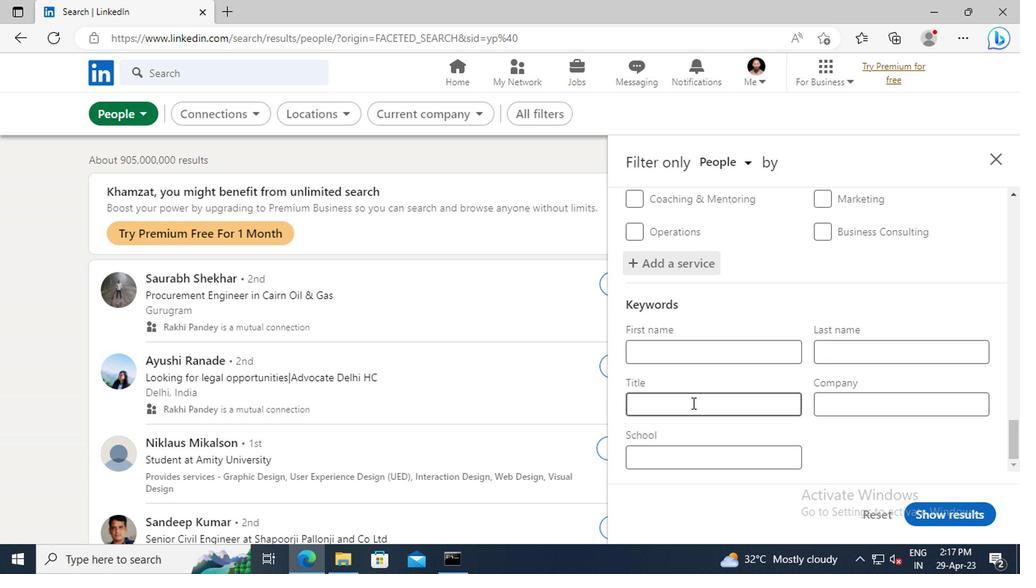 
Action: Key pressed <Key.shift>DEV<Key.shift>OPS<Key.space><Key.shift>ENGINEER<Key.enter>
Screenshot: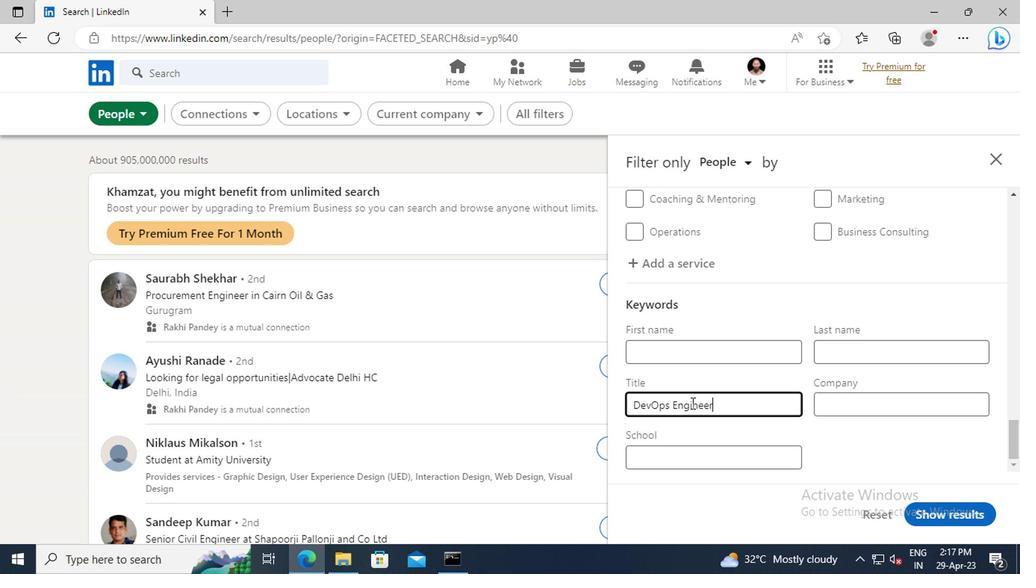 
Action: Mouse moved to (924, 510)
Screenshot: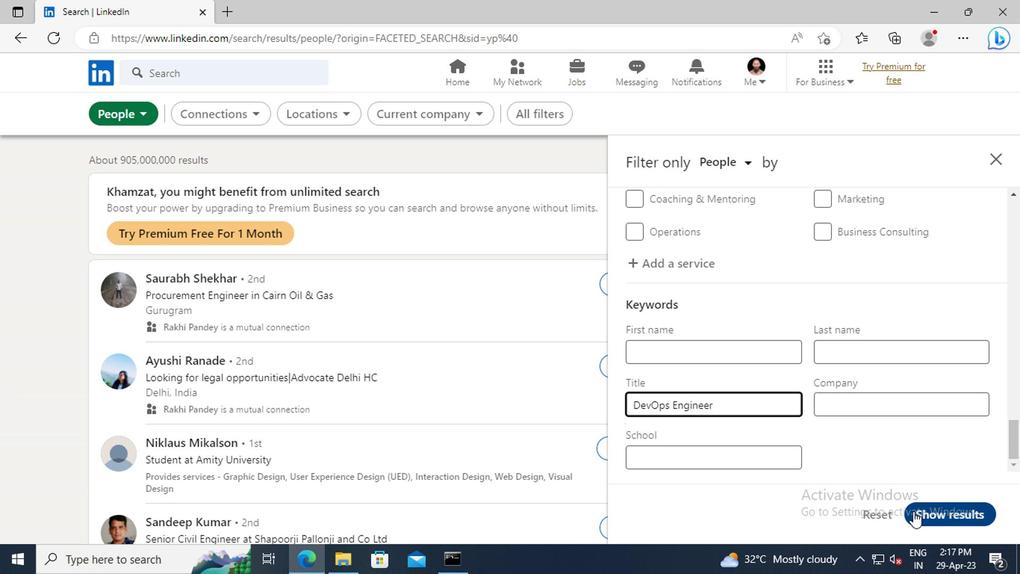 
Action: Mouse pressed left at (924, 510)
Screenshot: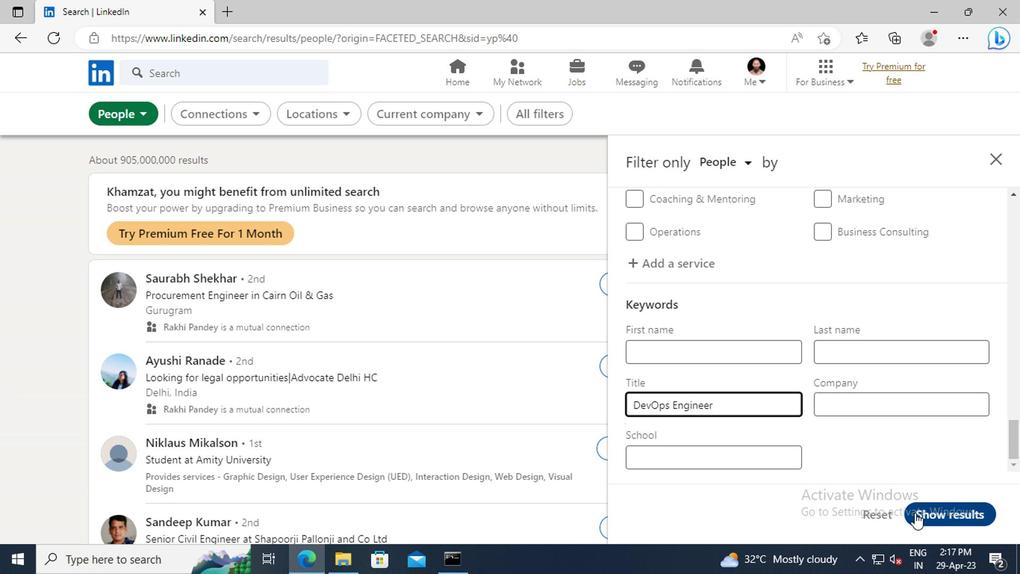 
Action: Mouse moved to (903, 483)
Screenshot: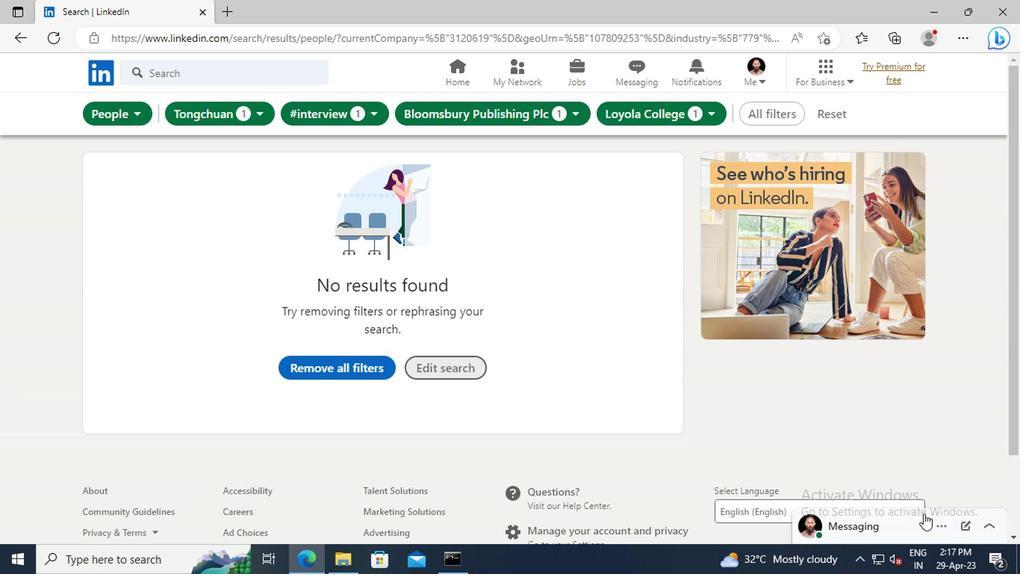 
